 Task: Find connections with filter location Nandigāma with filter topic #trainer with filter profile language German with filter current company GTT with filter school Delhi School of Economics with filter industry Apparel Manufacturing with filter service category Healthcare Consulting with filter keywords title Account Representative
Action: Mouse moved to (629, 104)
Screenshot: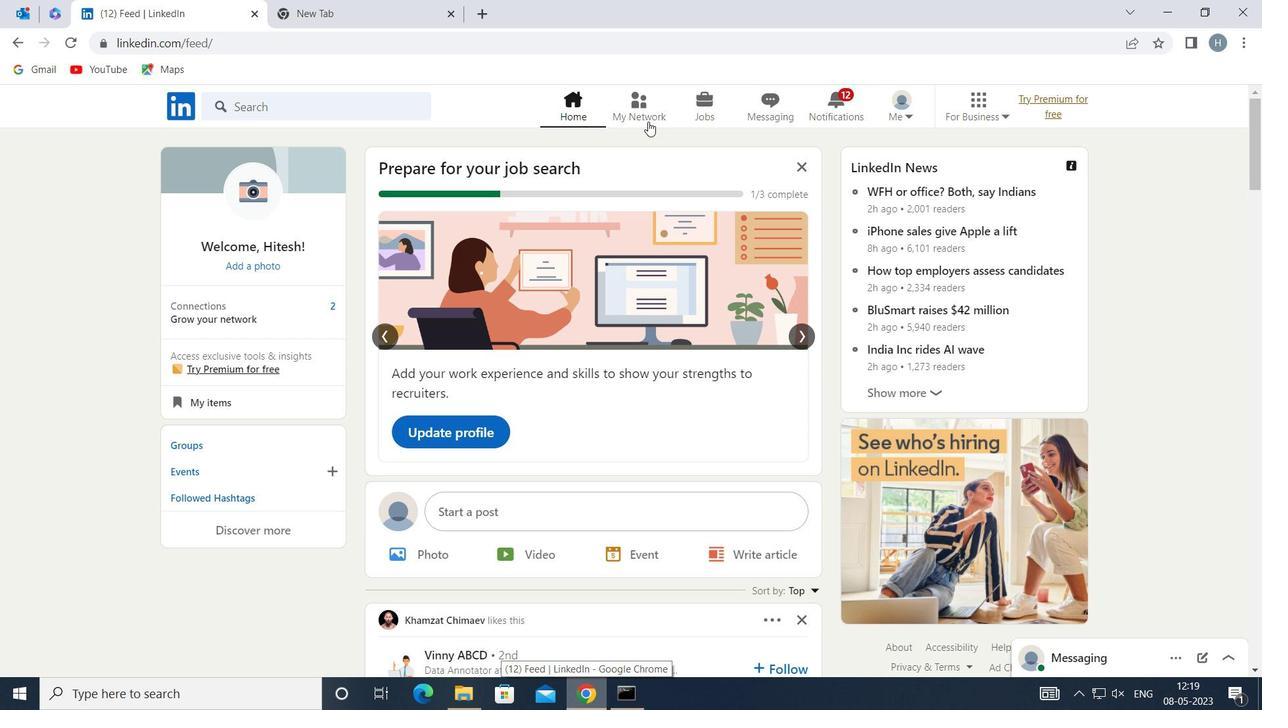 
Action: Mouse pressed left at (629, 104)
Screenshot: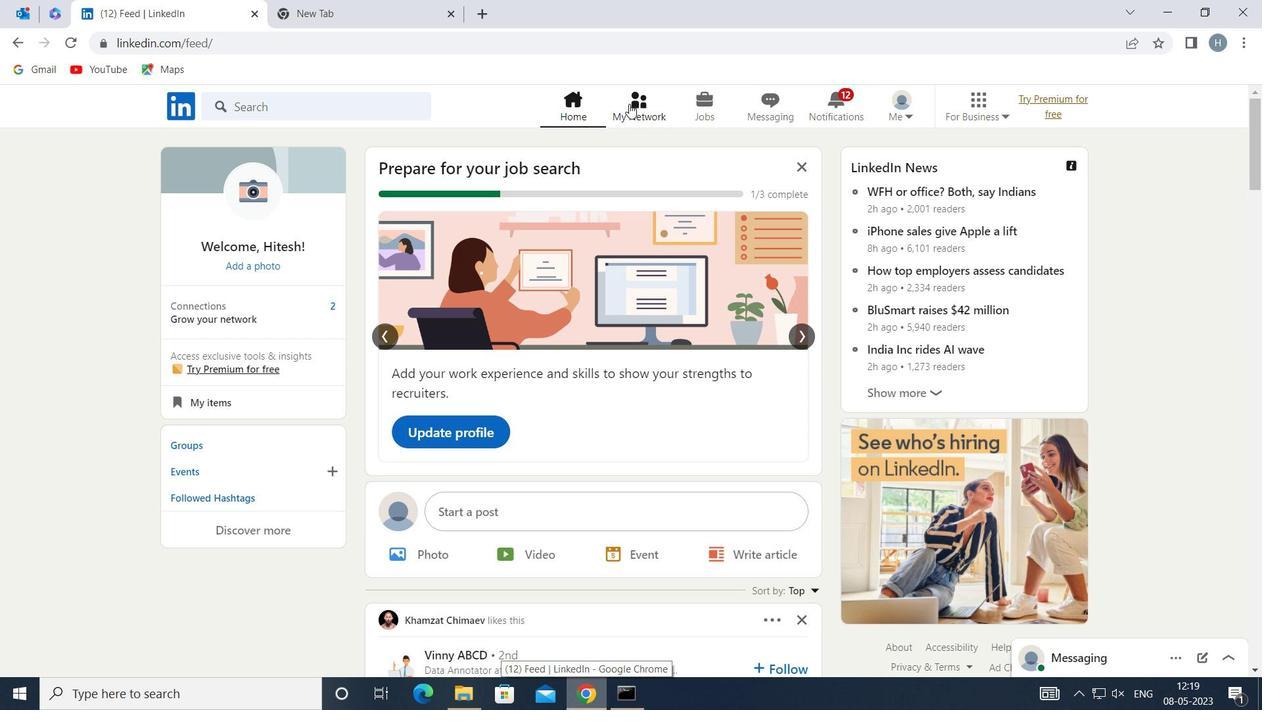 
Action: Mouse moved to (354, 194)
Screenshot: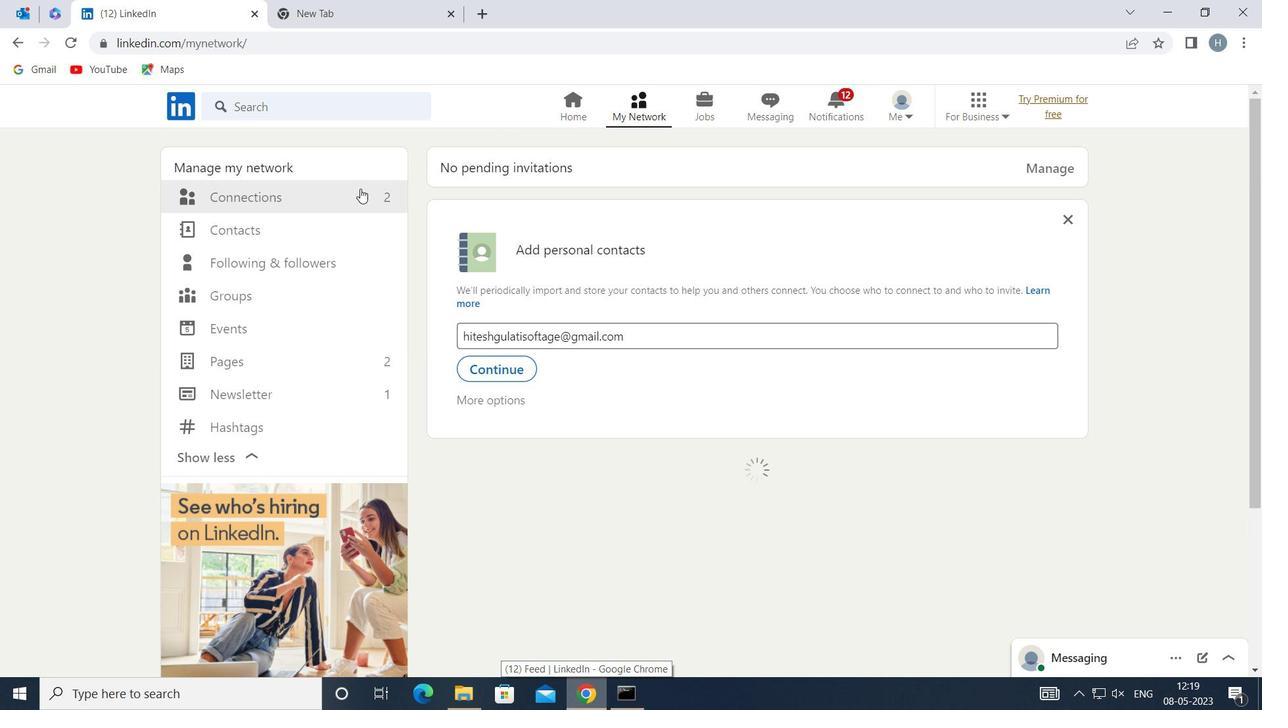 
Action: Mouse pressed left at (354, 194)
Screenshot: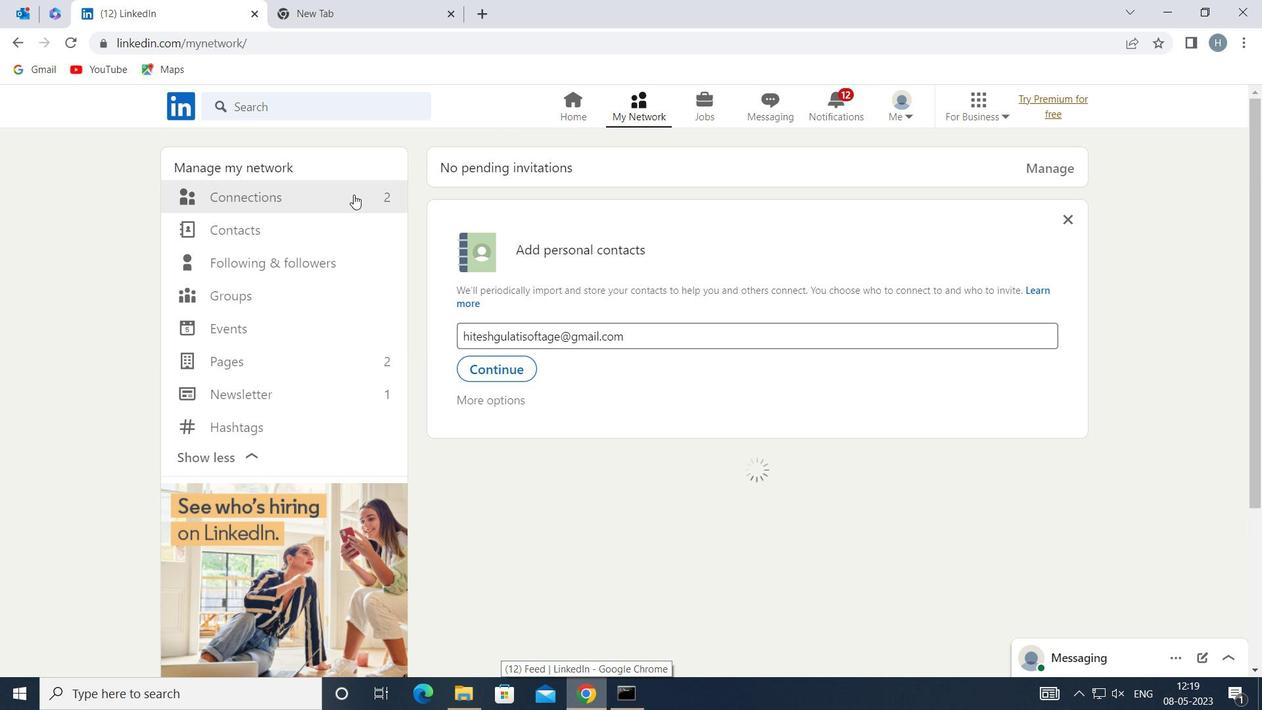 
Action: Mouse moved to (735, 198)
Screenshot: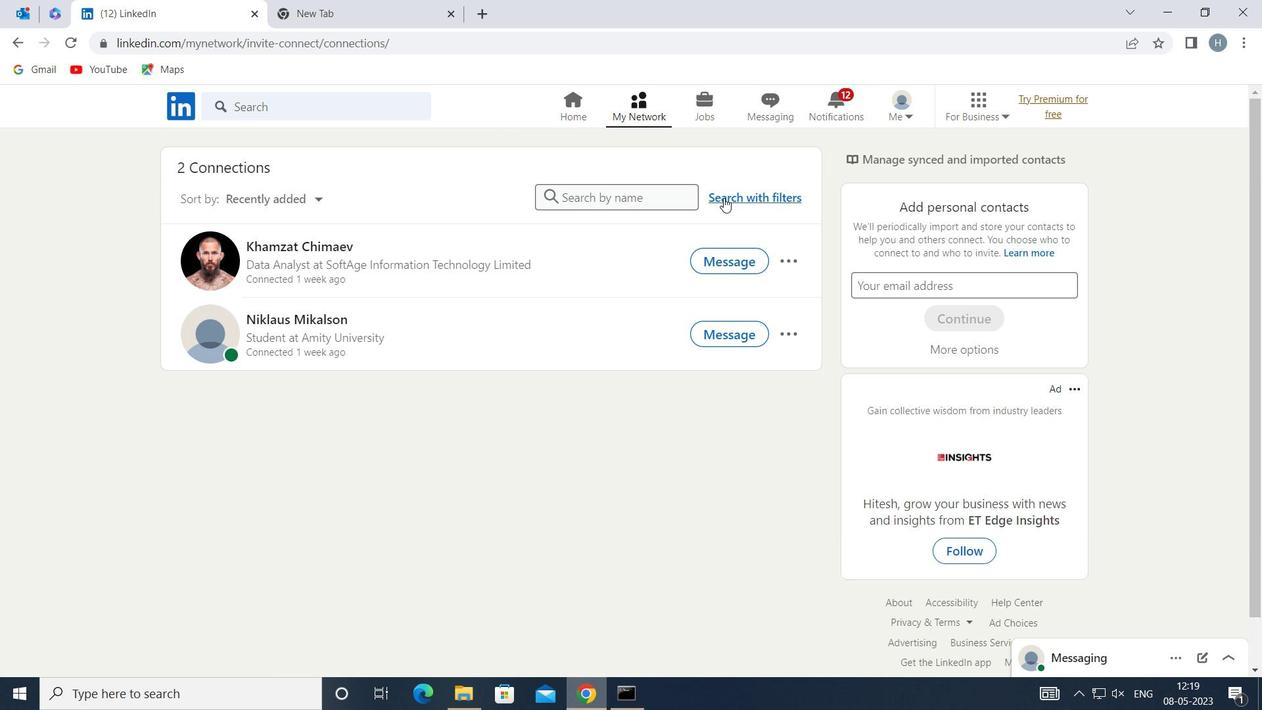 
Action: Mouse pressed left at (735, 198)
Screenshot: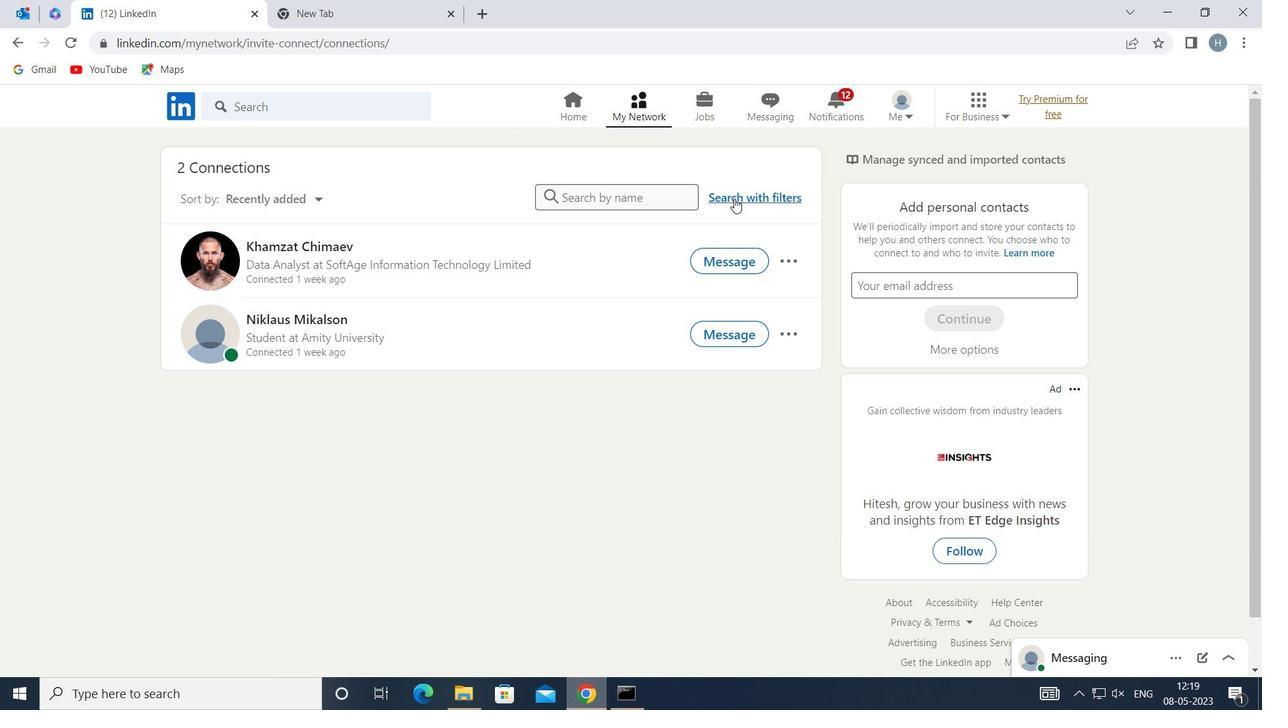 
Action: Mouse moved to (692, 149)
Screenshot: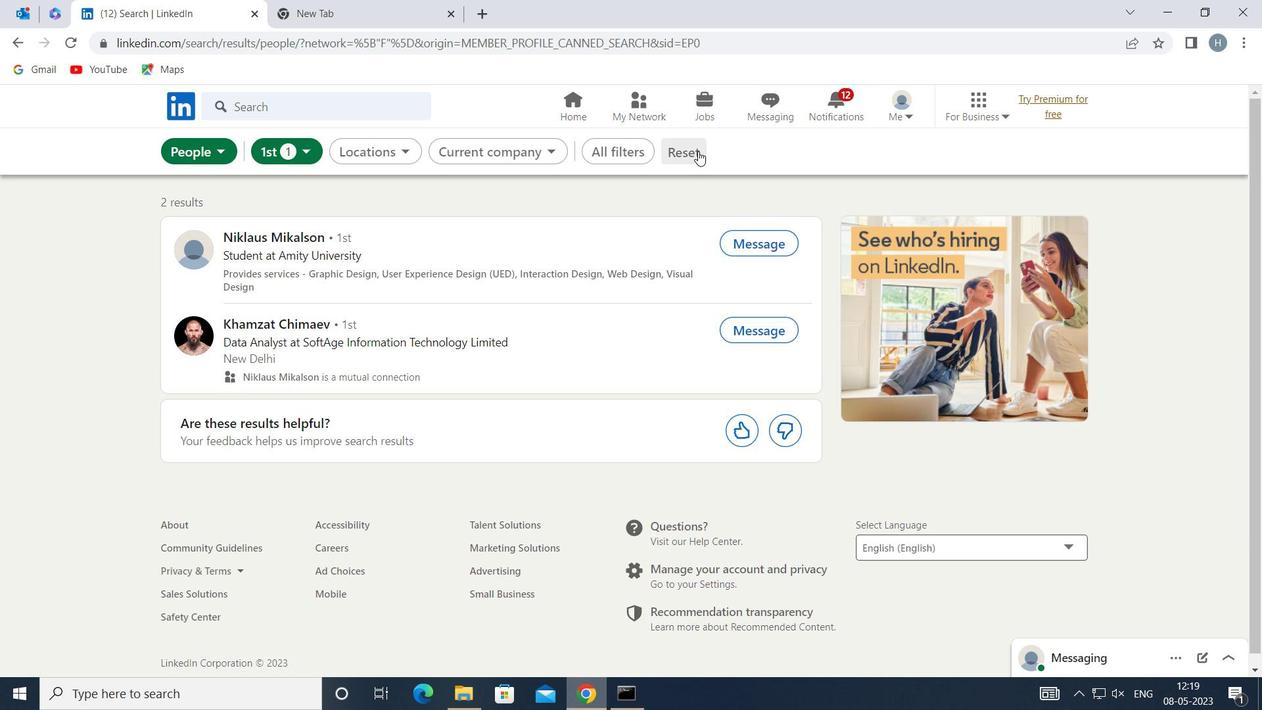 
Action: Mouse pressed left at (692, 149)
Screenshot: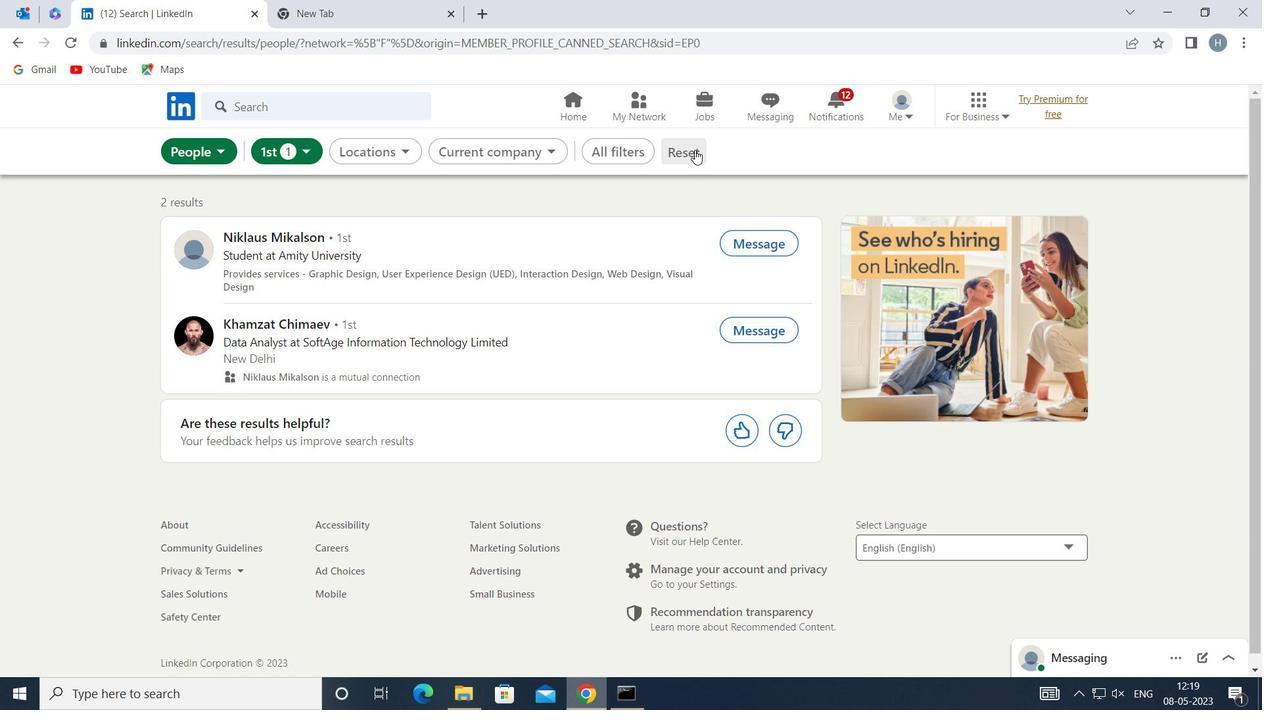 
Action: Mouse moved to (667, 149)
Screenshot: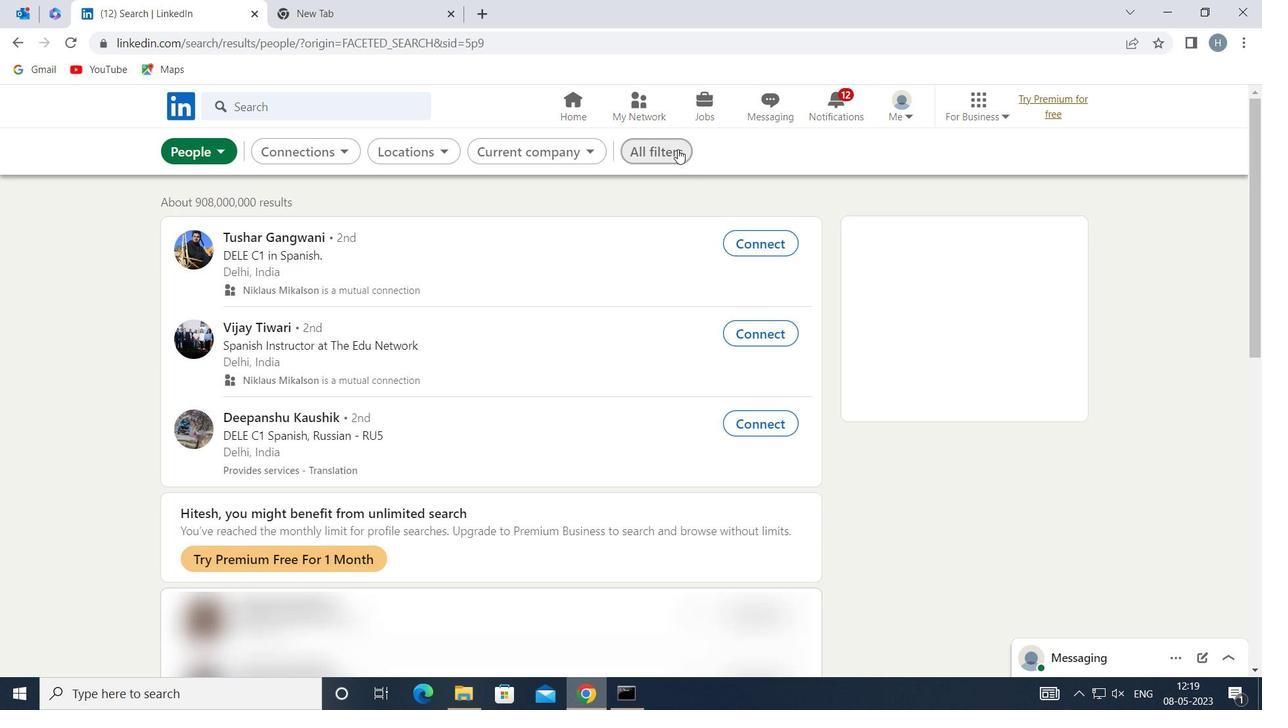 
Action: Mouse pressed left at (667, 149)
Screenshot: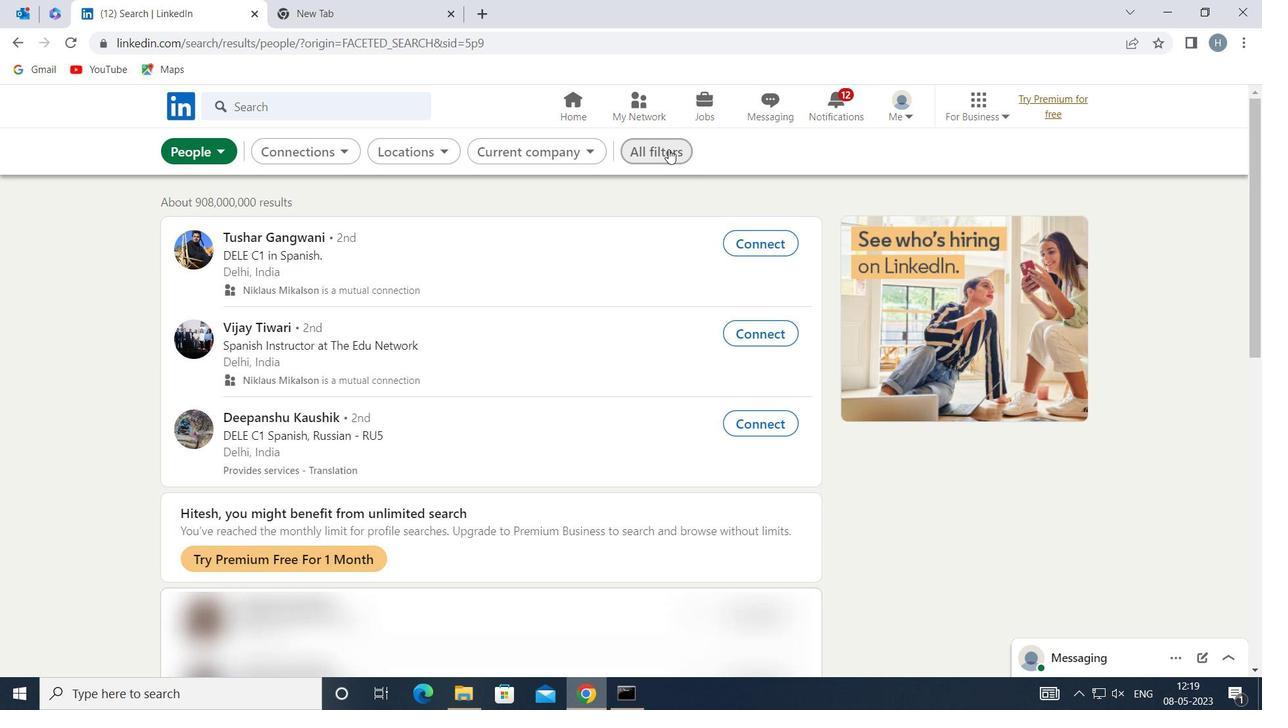 
Action: Mouse moved to (982, 325)
Screenshot: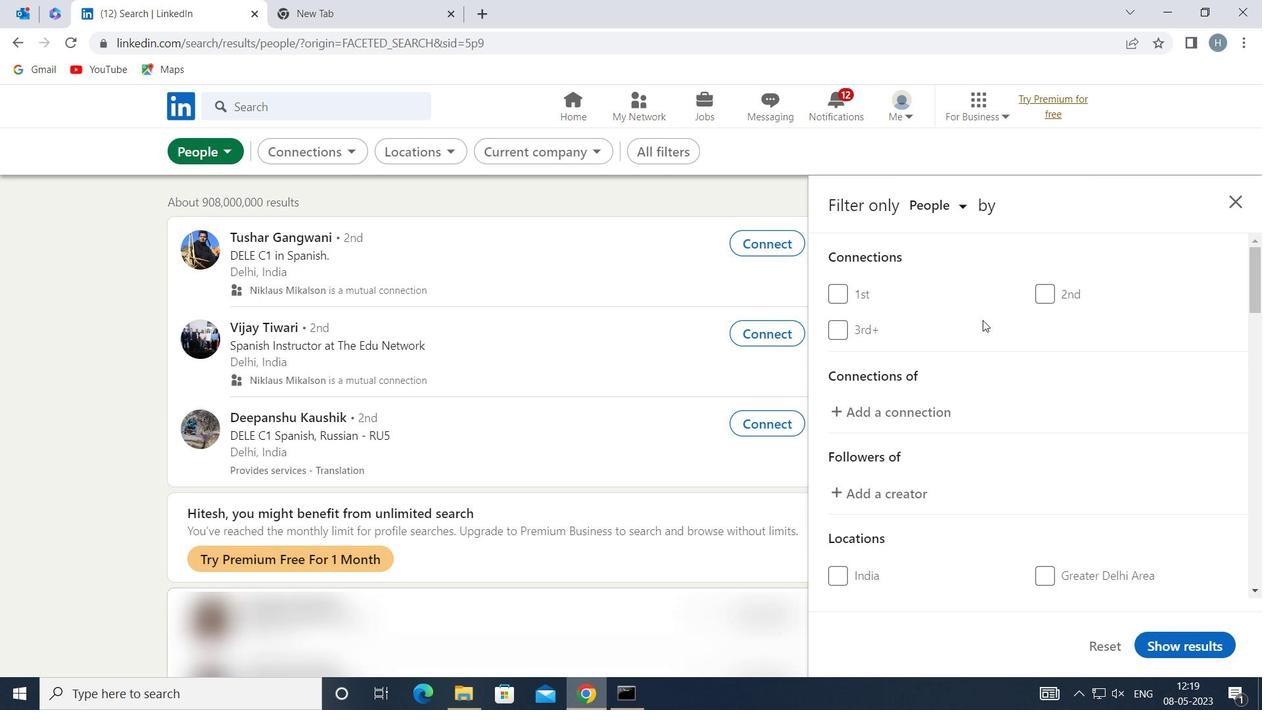 
Action: Mouse scrolled (982, 324) with delta (0, 0)
Screenshot: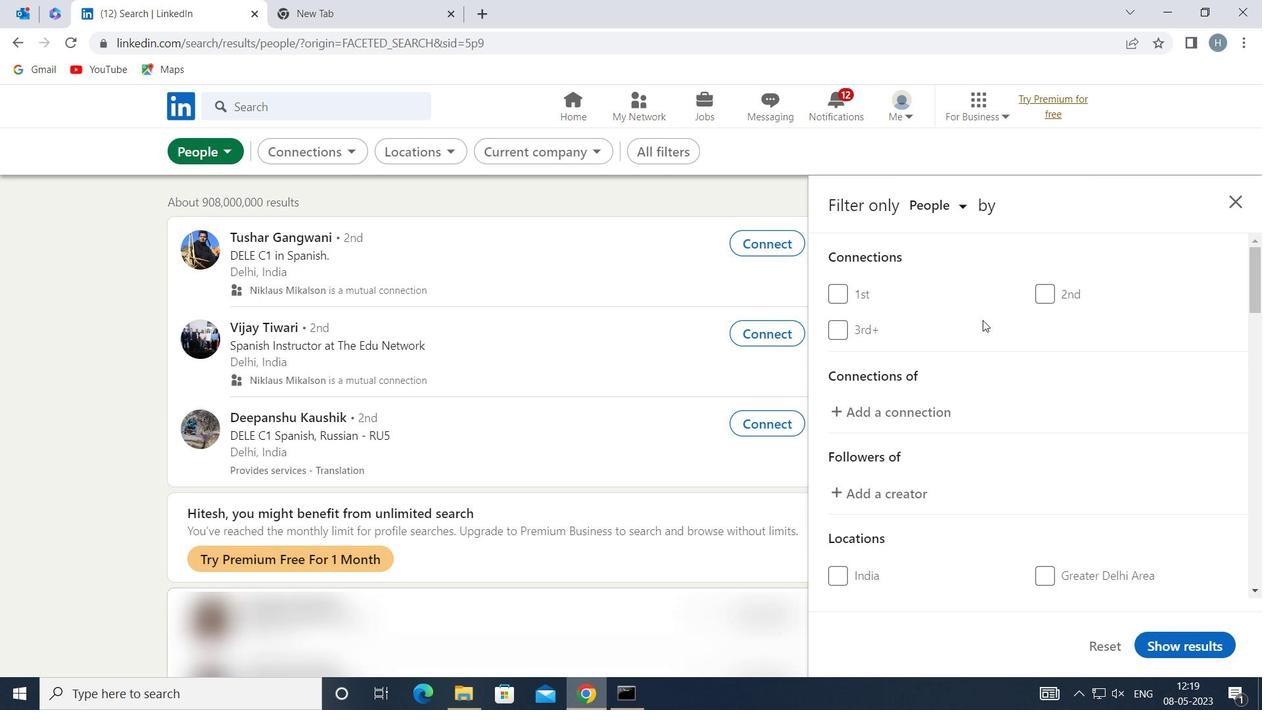 
Action: Mouse moved to (982, 326)
Screenshot: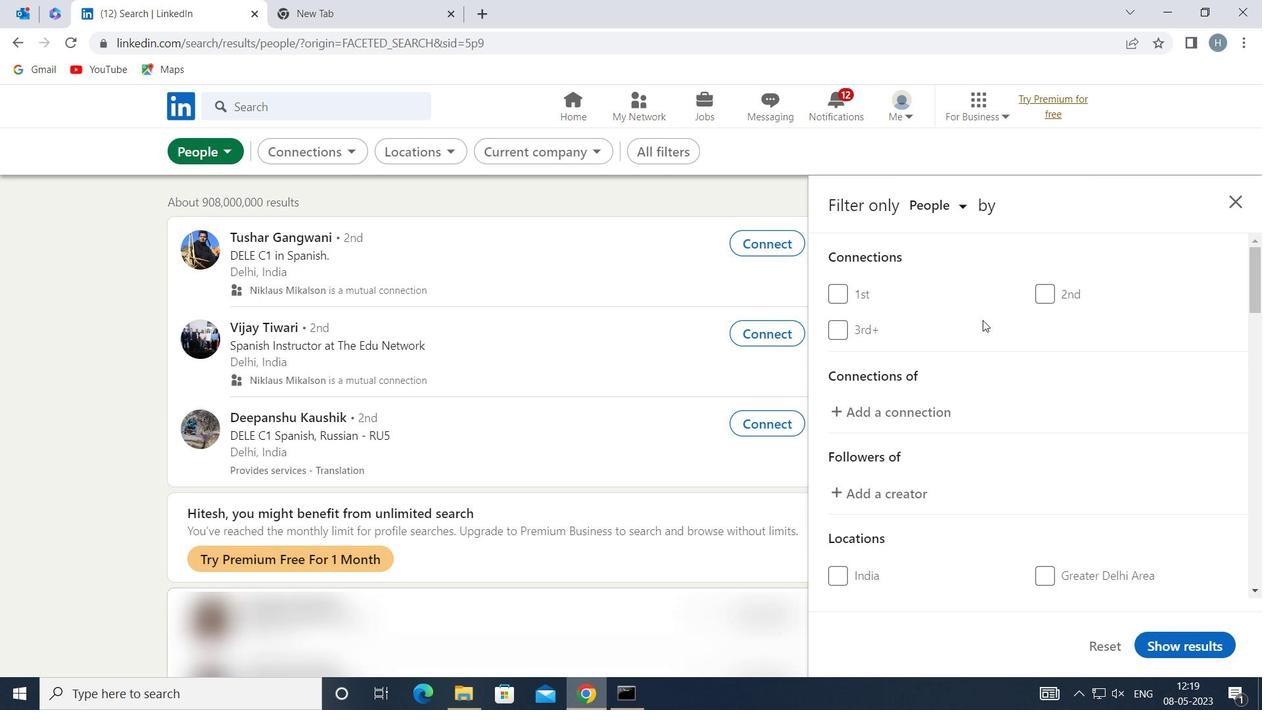 
Action: Mouse scrolled (982, 325) with delta (0, 0)
Screenshot: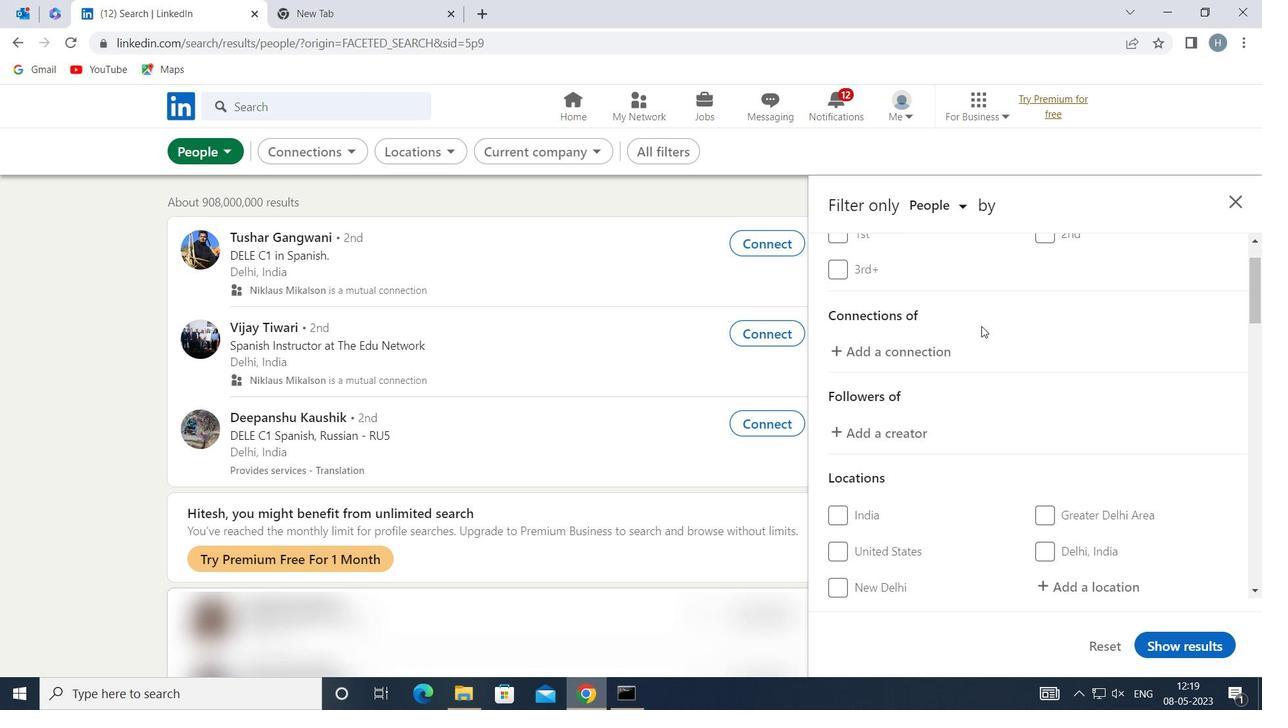 
Action: Mouse scrolled (982, 325) with delta (0, 0)
Screenshot: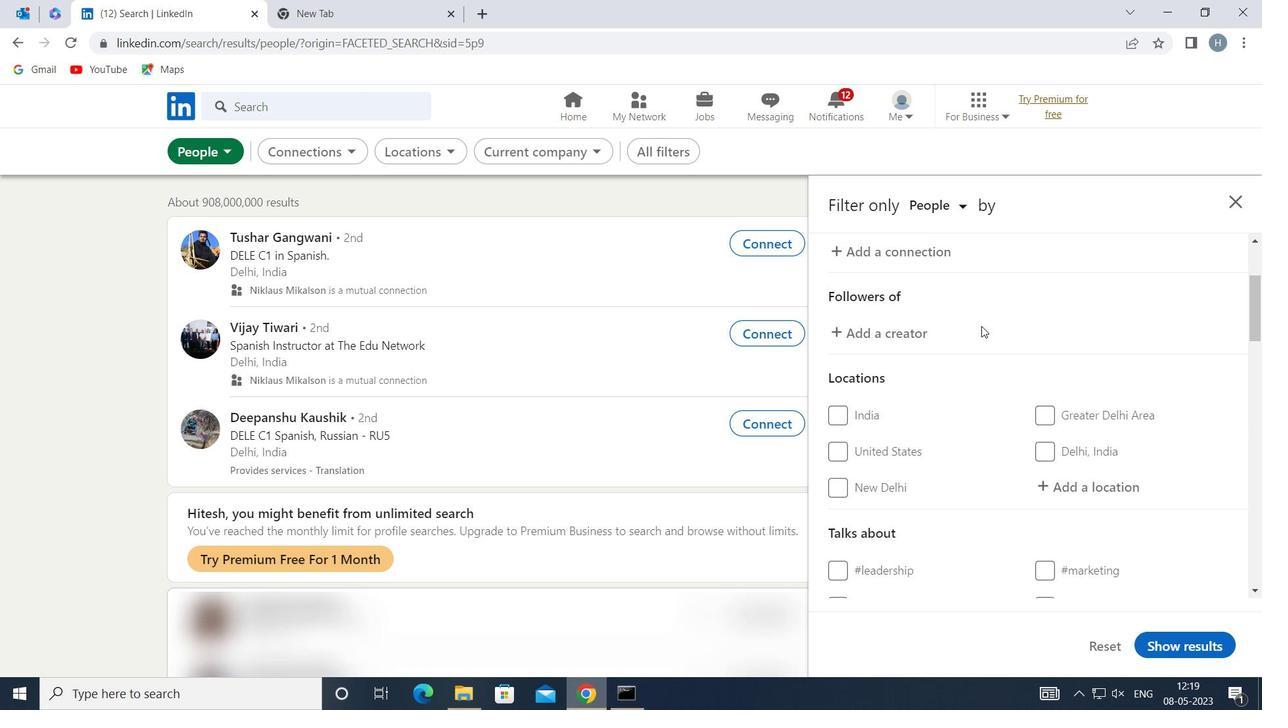 
Action: Mouse moved to (1077, 393)
Screenshot: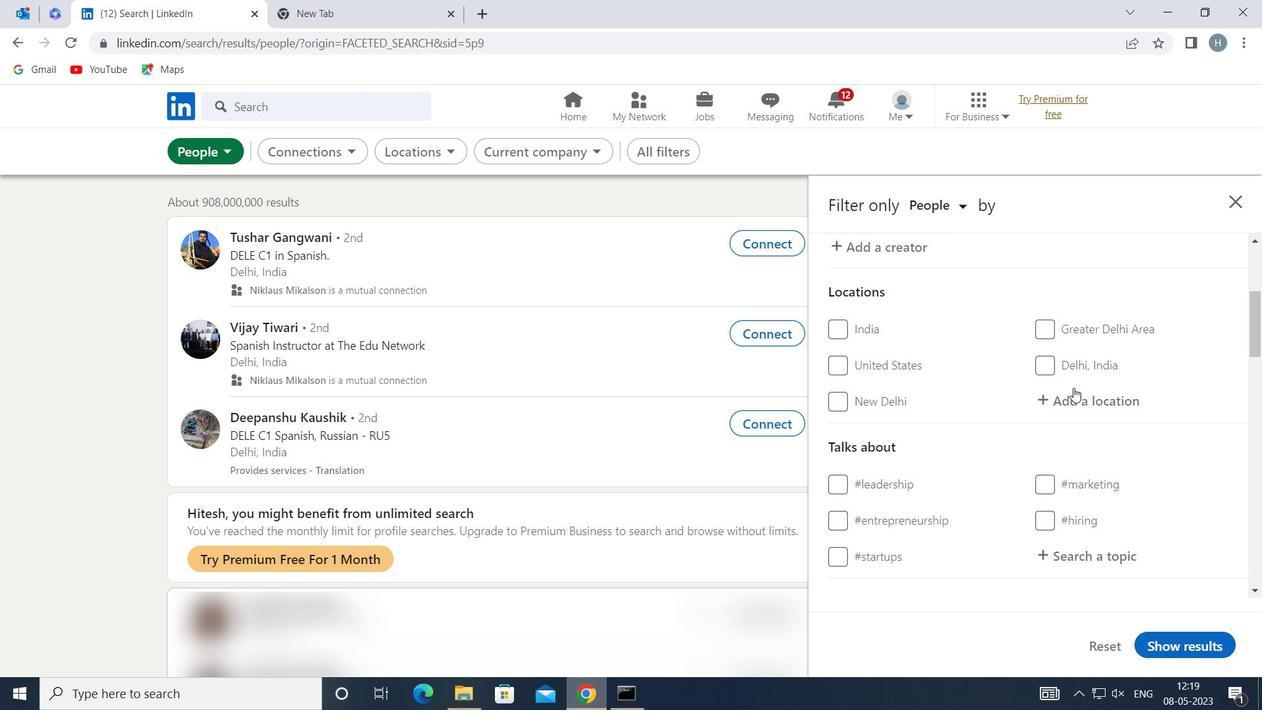 
Action: Mouse pressed left at (1077, 393)
Screenshot: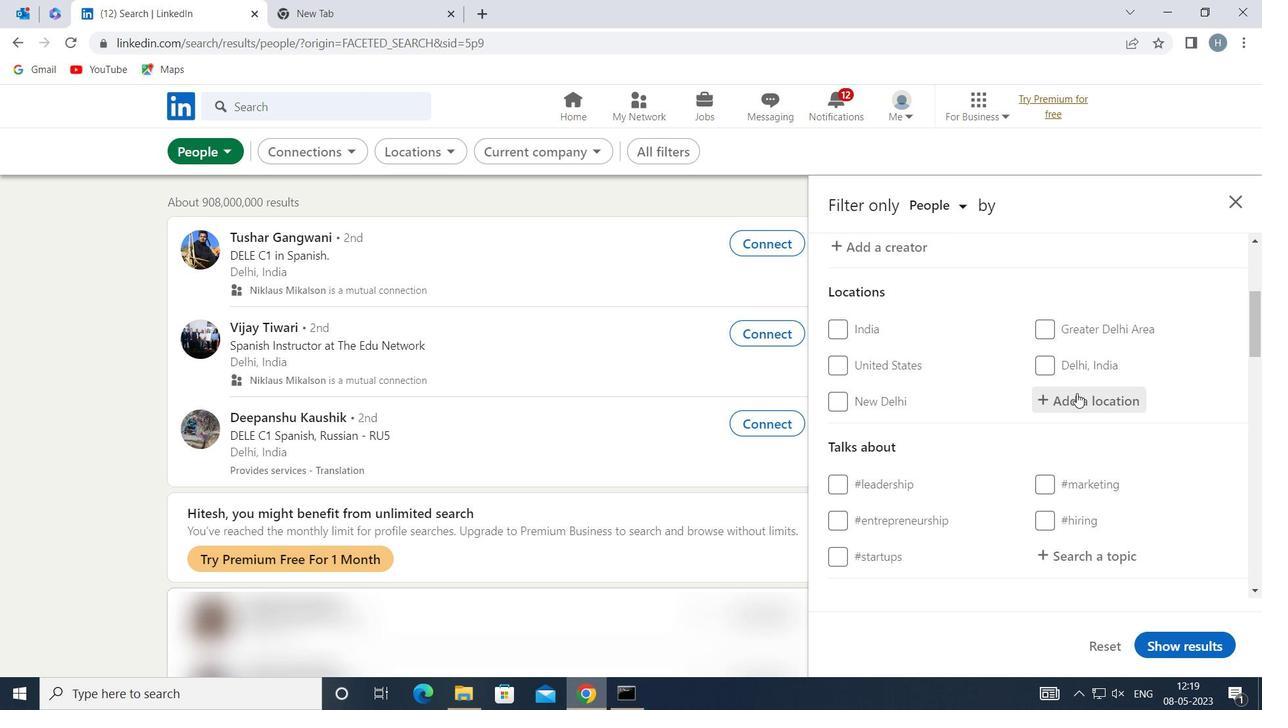 
Action: Key pressed <Key.shift>NANDIGAMA
Screenshot: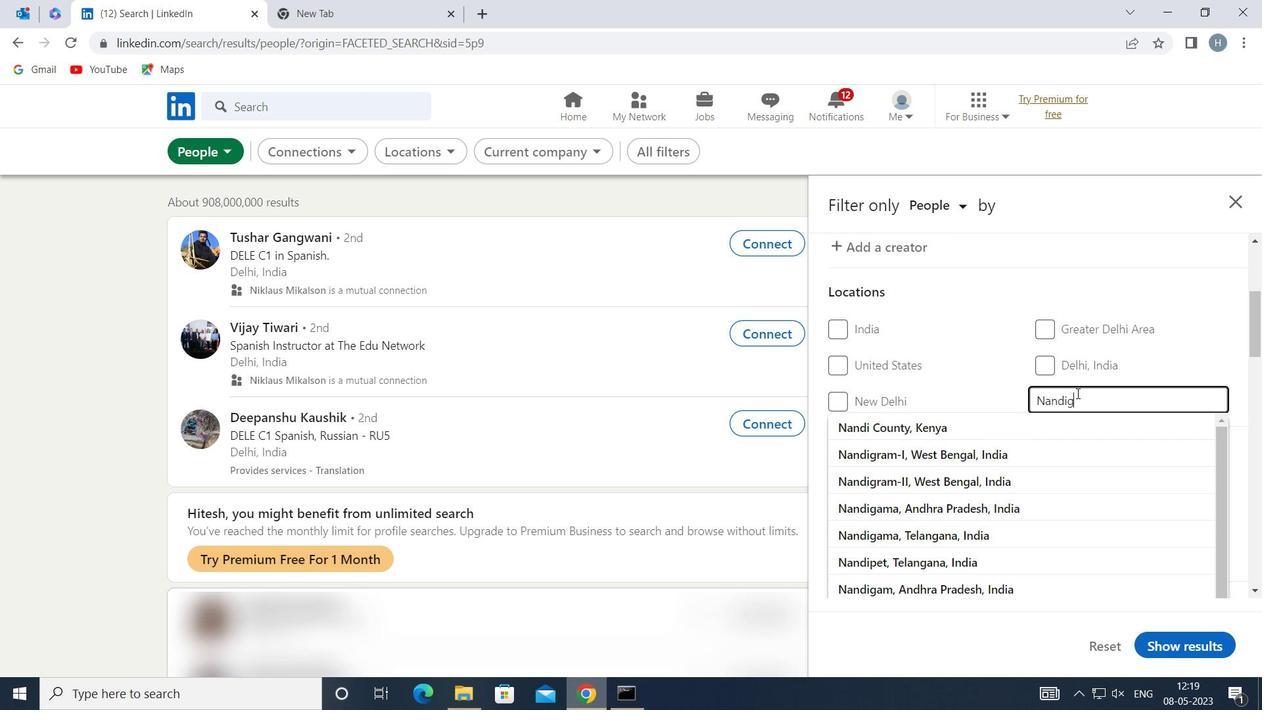 
Action: Mouse moved to (1049, 435)
Screenshot: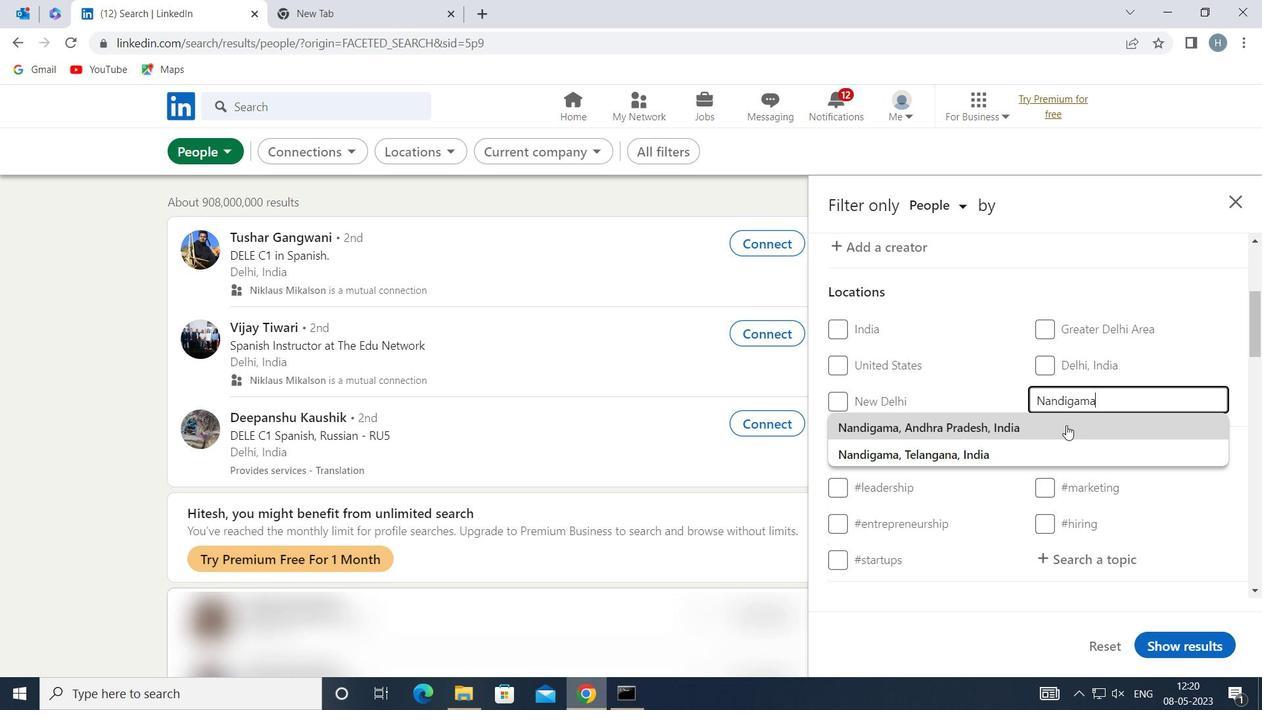 
Action: Mouse pressed left at (1049, 435)
Screenshot: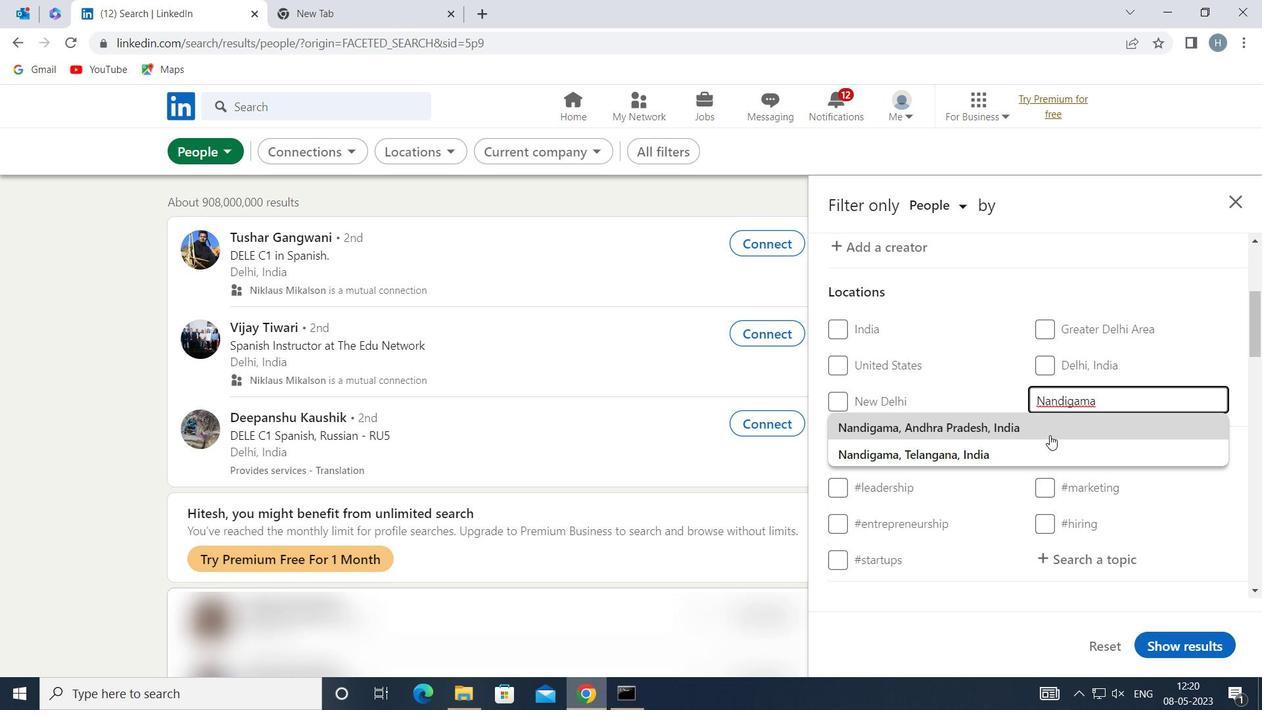 
Action: Mouse moved to (1047, 434)
Screenshot: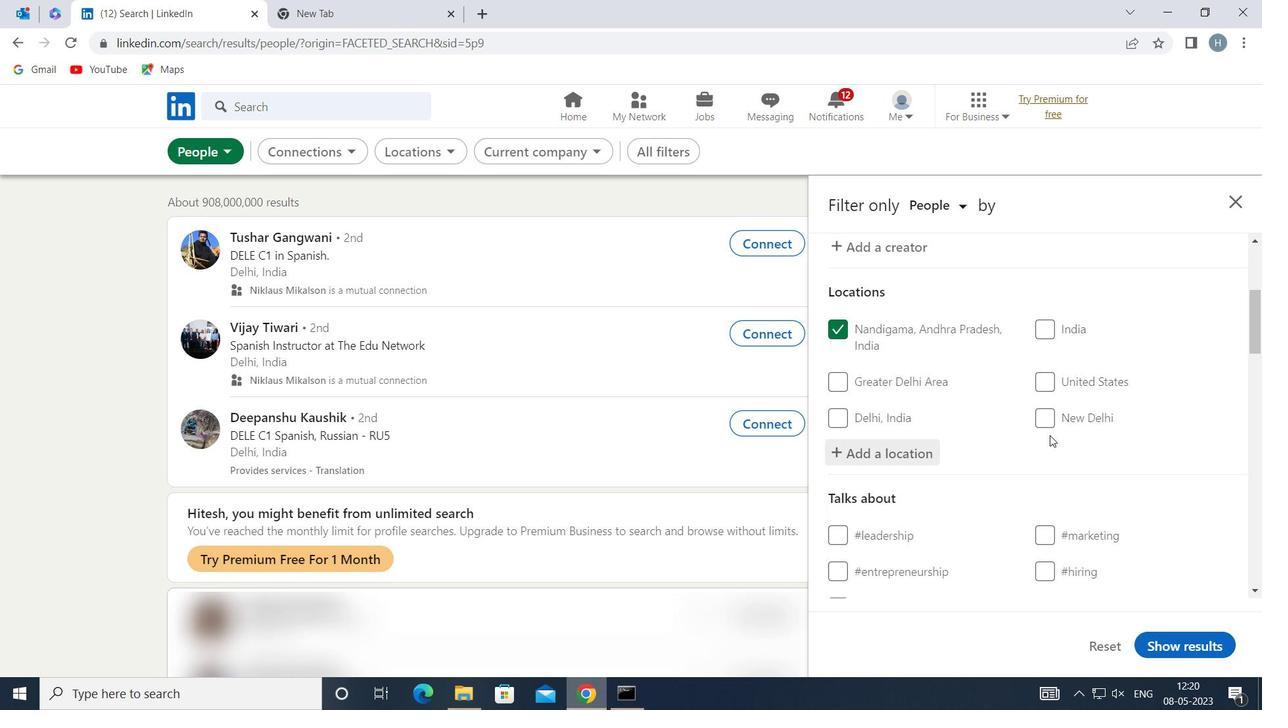 
Action: Mouse scrolled (1047, 433) with delta (0, 0)
Screenshot: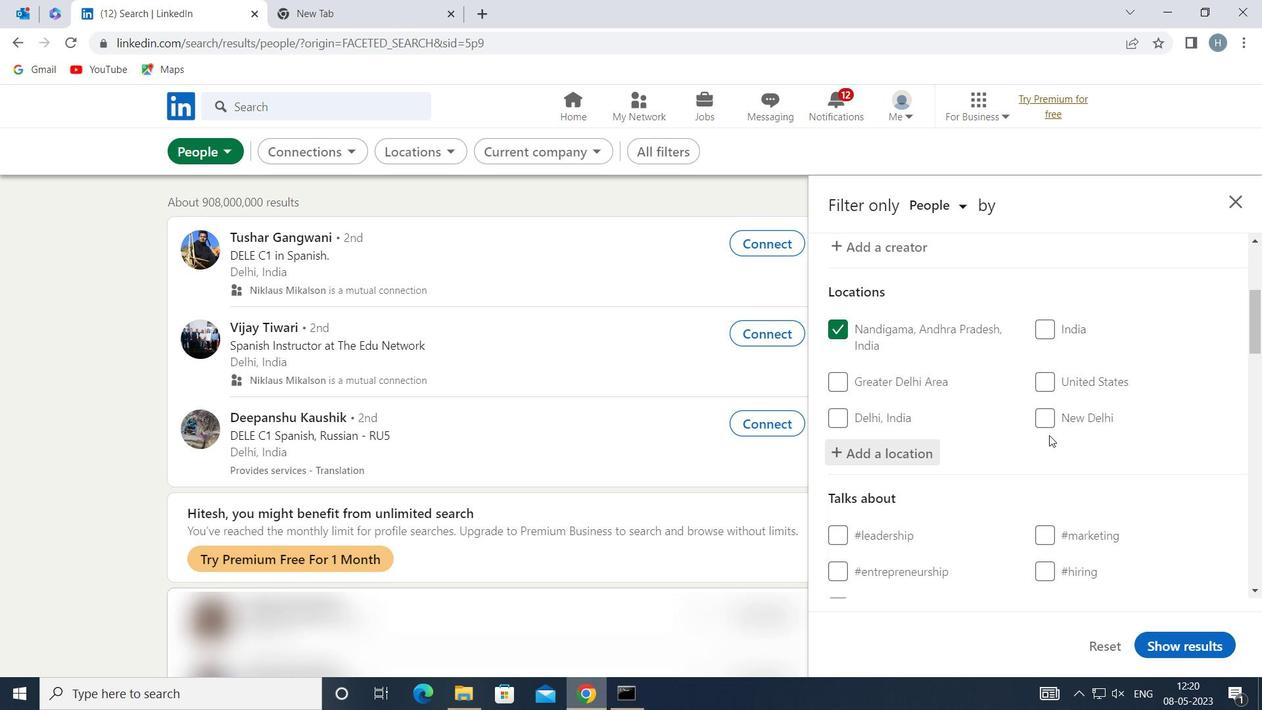 
Action: Mouse scrolled (1047, 433) with delta (0, 0)
Screenshot: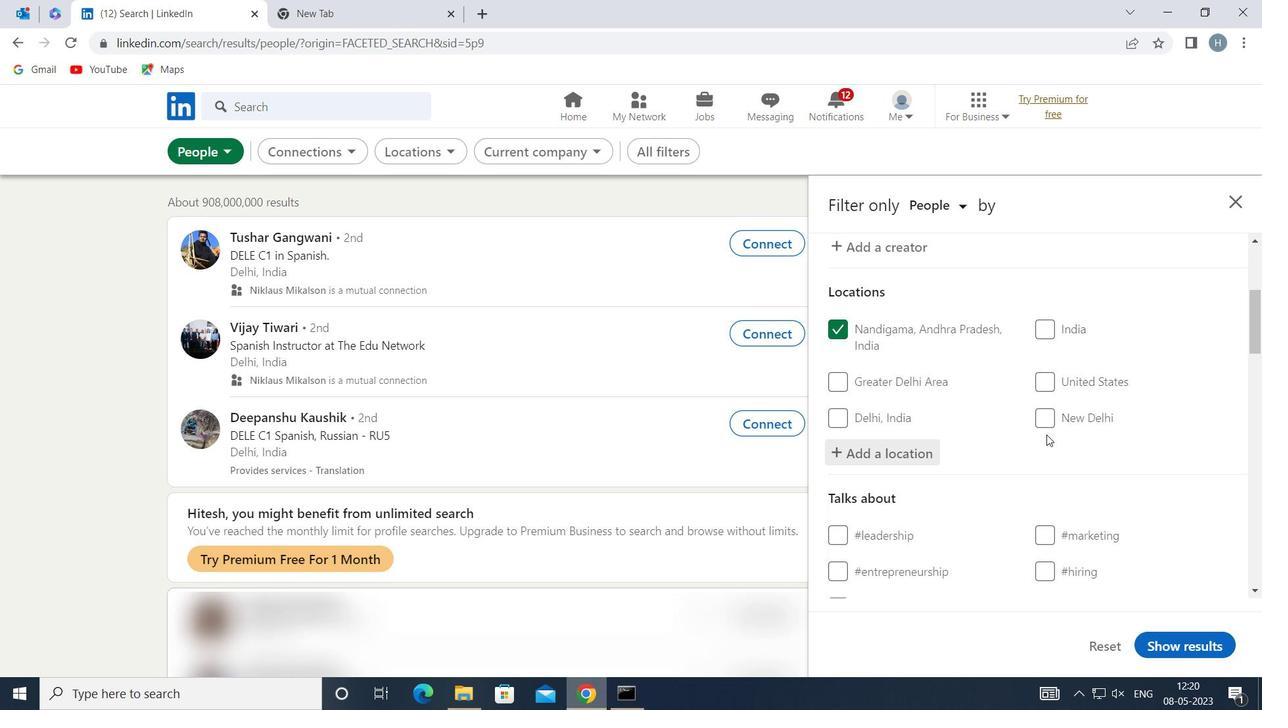 
Action: Mouse moved to (1113, 441)
Screenshot: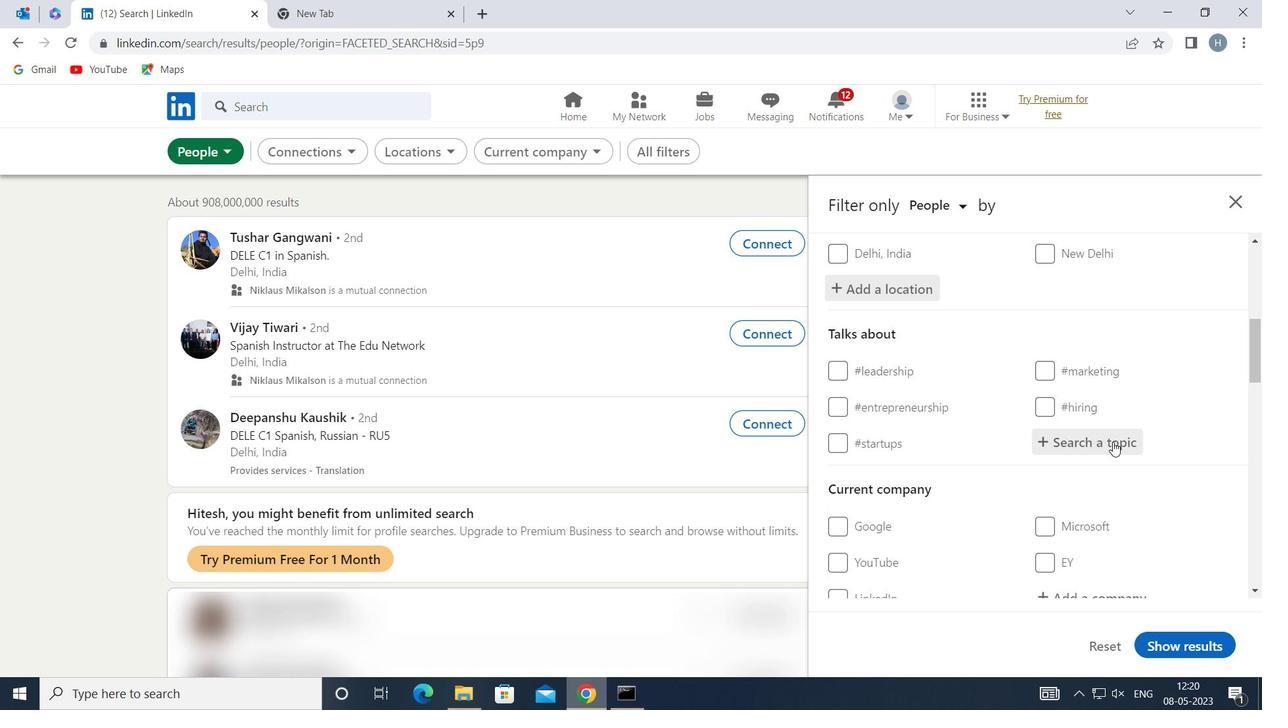
Action: Mouse pressed left at (1113, 441)
Screenshot: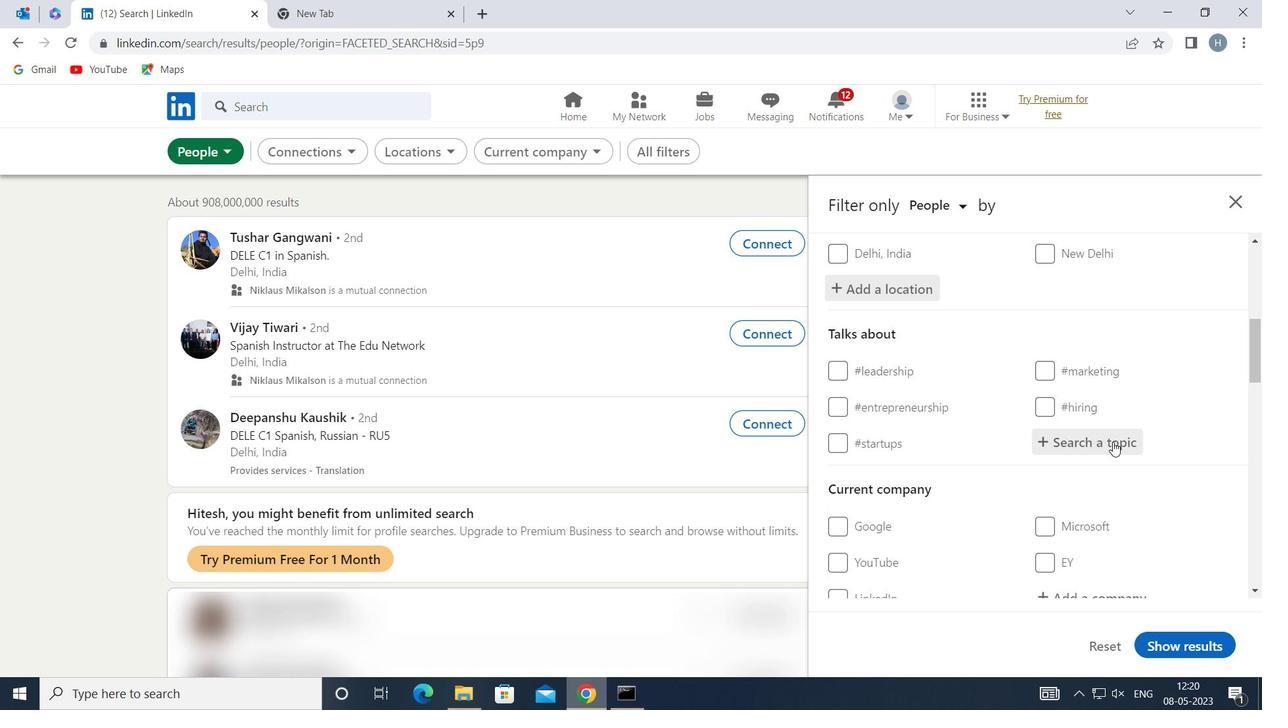 
Action: Mouse moved to (1123, 437)
Screenshot: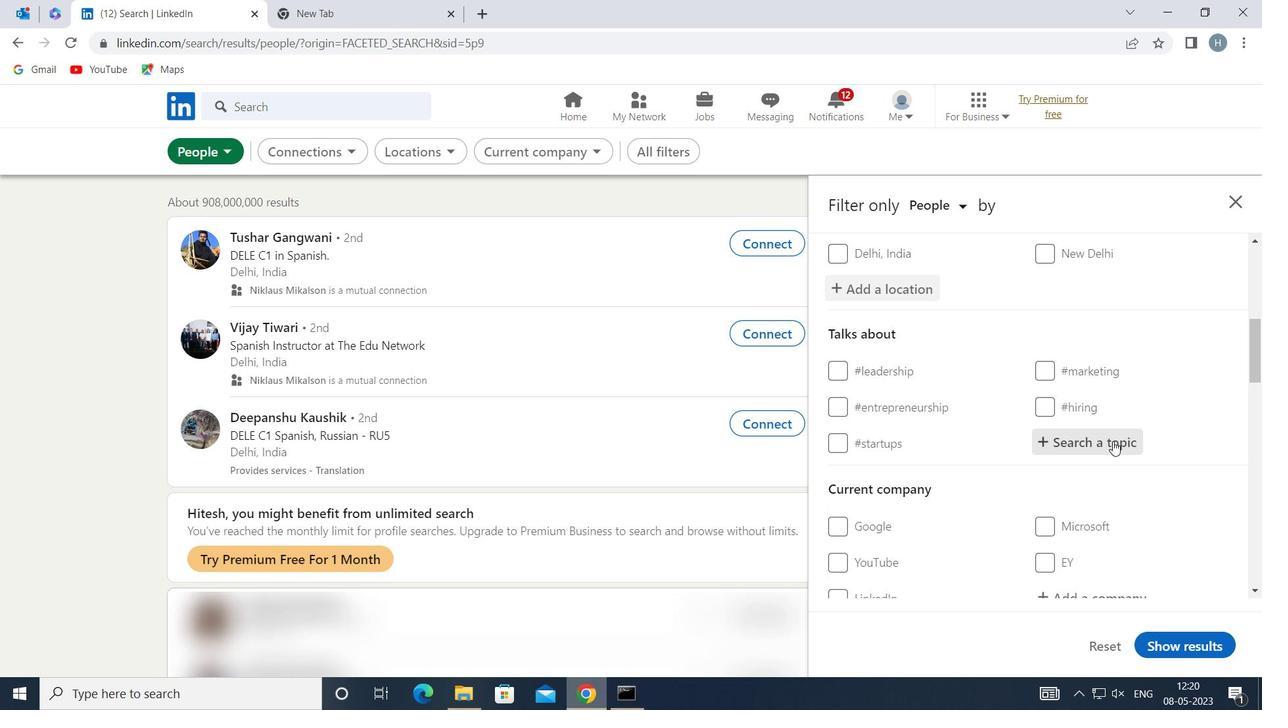 
Action: Key pressed TRAINER
Screenshot: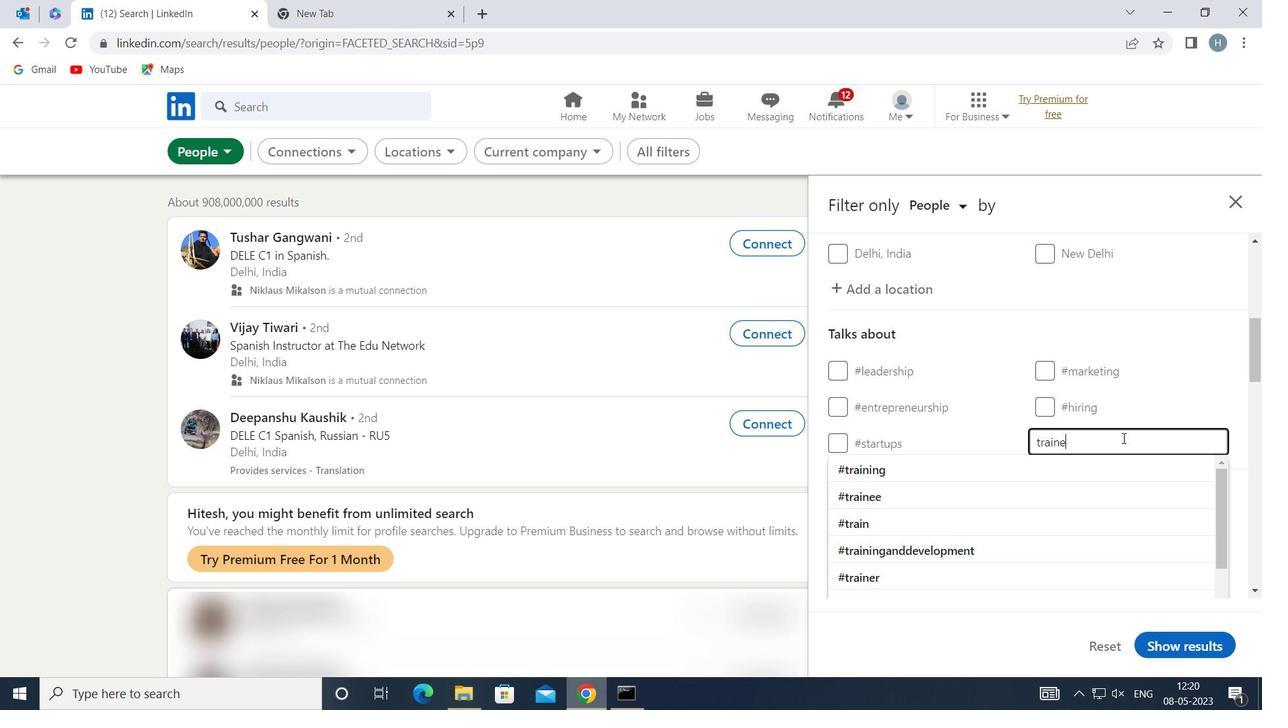 
Action: Mouse moved to (1047, 468)
Screenshot: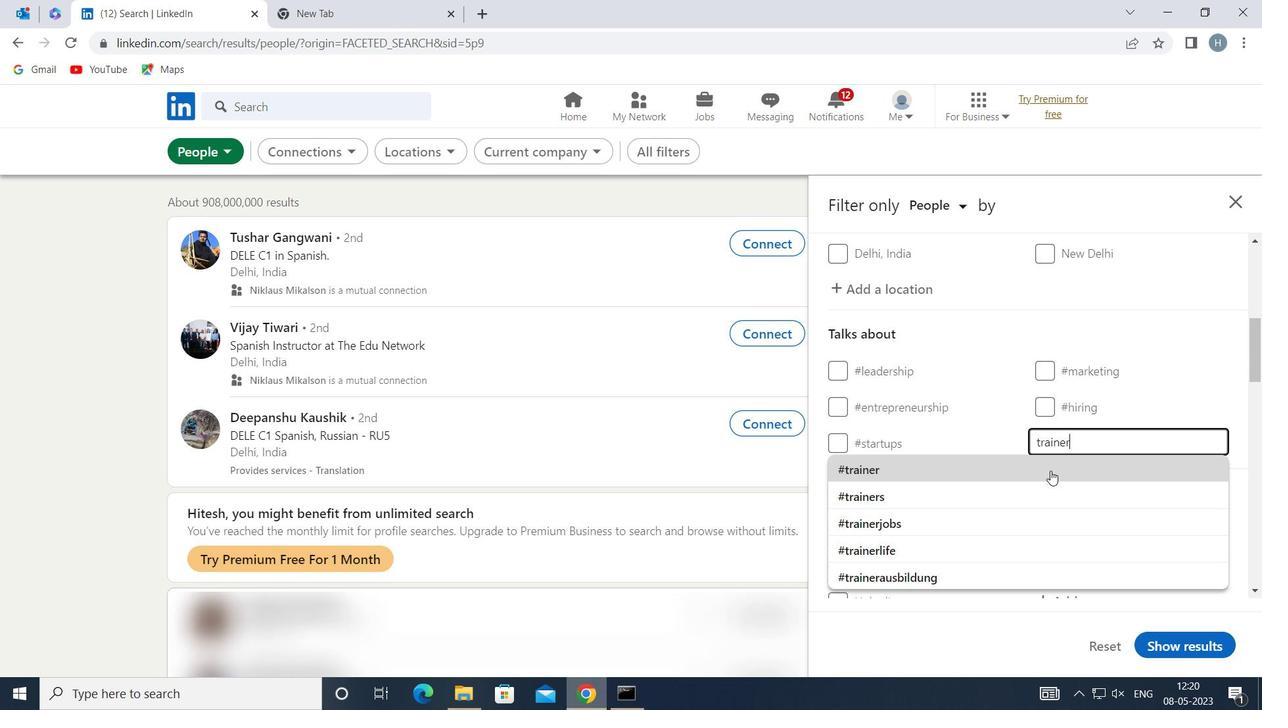 
Action: Mouse pressed left at (1047, 468)
Screenshot: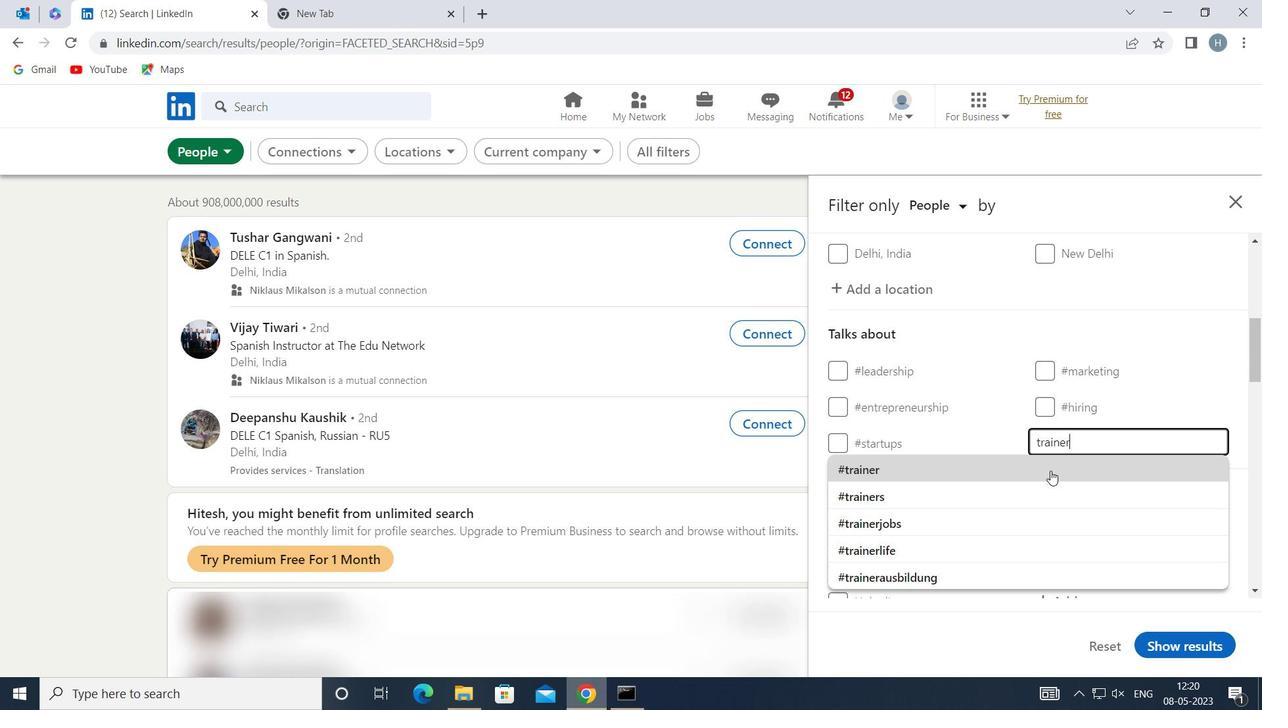 
Action: Mouse moved to (1028, 453)
Screenshot: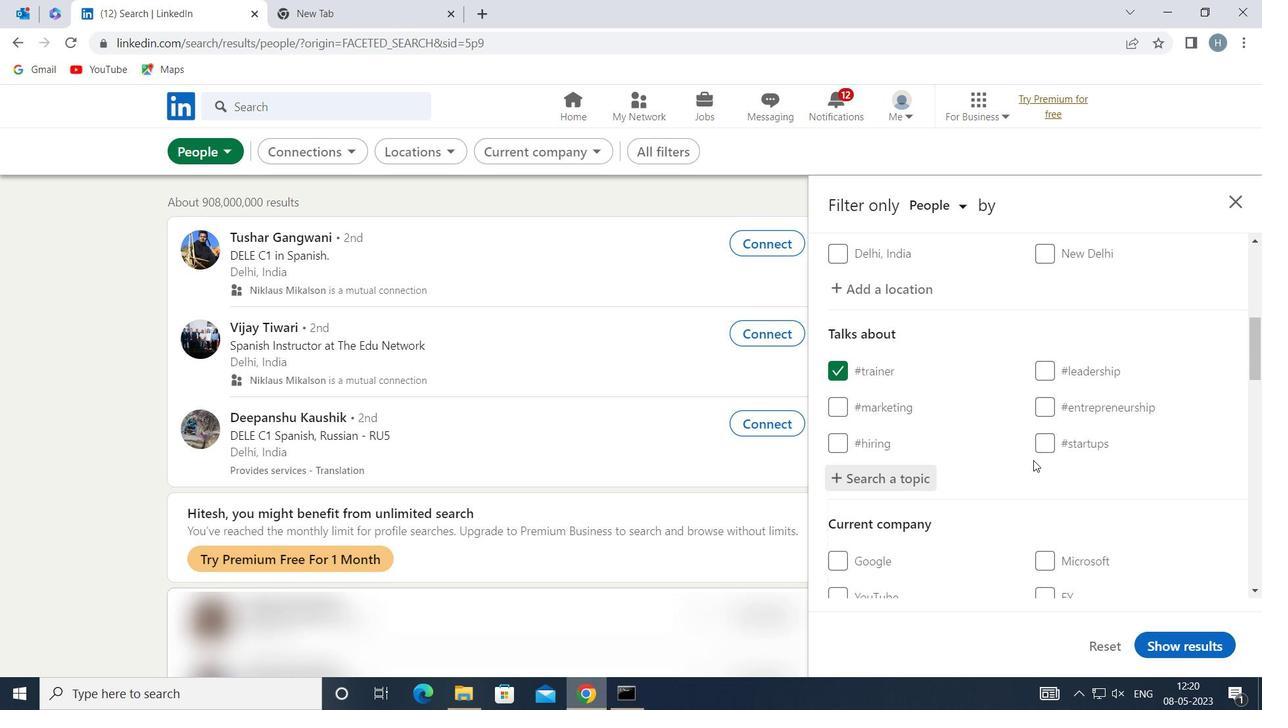 
Action: Mouse scrolled (1028, 452) with delta (0, 0)
Screenshot: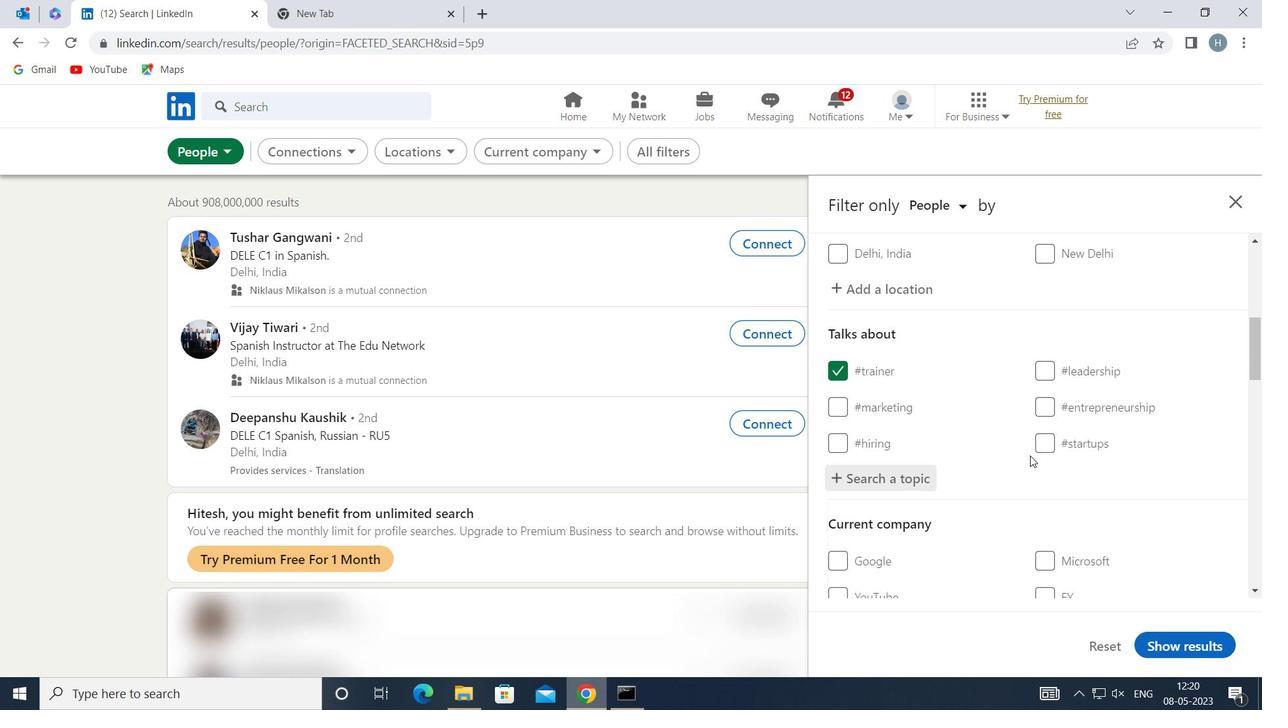 
Action: Mouse scrolled (1028, 452) with delta (0, 0)
Screenshot: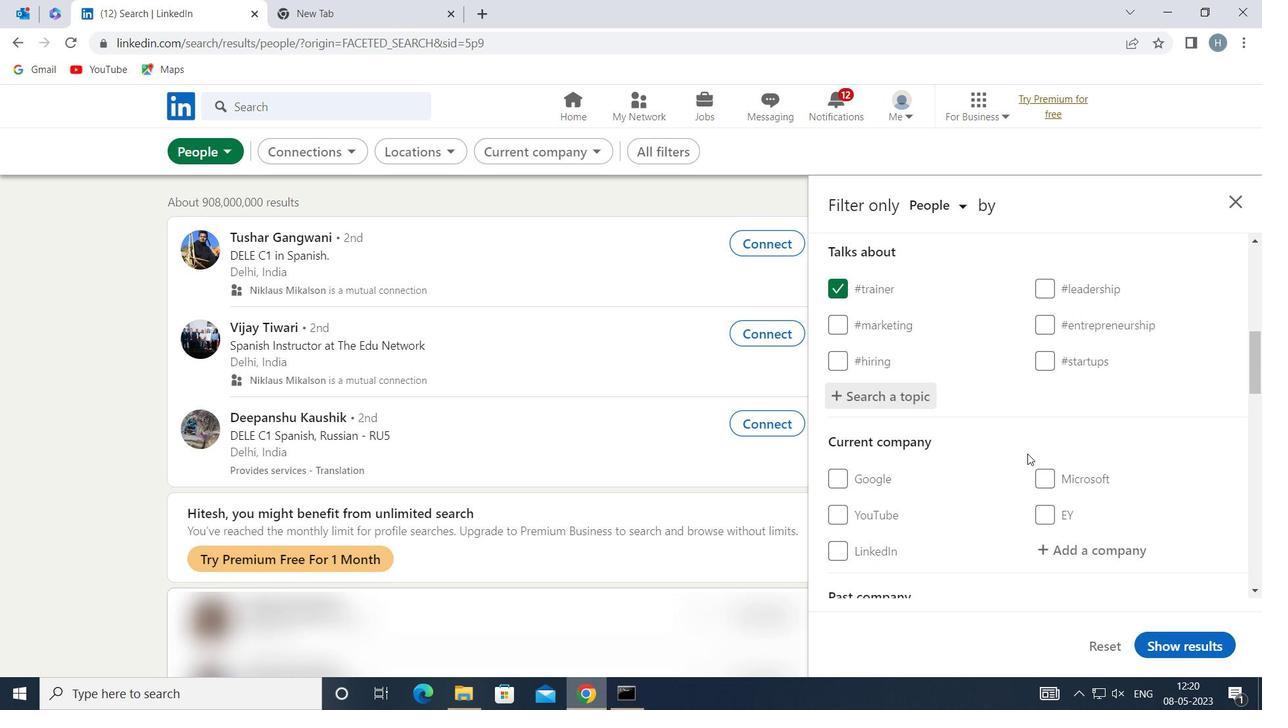 
Action: Mouse scrolled (1028, 452) with delta (0, 0)
Screenshot: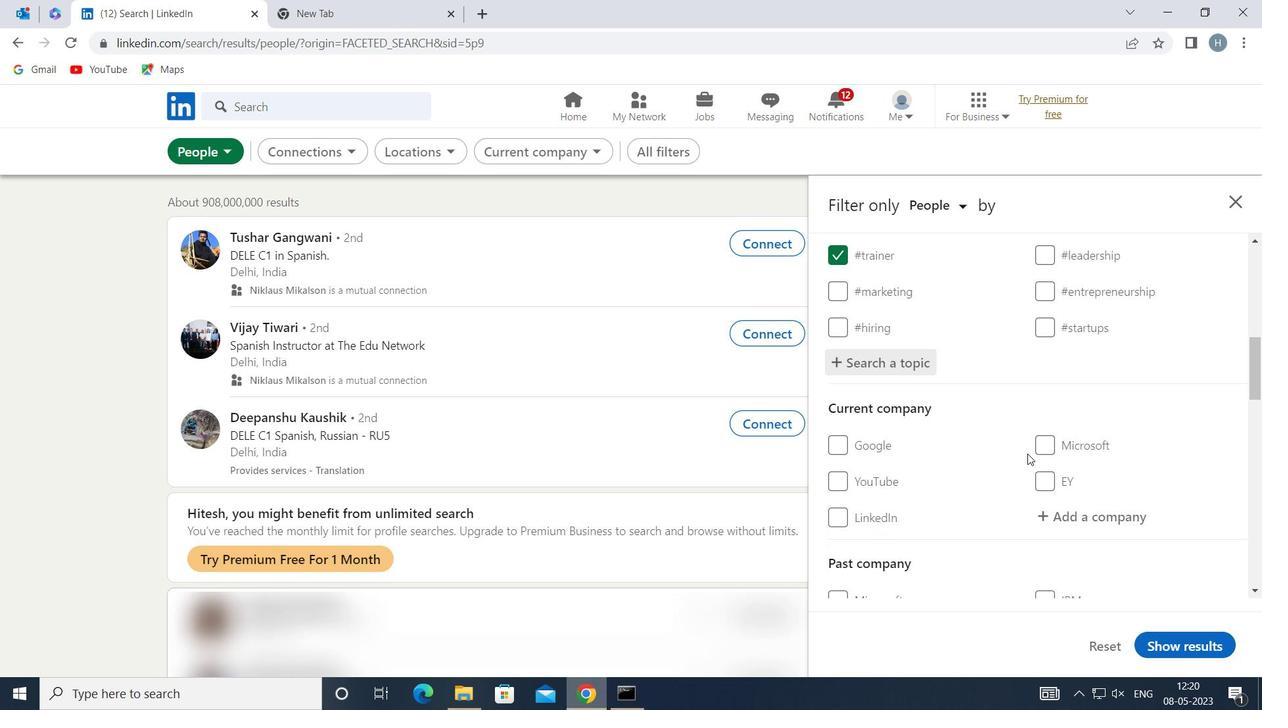 
Action: Mouse scrolled (1028, 452) with delta (0, 0)
Screenshot: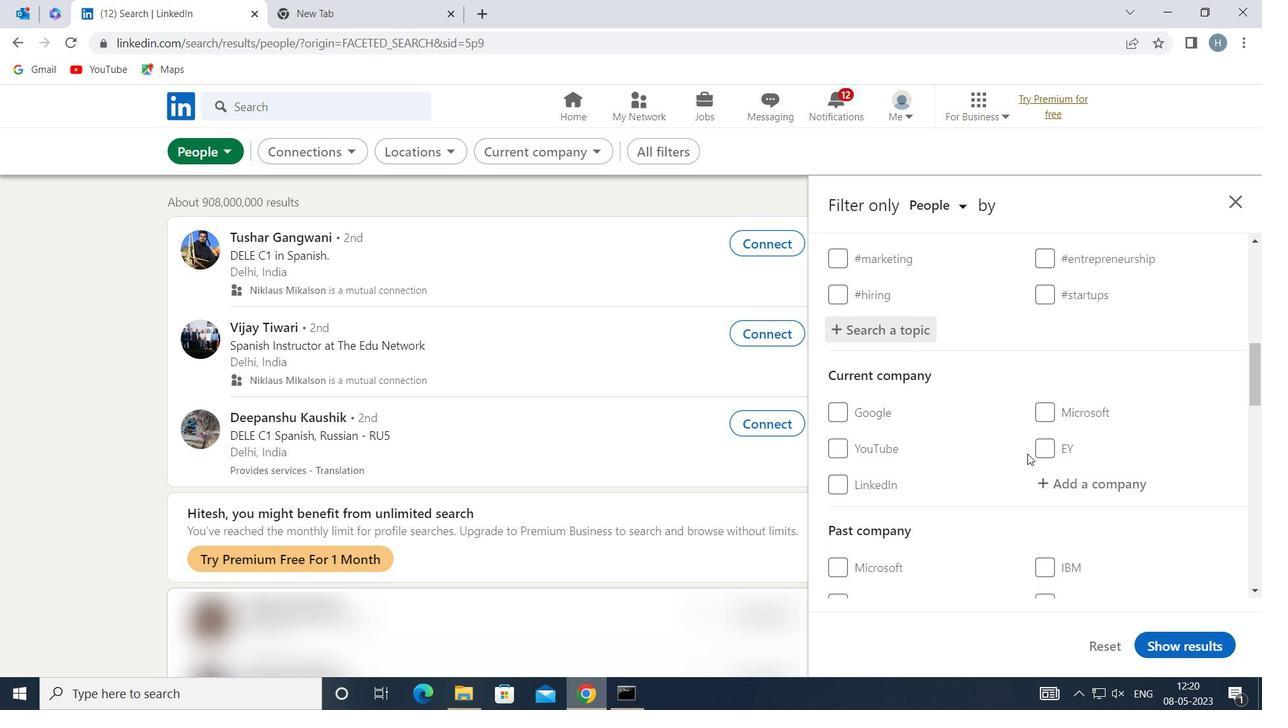 
Action: Mouse scrolled (1028, 452) with delta (0, 0)
Screenshot: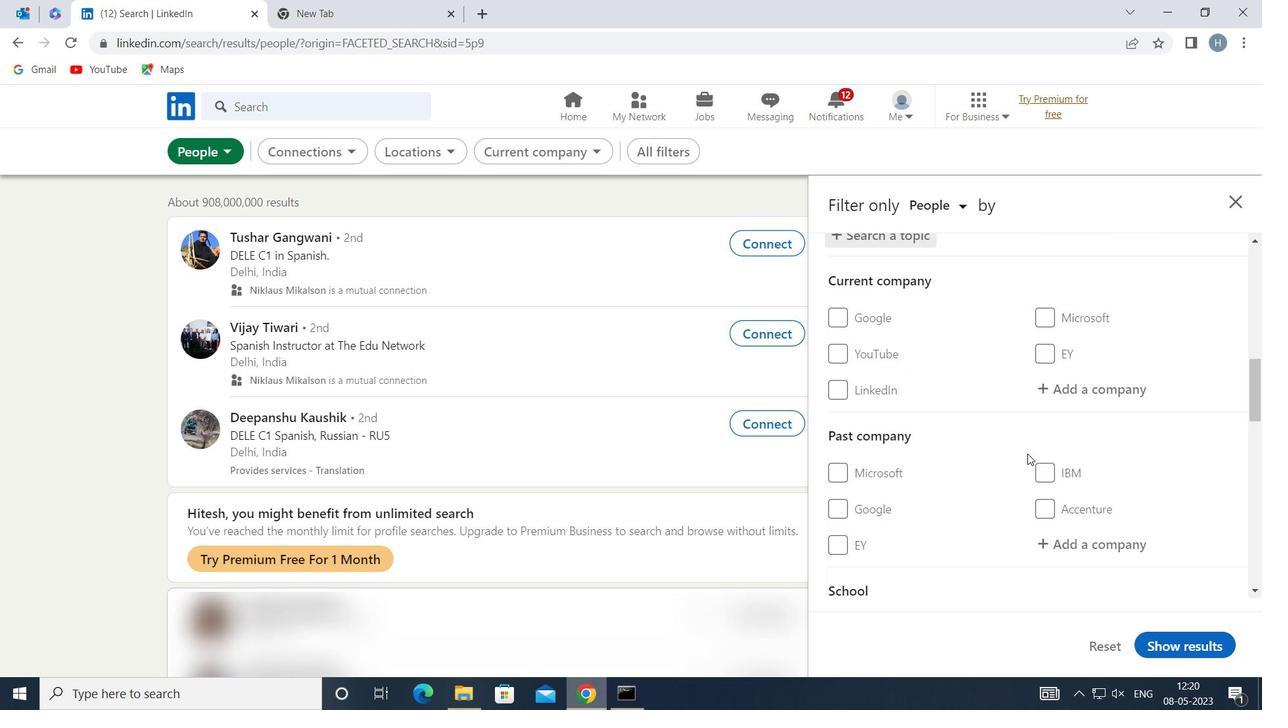 
Action: Mouse scrolled (1028, 452) with delta (0, 0)
Screenshot: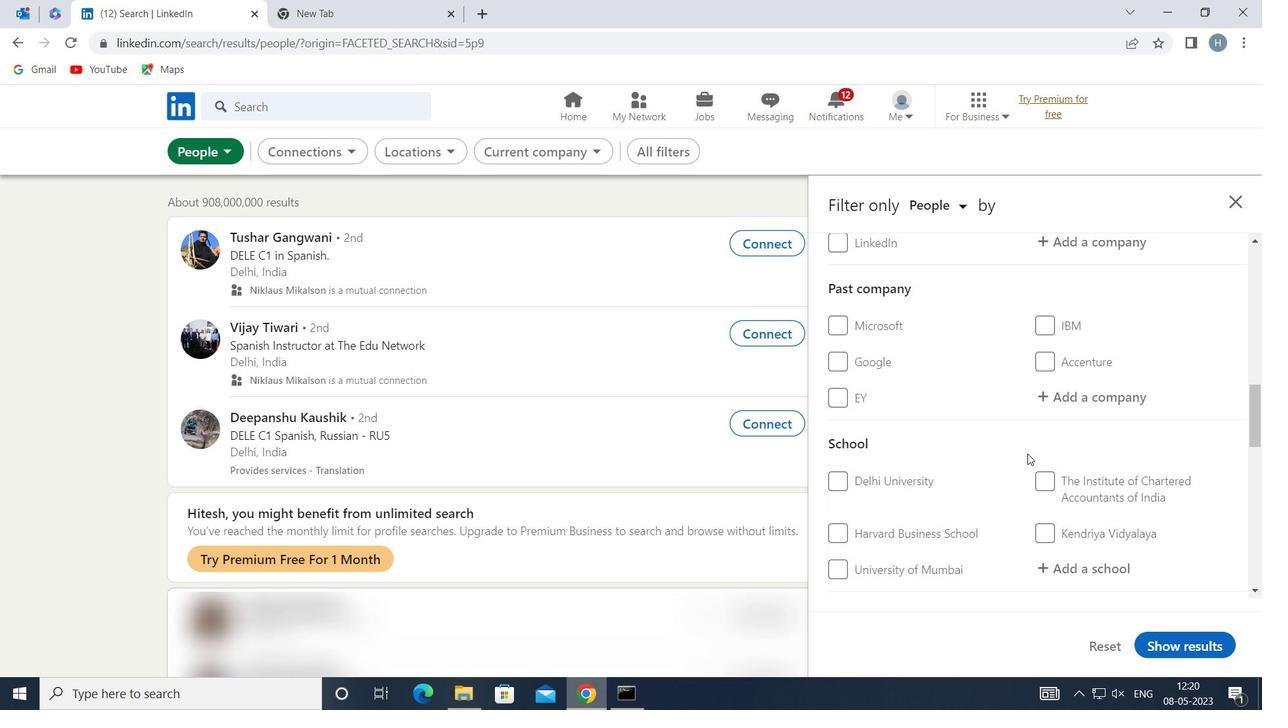 
Action: Mouse scrolled (1028, 452) with delta (0, 0)
Screenshot: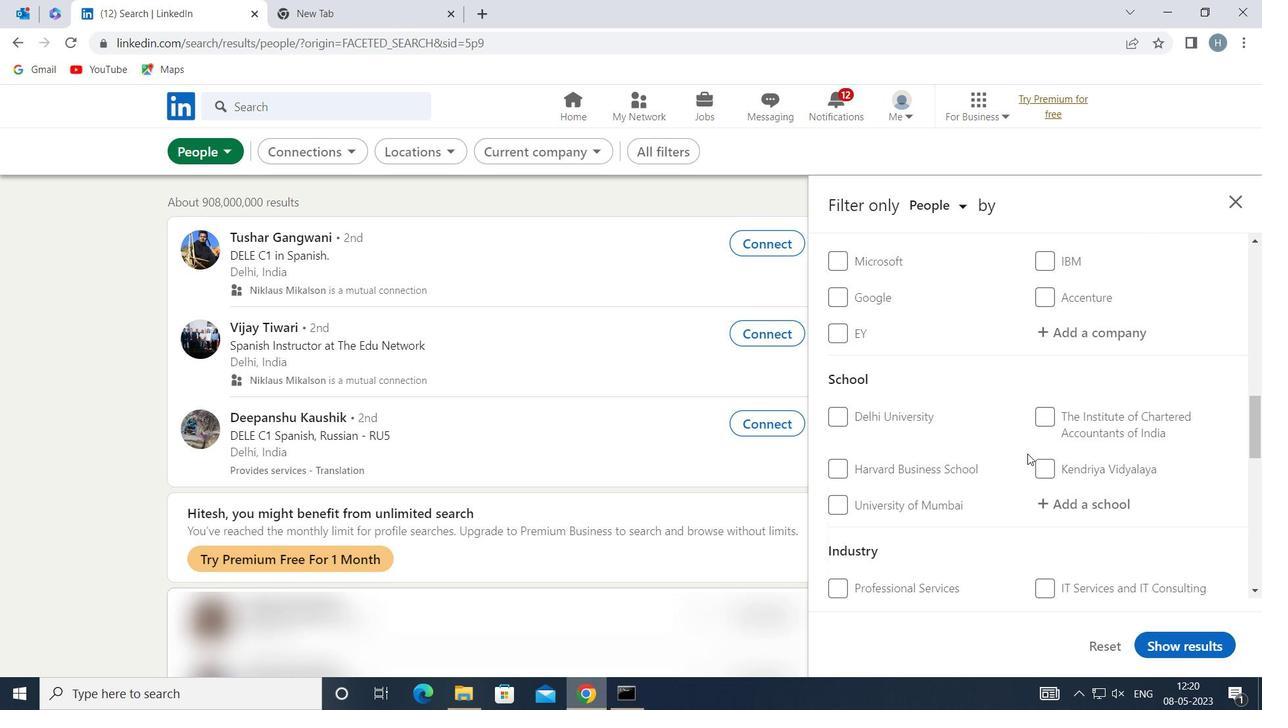 
Action: Mouse scrolled (1028, 452) with delta (0, 0)
Screenshot: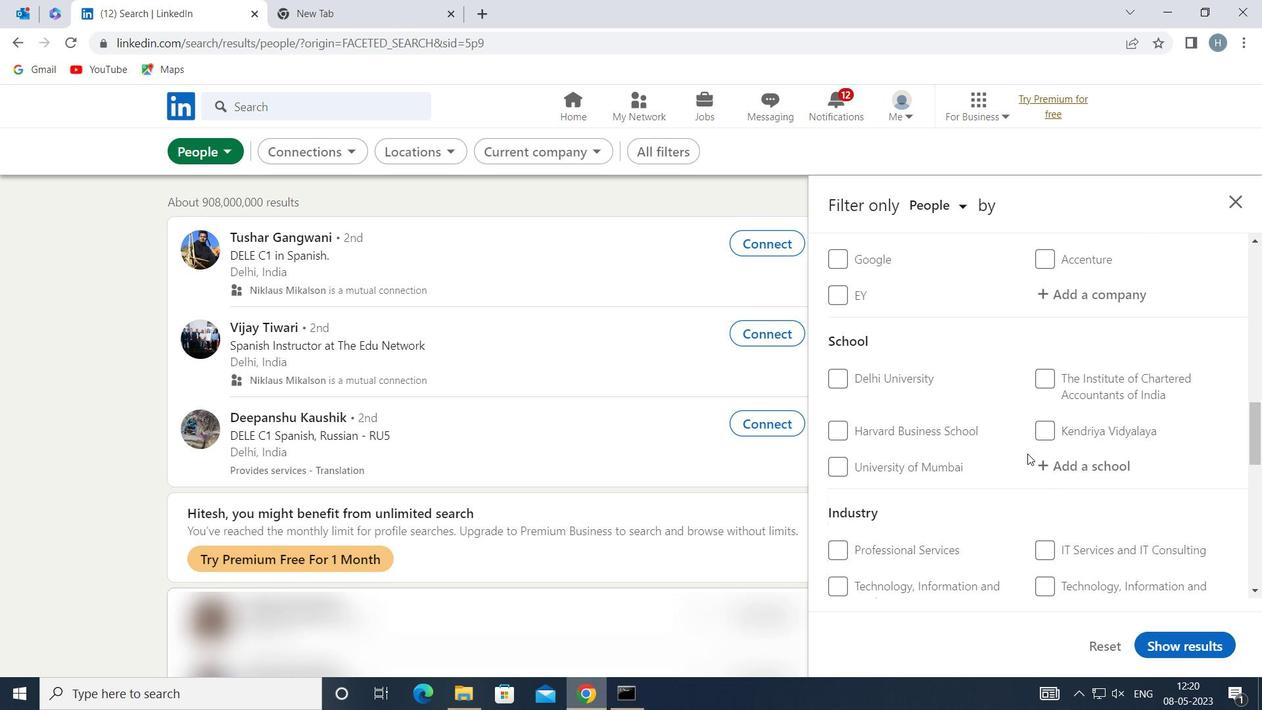 
Action: Mouse scrolled (1028, 452) with delta (0, 0)
Screenshot: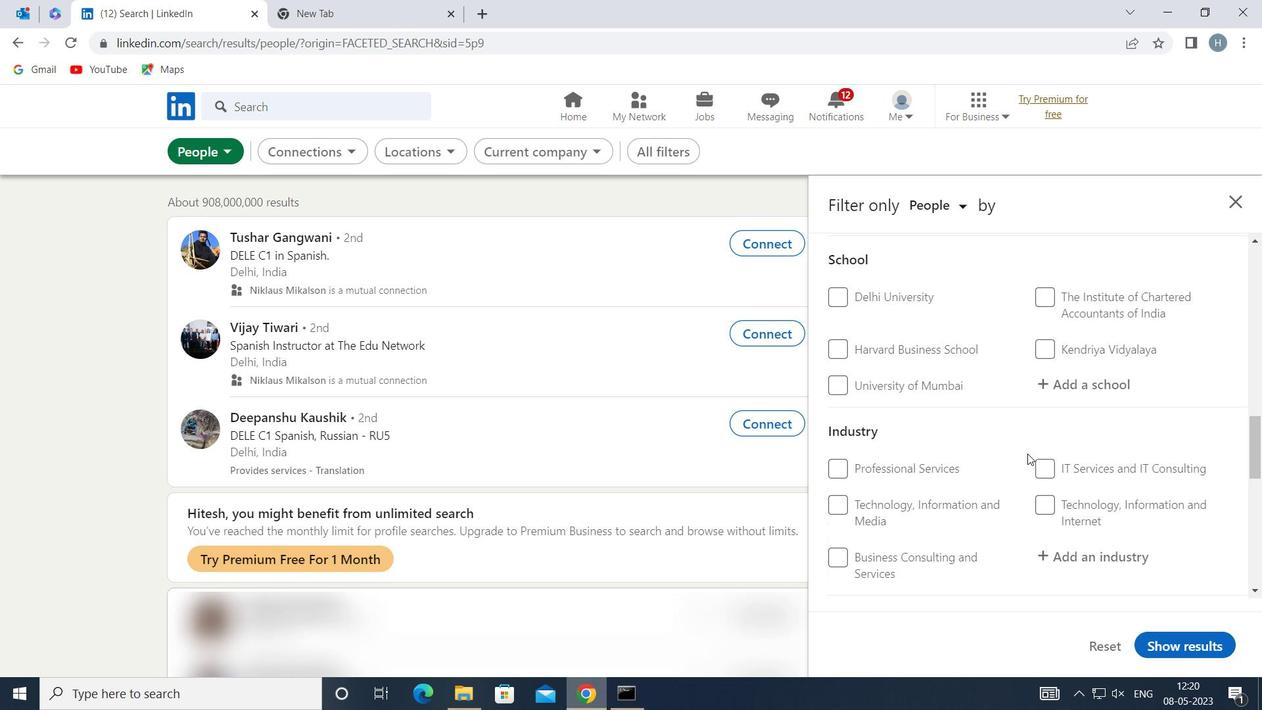 
Action: Mouse scrolled (1028, 452) with delta (0, 0)
Screenshot: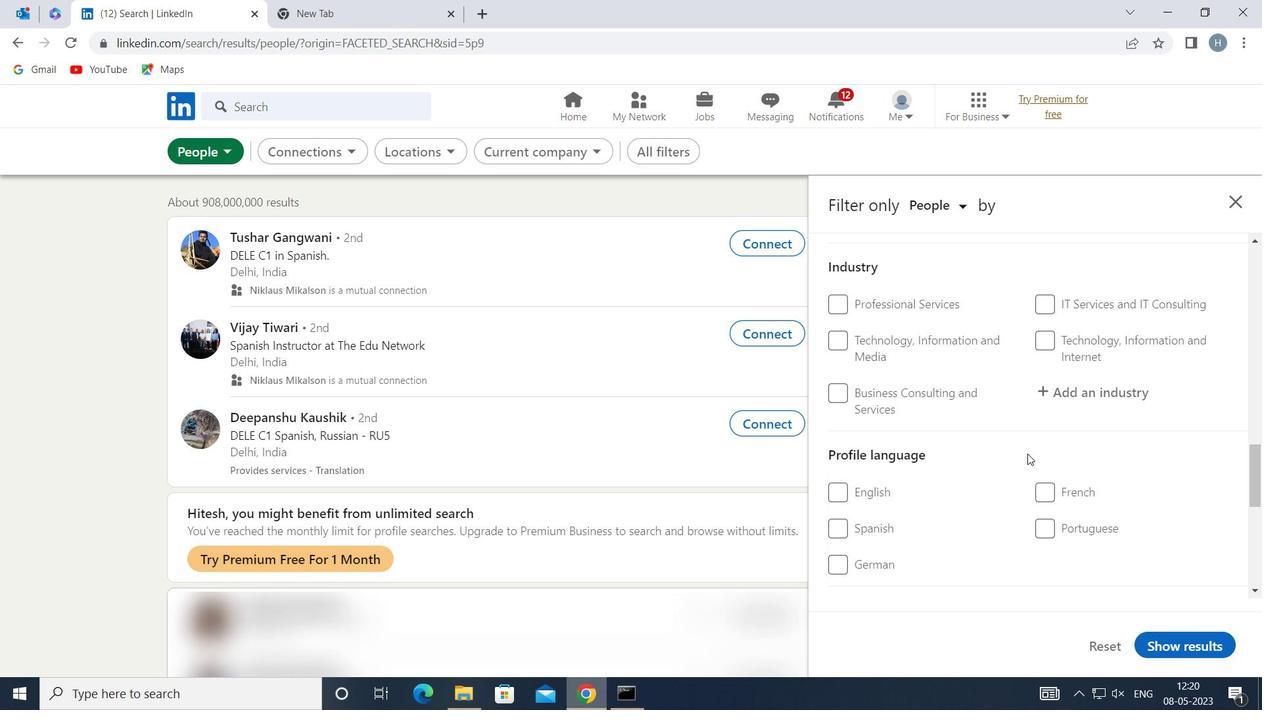 
Action: Mouse moved to (854, 481)
Screenshot: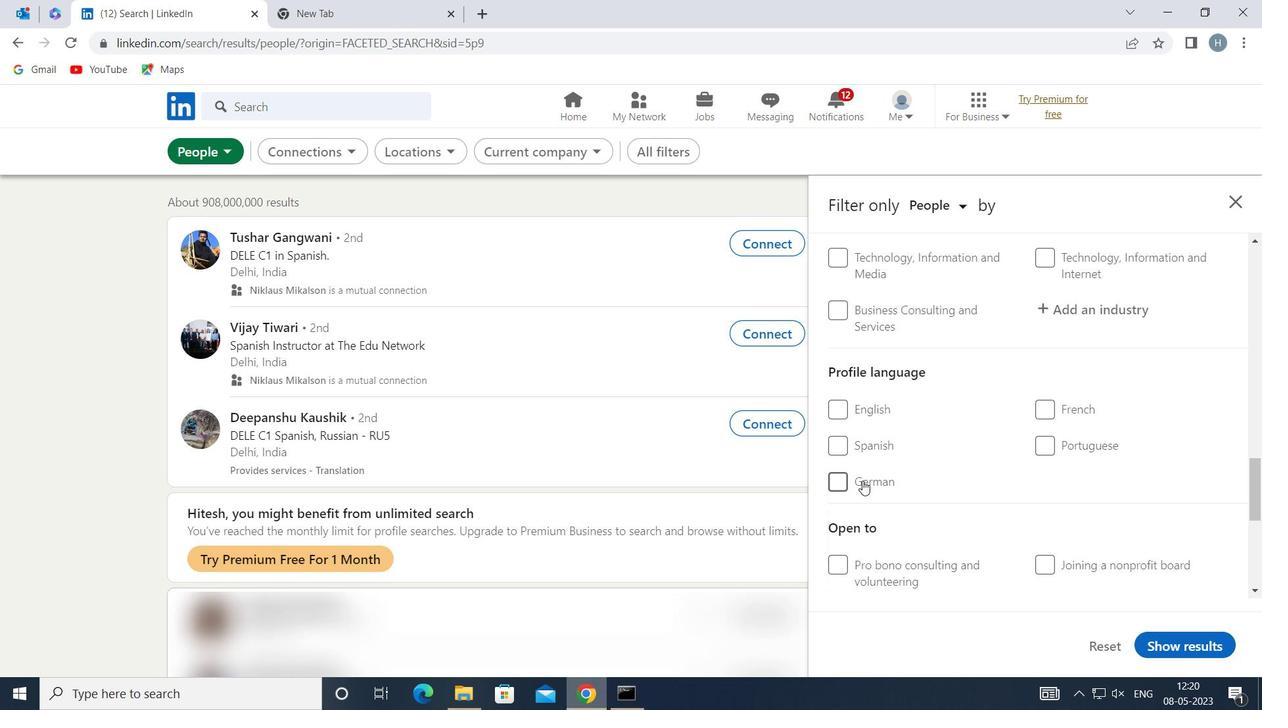 
Action: Mouse pressed left at (854, 481)
Screenshot: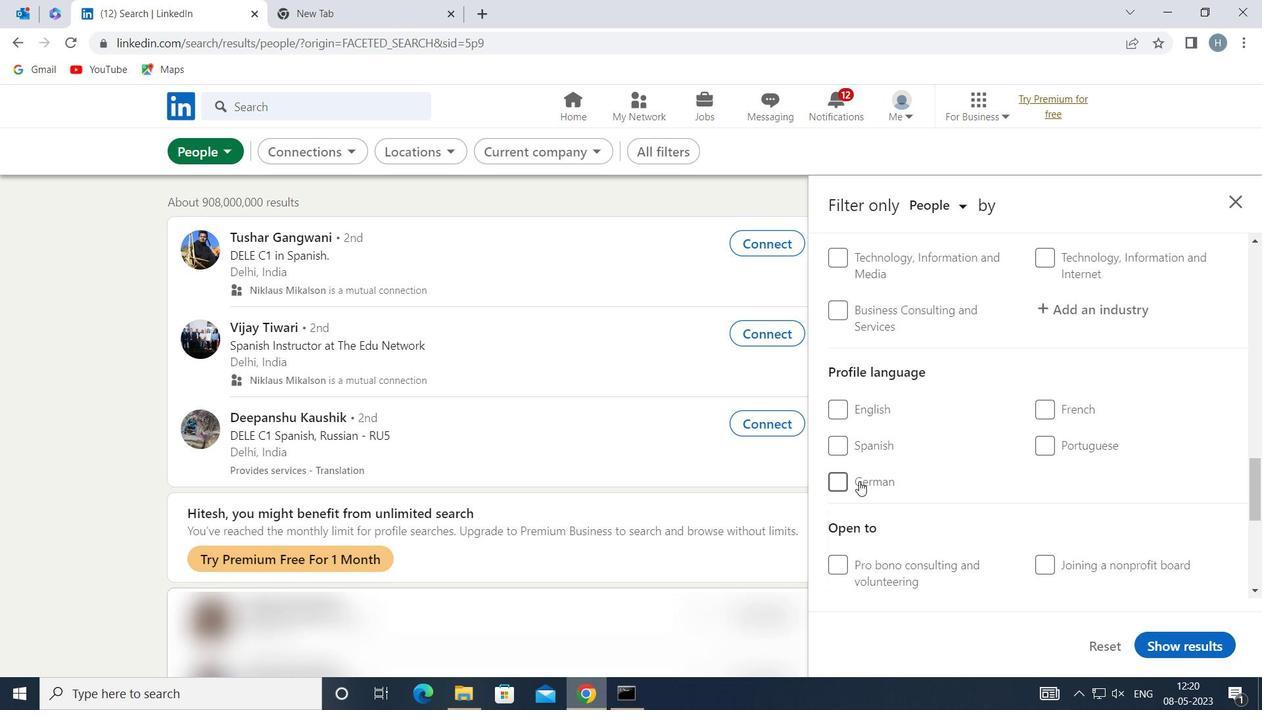 
Action: Mouse moved to (994, 475)
Screenshot: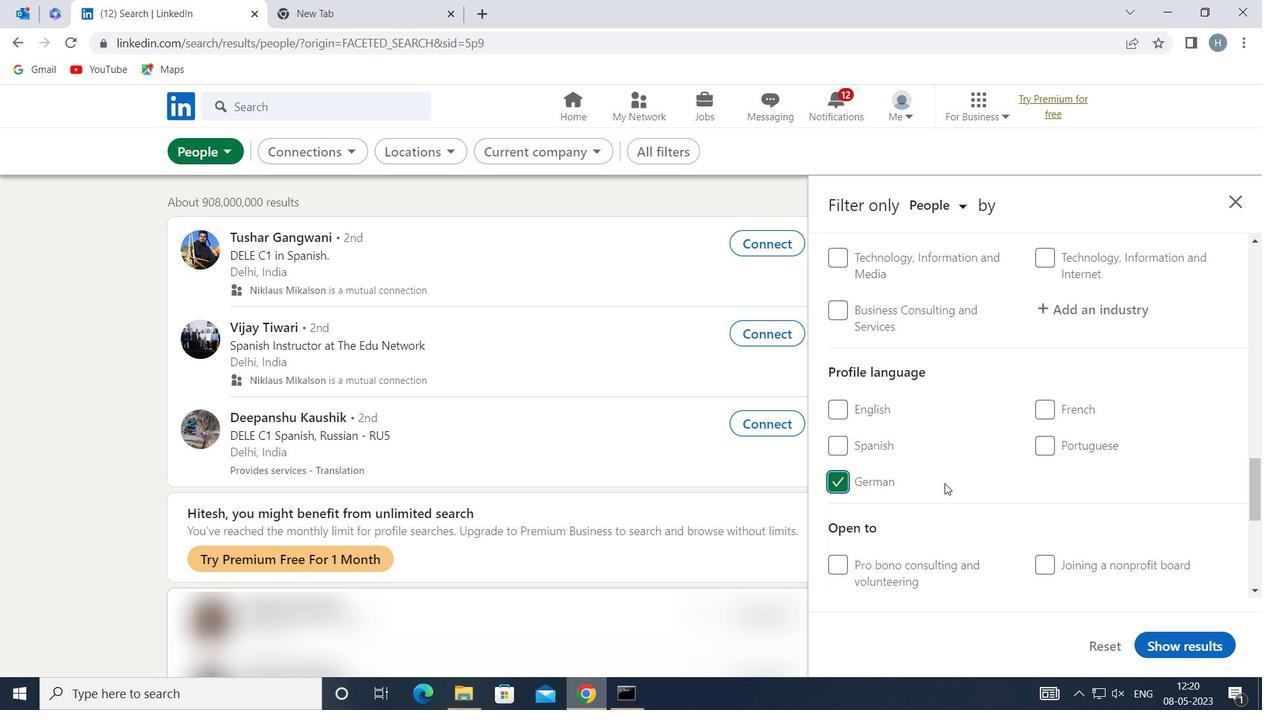 
Action: Mouse scrolled (994, 475) with delta (0, 0)
Screenshot: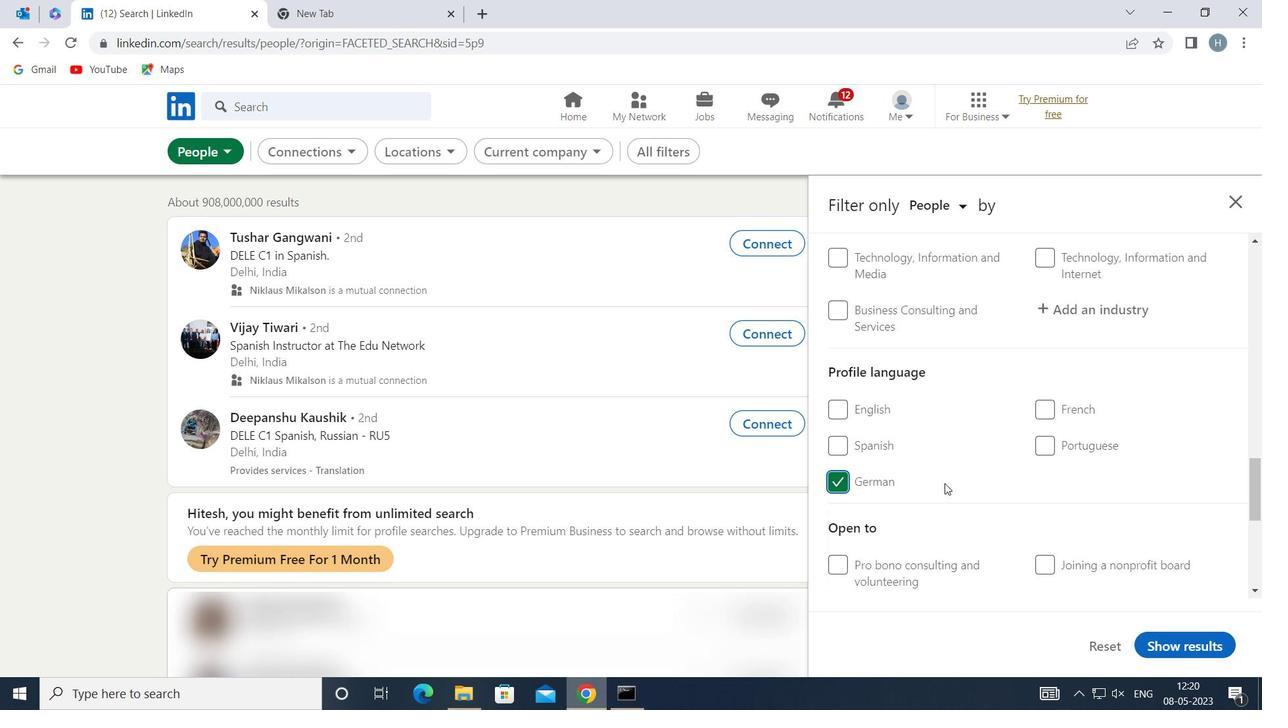 
Action: Mouse scrolled (994, 475) with delta (0, 0)
Screenshot: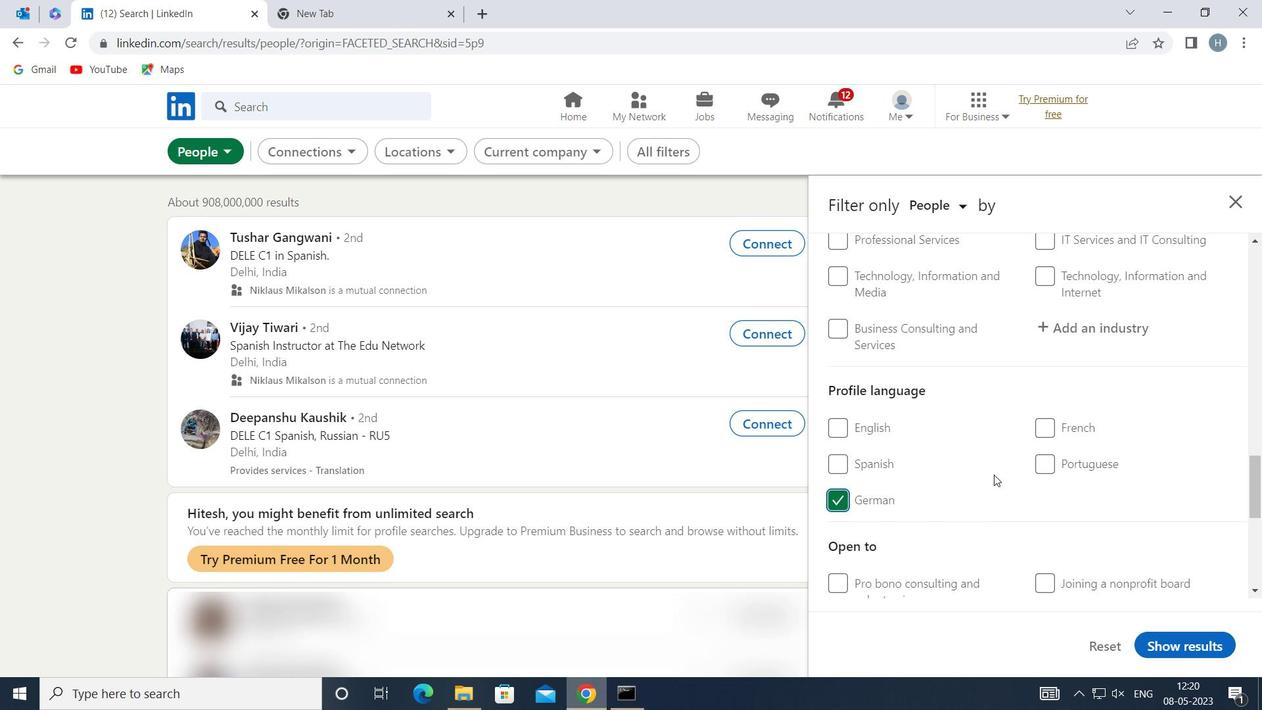 
Action: Mouse scrolled (994, 475) with delta (0, 0)
Screenshot: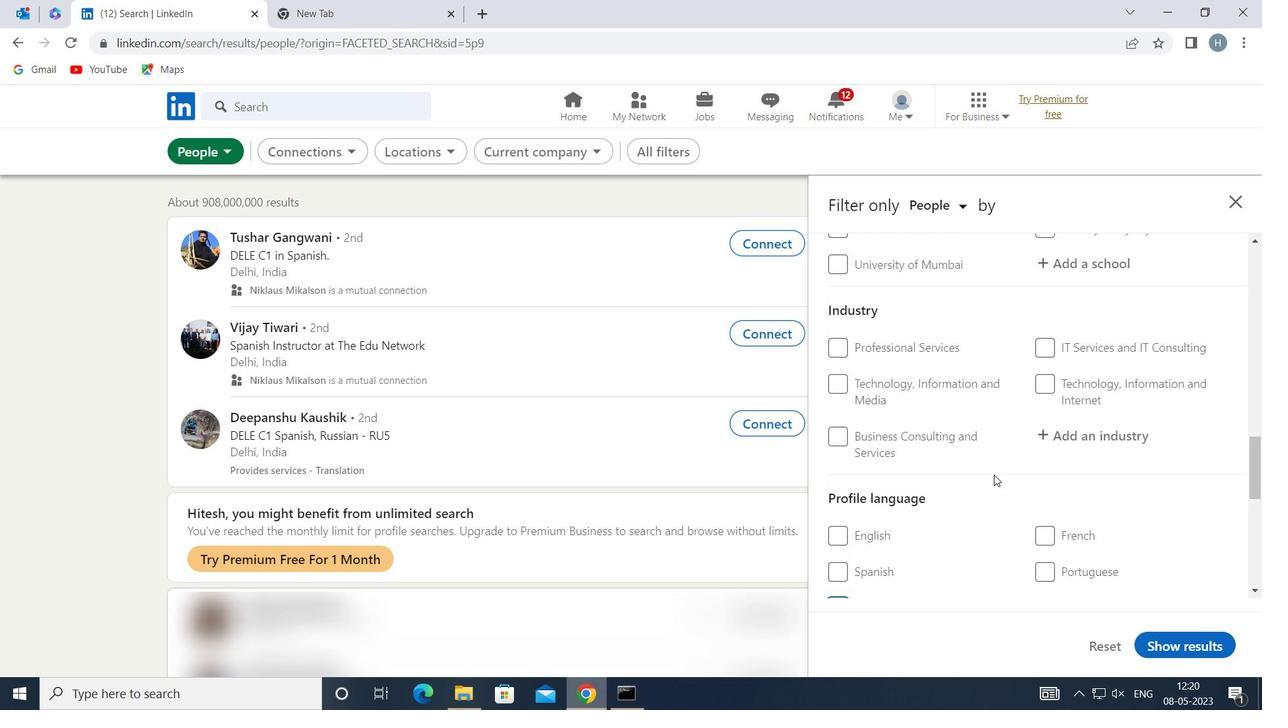 
Action: Mouse scrolled (994, 475) with delta (0, 0)
Screenshot: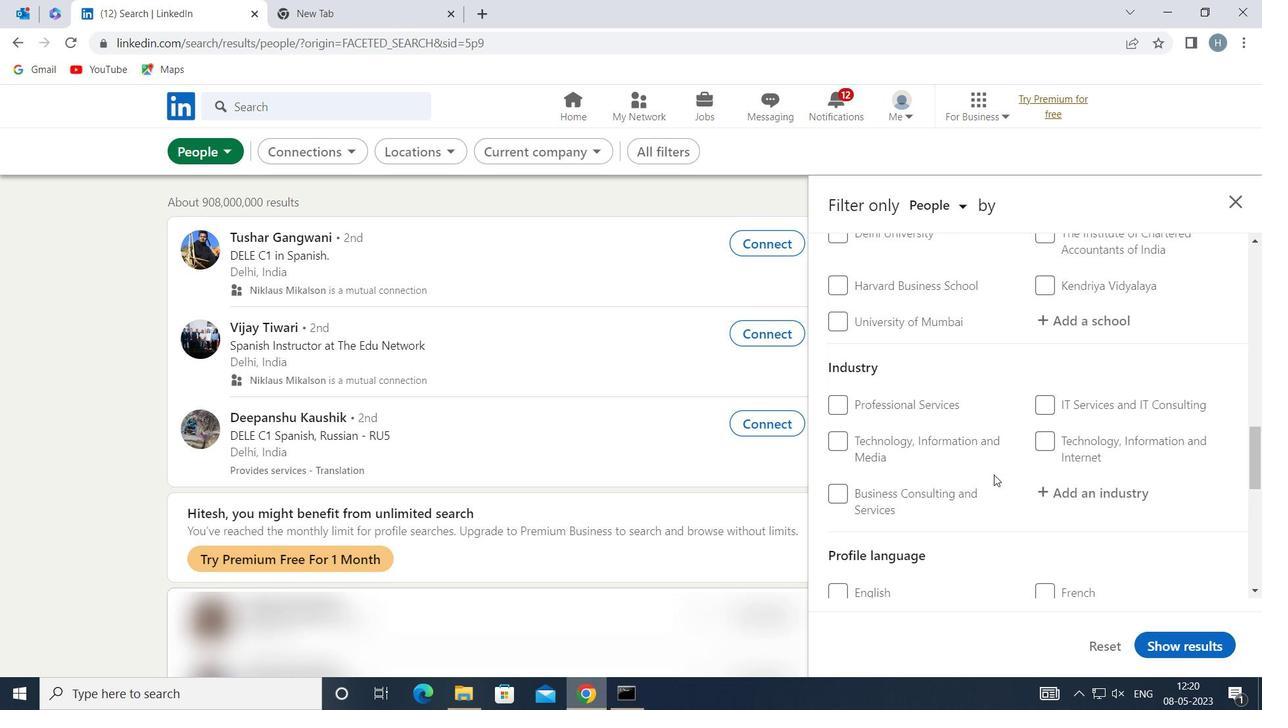 
Action: Mouse scrolled (994, 475) with delta (0, 0)
Screenshot: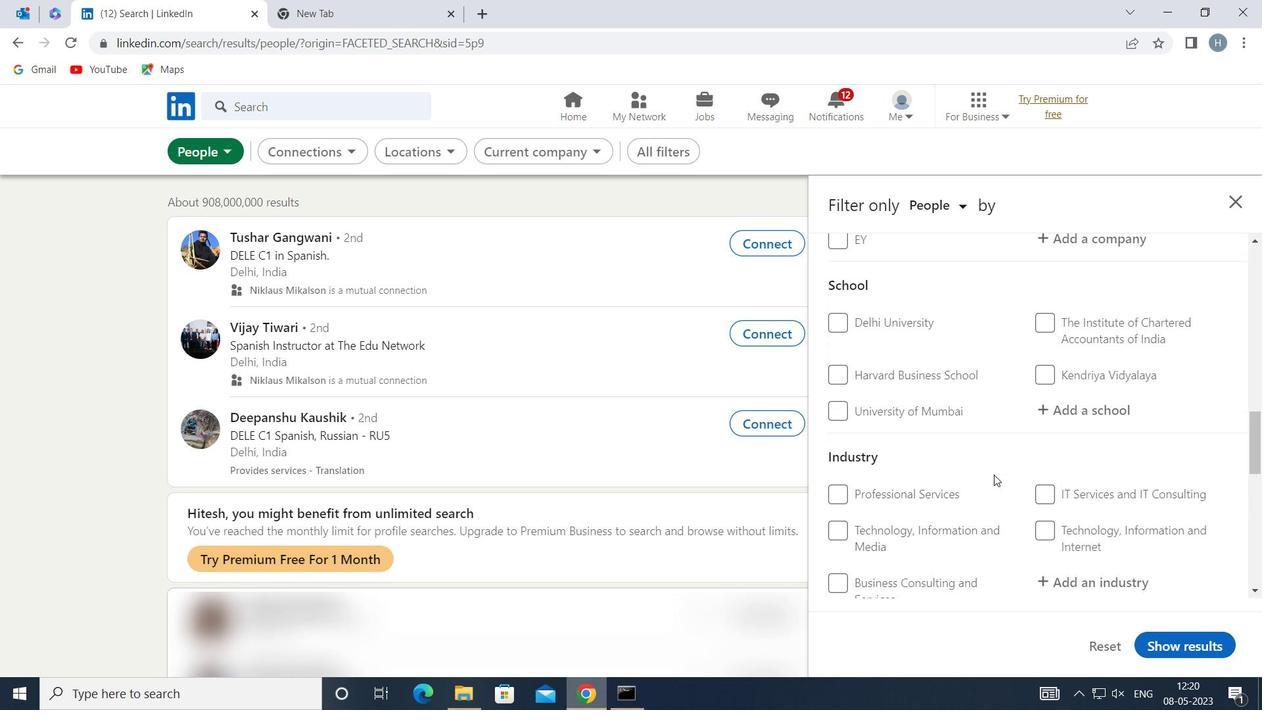 
Action: Mouse scrolled (994, 475) with delta (0, 0)
Screenshot: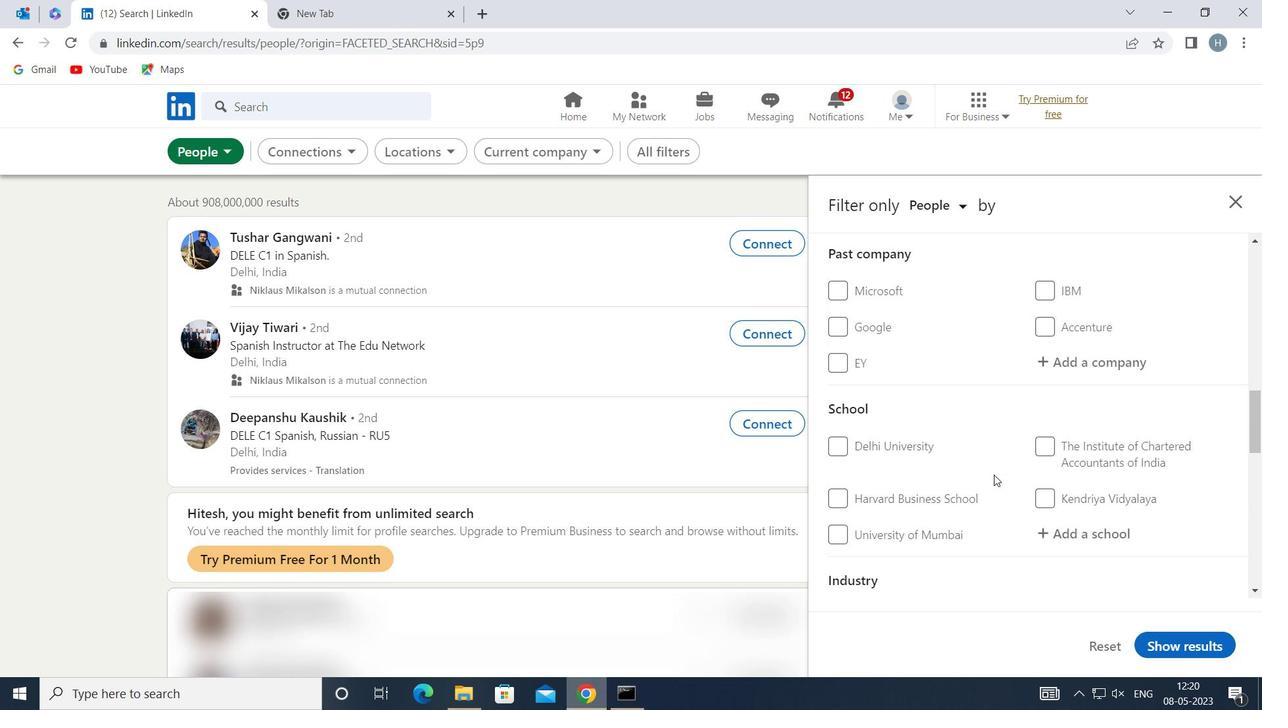 
Action: Mouse scrolled (994, 475) with delta (0, 0)
Screenshot: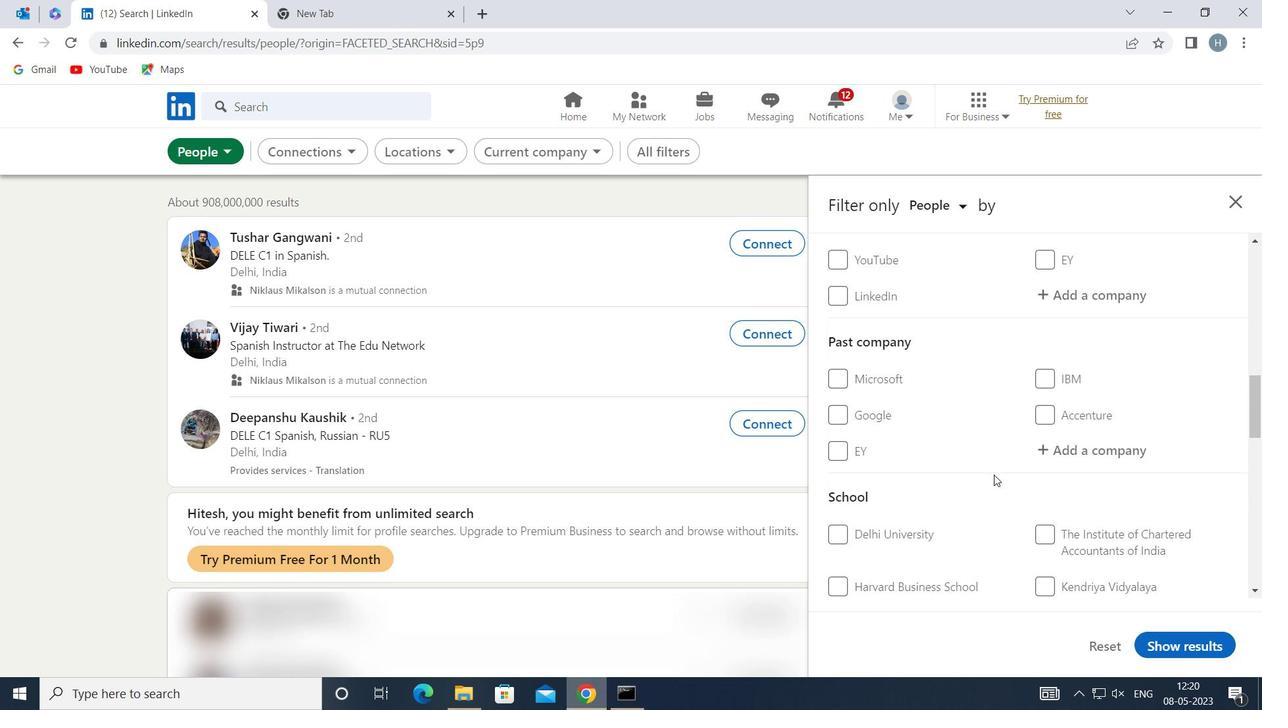 
Action: Mouse scrolled (994, 475) with delta (0, 0)
Screenshot: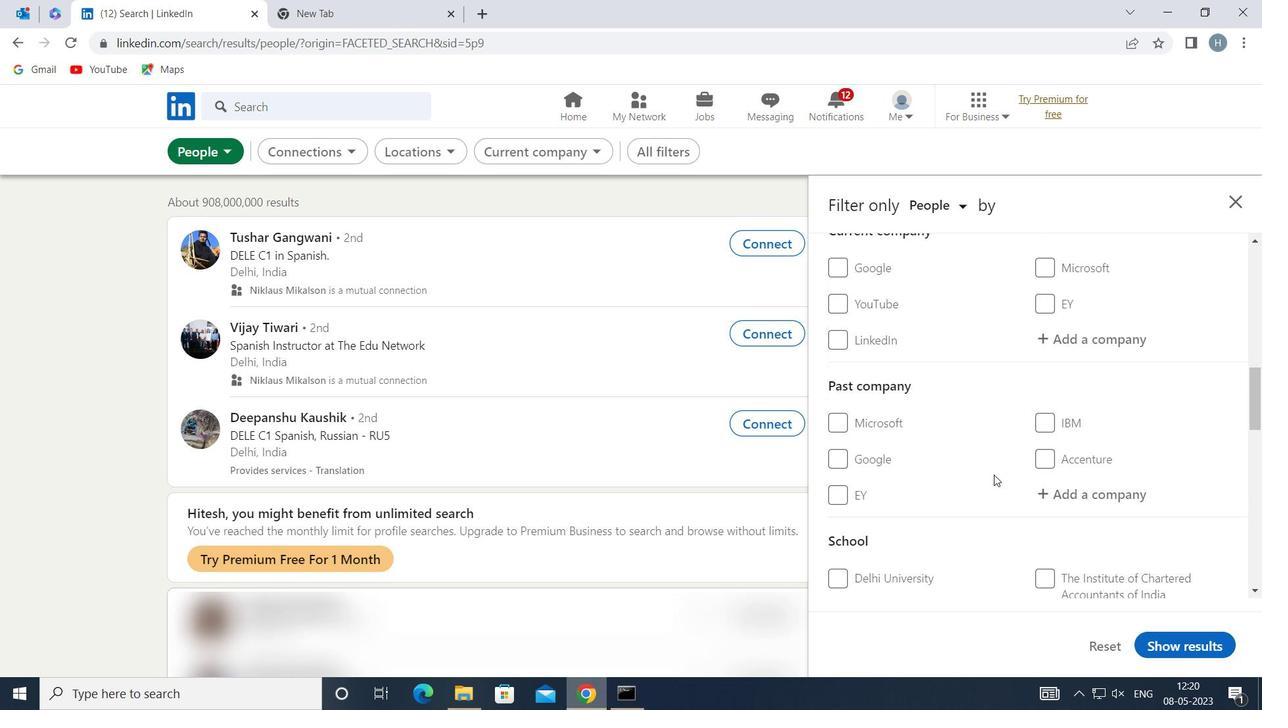 
Action: Mouse moved to (1075, 468)
Screenshot: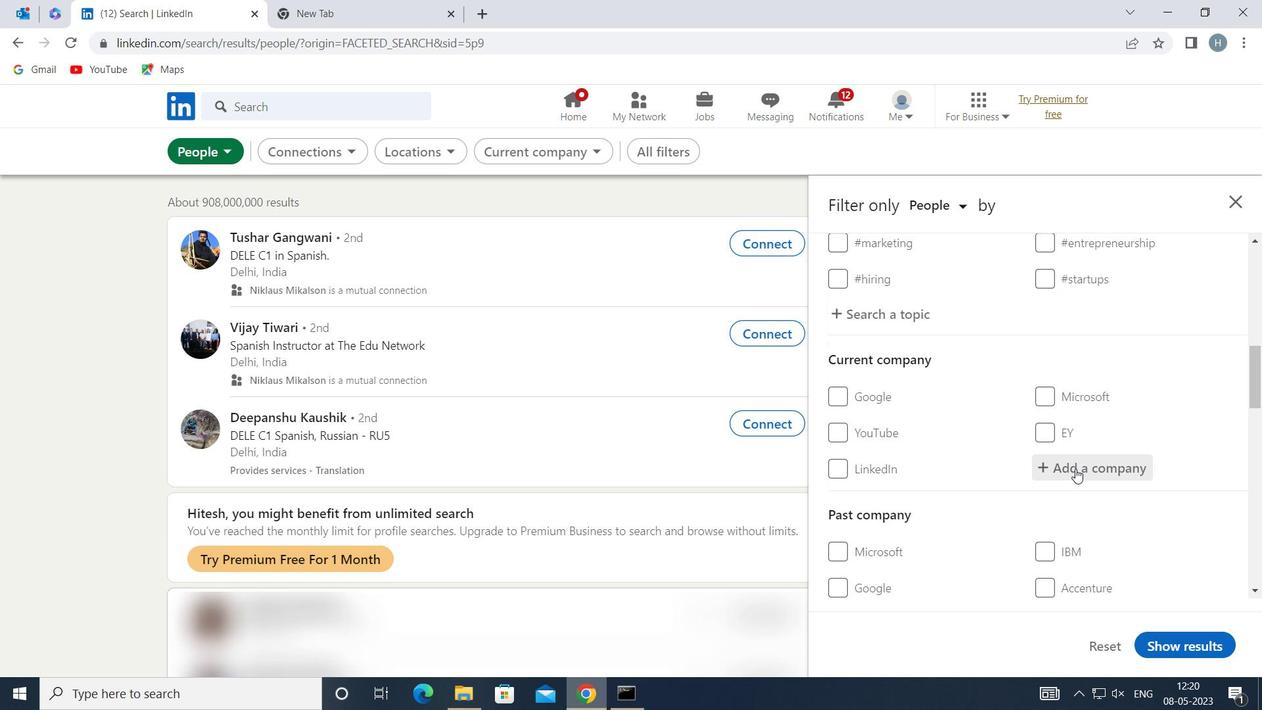 
Action: Mouse pressed left at (1075, 468)
Screenshot: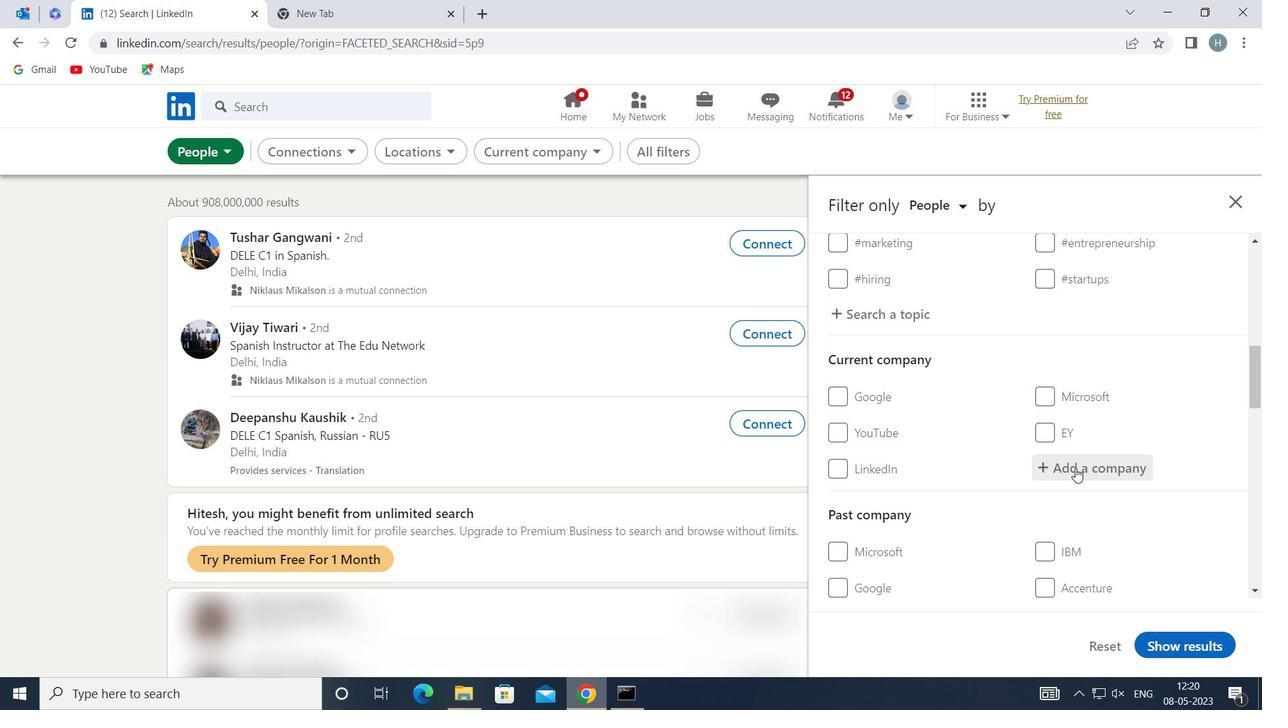 
Action: Key pressed <Key.shift>GTT<Key.space>
Screenshot: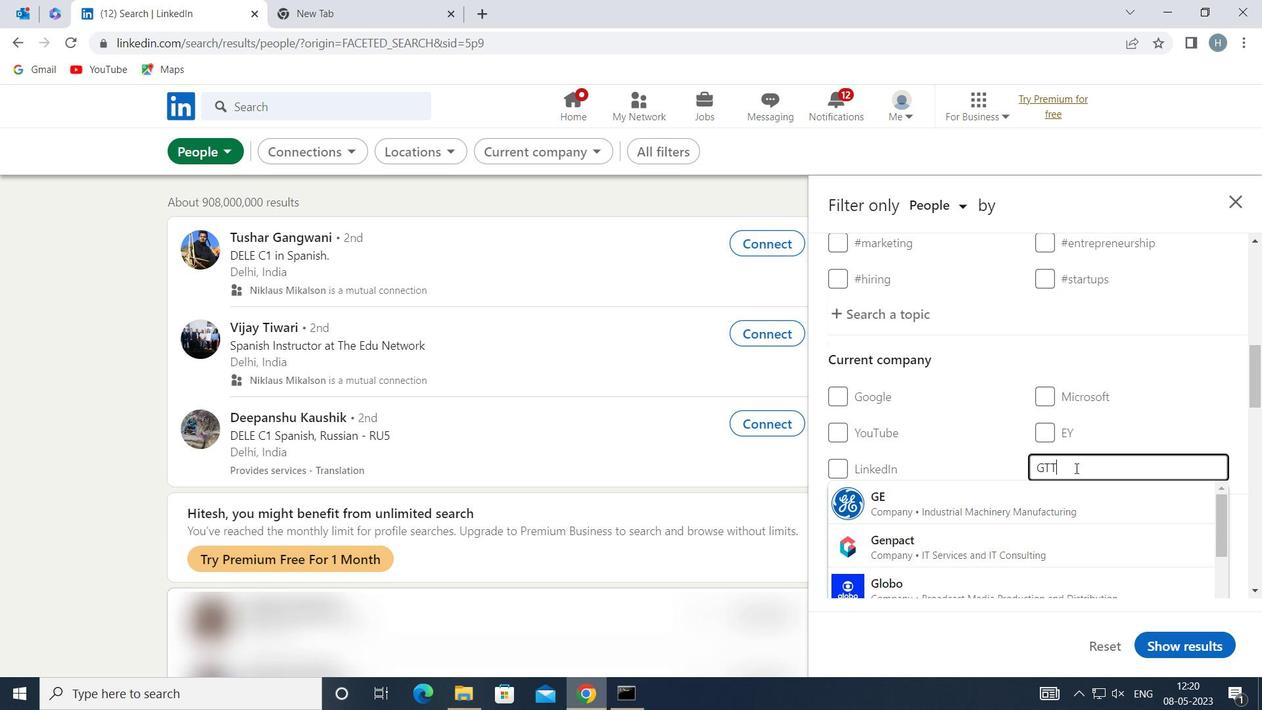 
Action: Mouse moved to (990, 503)
Screenshot: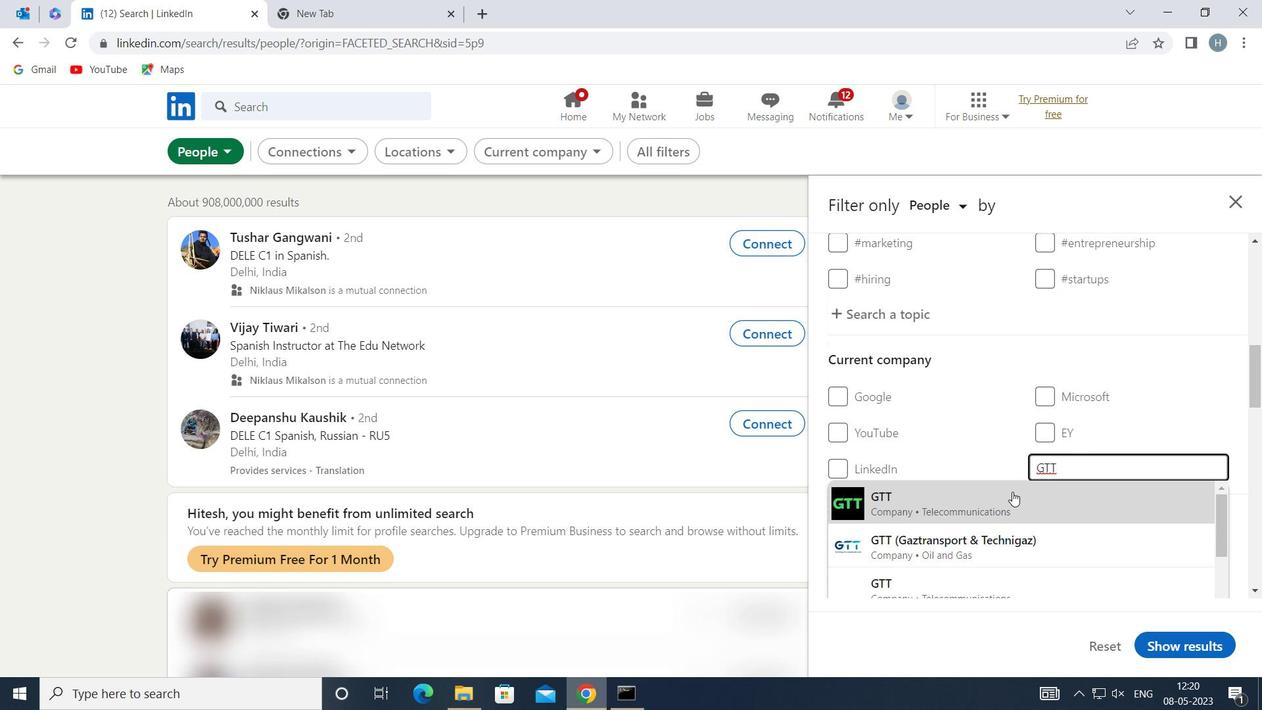
Action: Mouse pressed left at (990, 503)
Screenshot: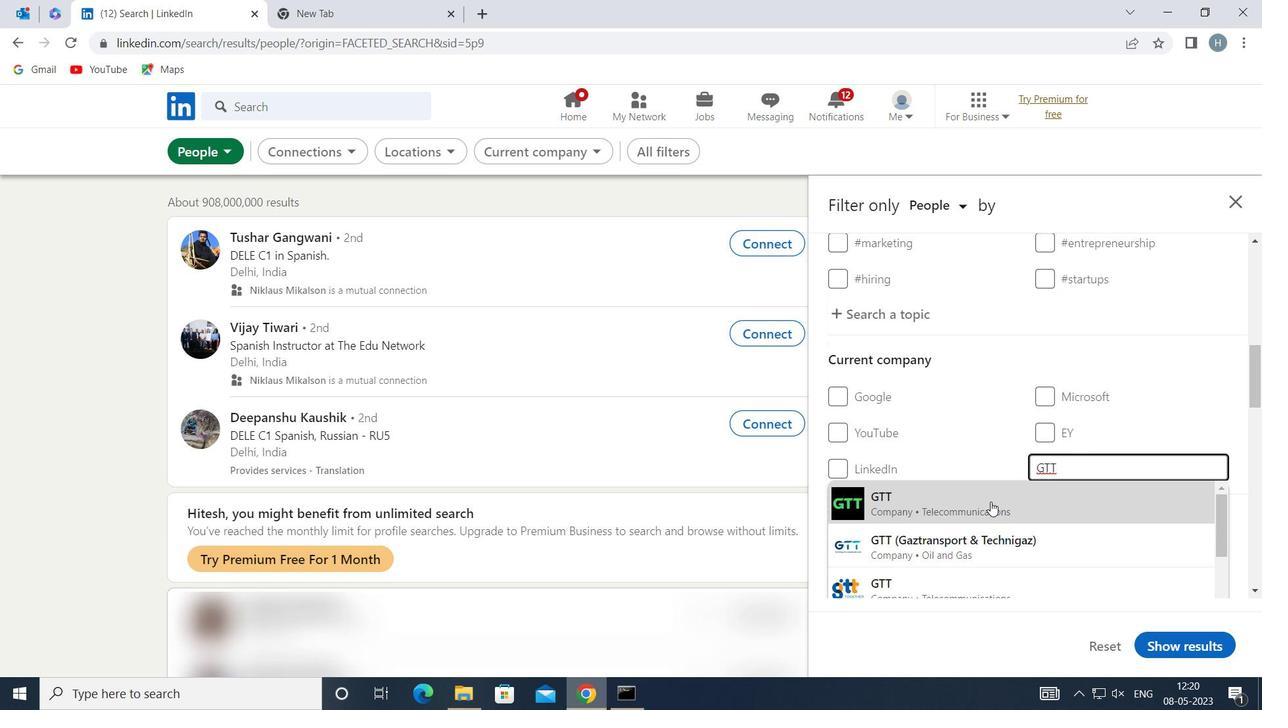 
Action: Mouse moved to (982, 470)
Screenshot: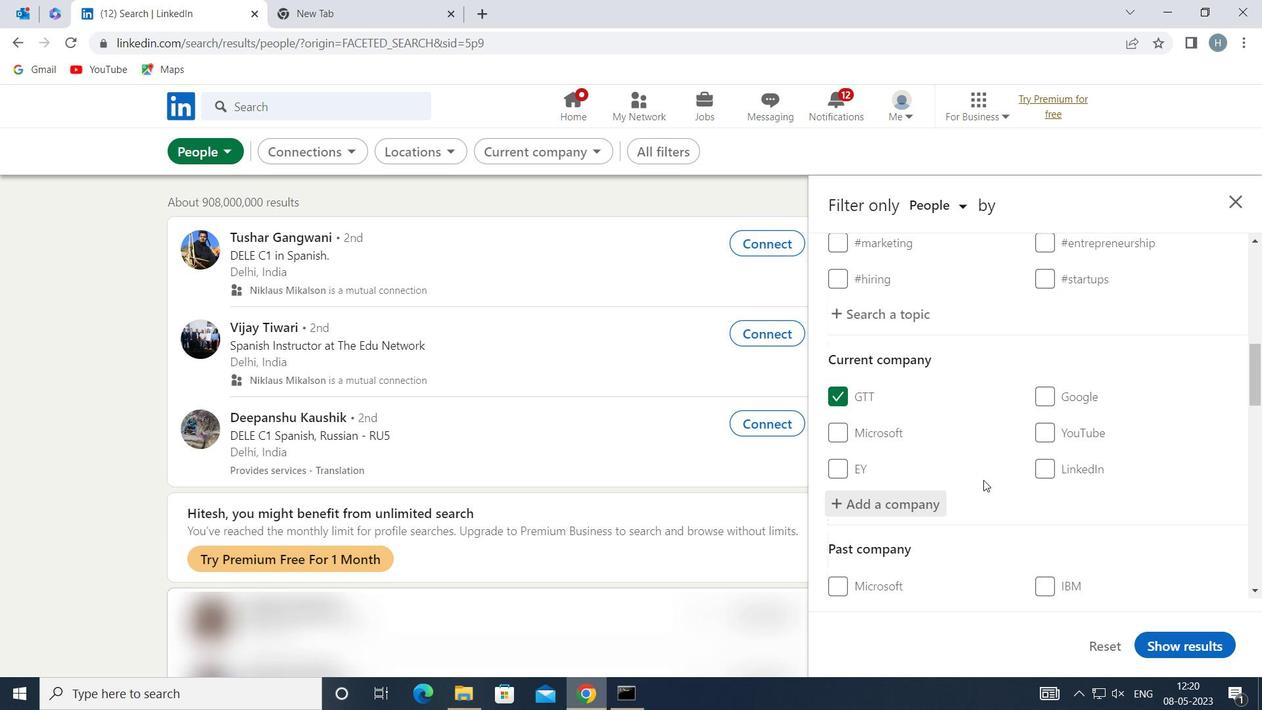 
Action: Mouse scrolled (982, 469) with delta (0, 0)
Screenshot: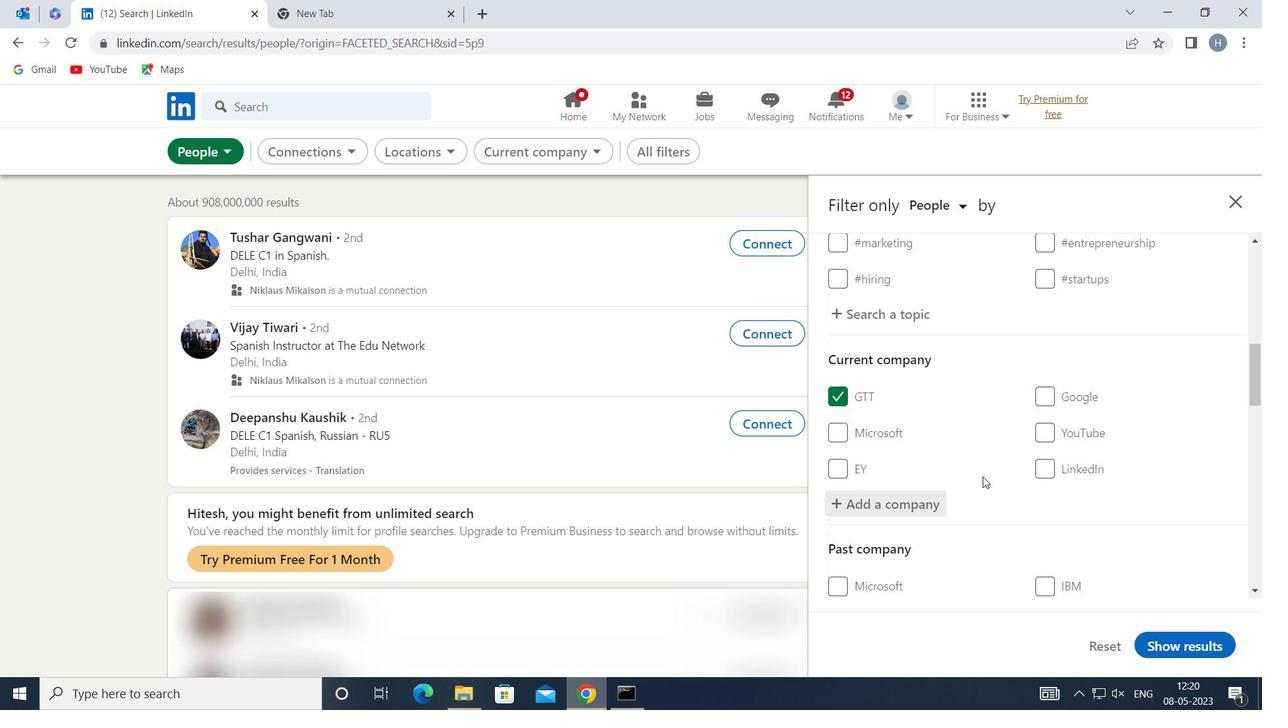 
Action: Mouse scrolled (982, 469) with delta (0, 0)
Screenshot: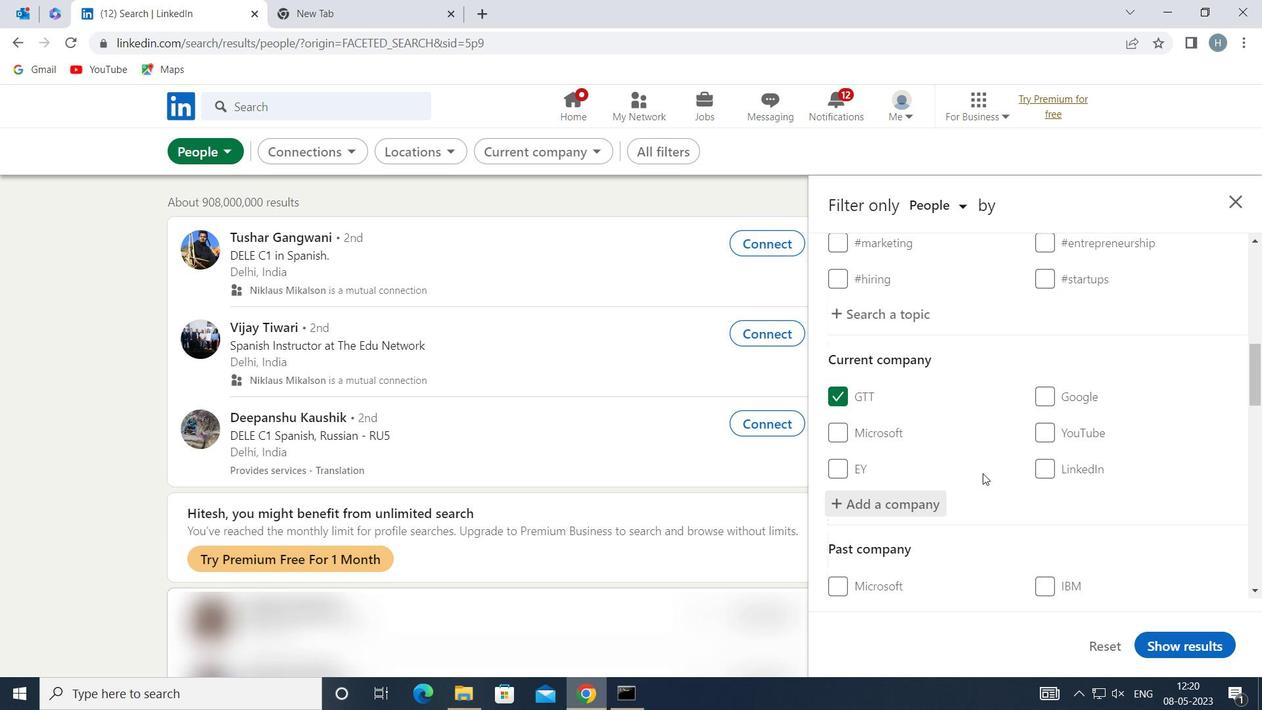 
Action: Mouse moved to (982, 467)
Screenshot: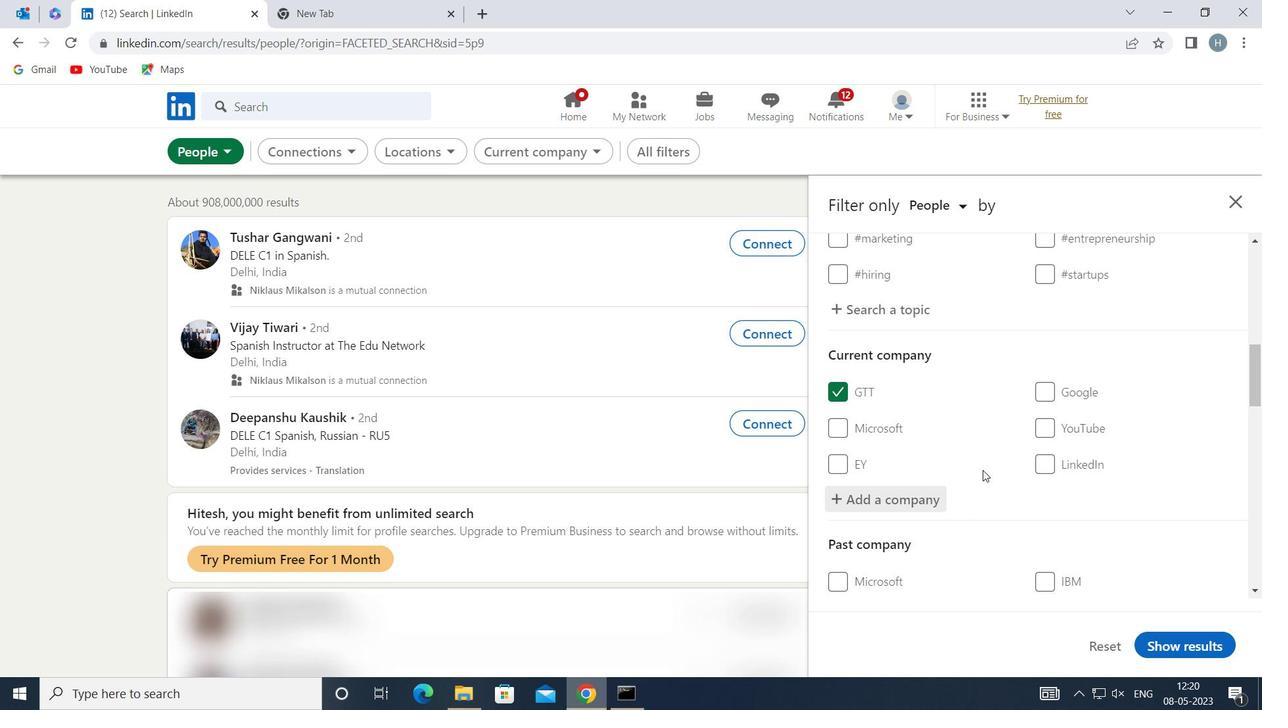 
Action: Mouse scrolled (982, 466) with delta (0, 0)
Screenshot: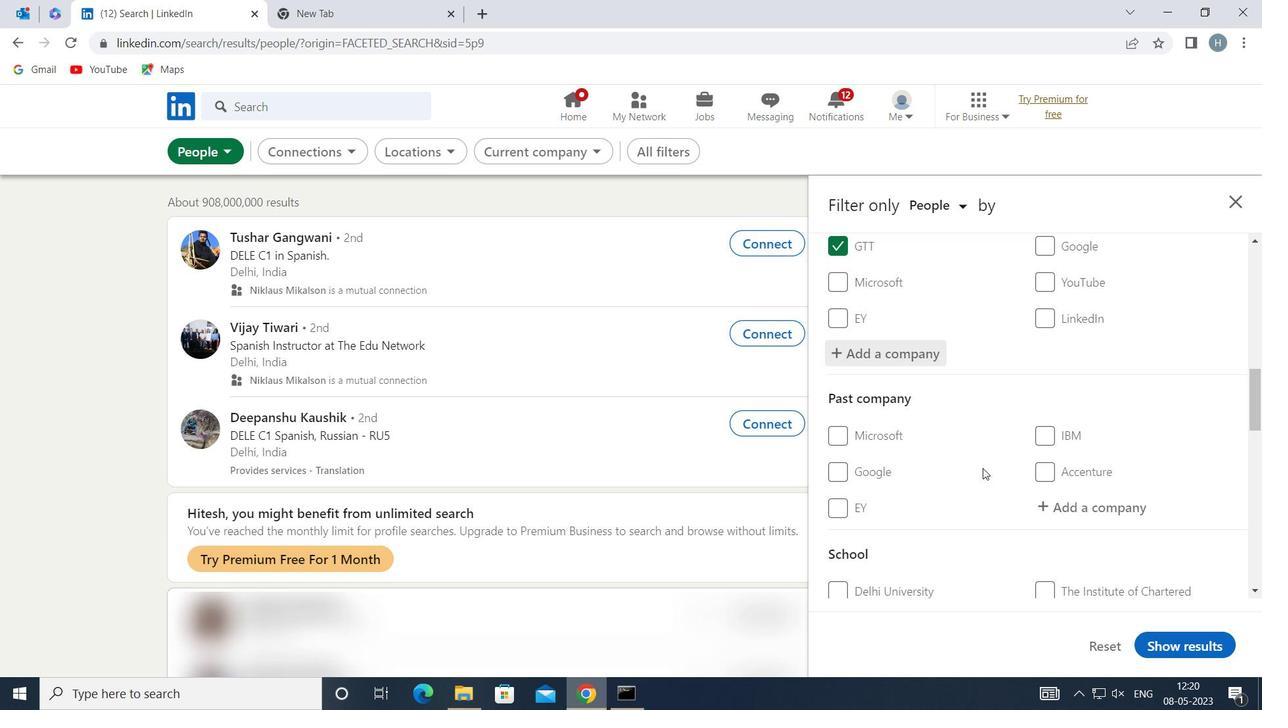 
Action: Mouse moved to (982, 462)
Screenshot: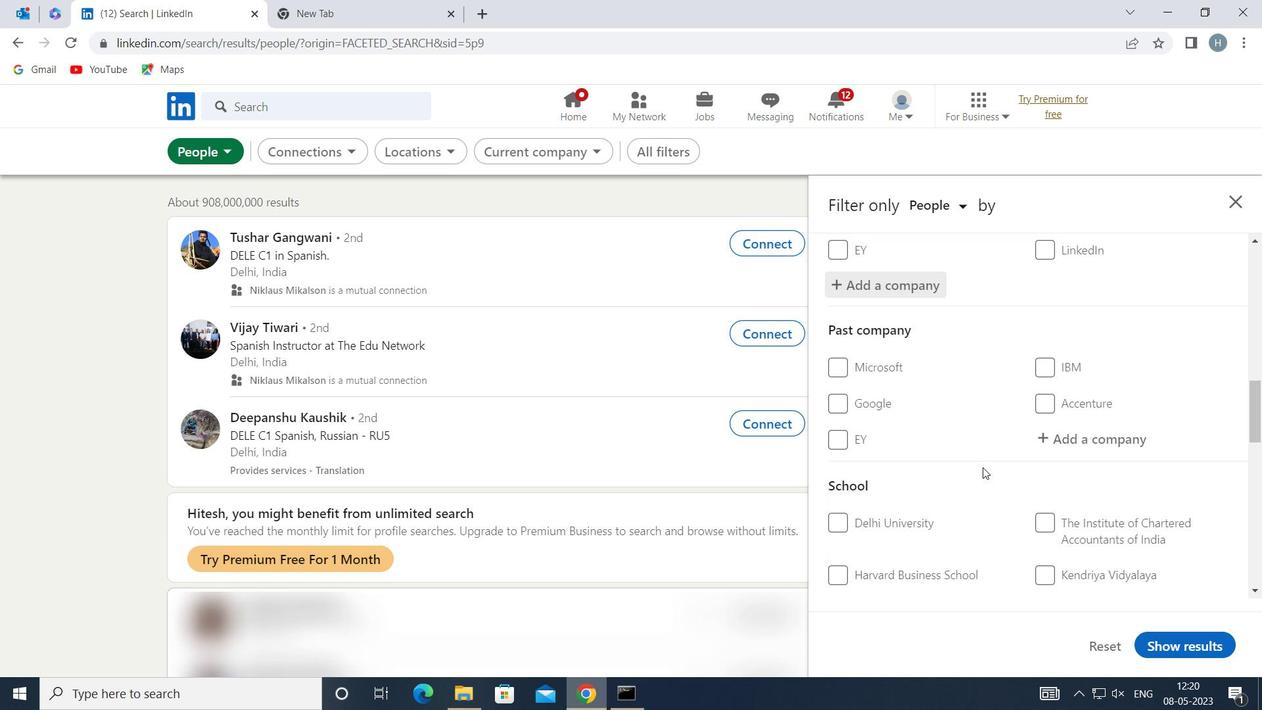 
Action: Mouse scrolled (982, 462) with delta (0, 0)
Screenshot: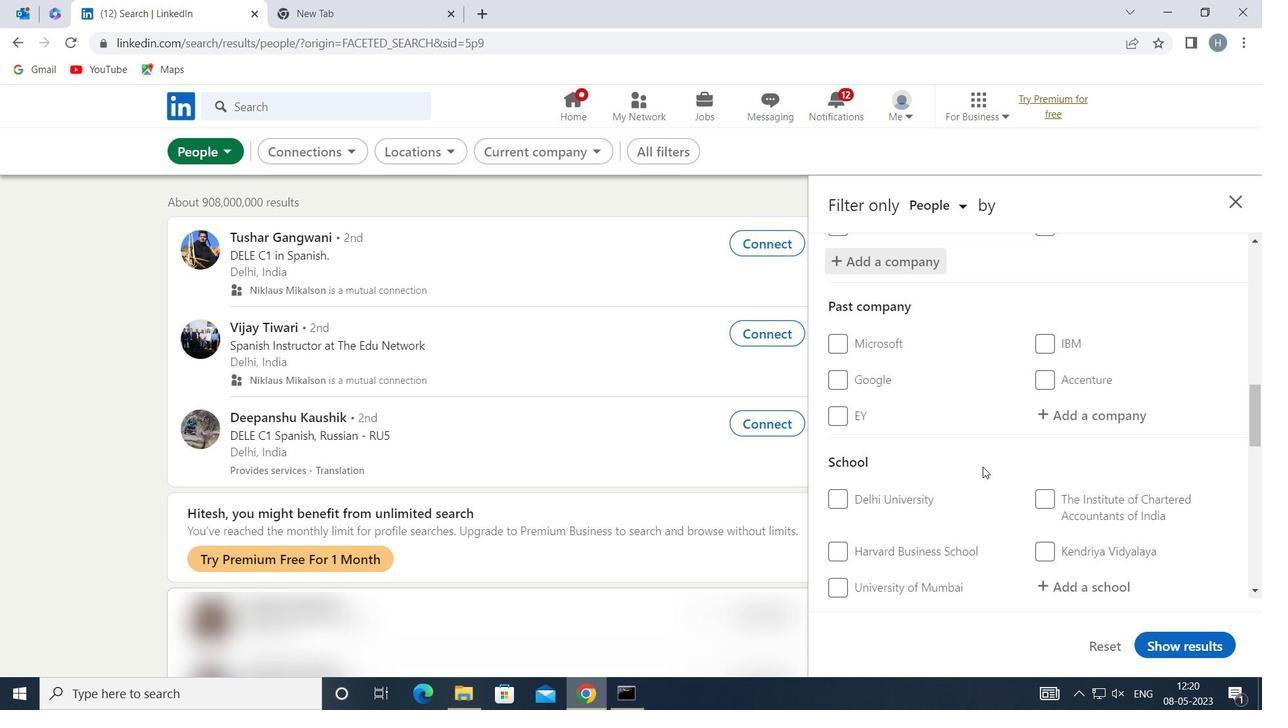 
Action: Mouse moved to (1085, 499)
Screenshot: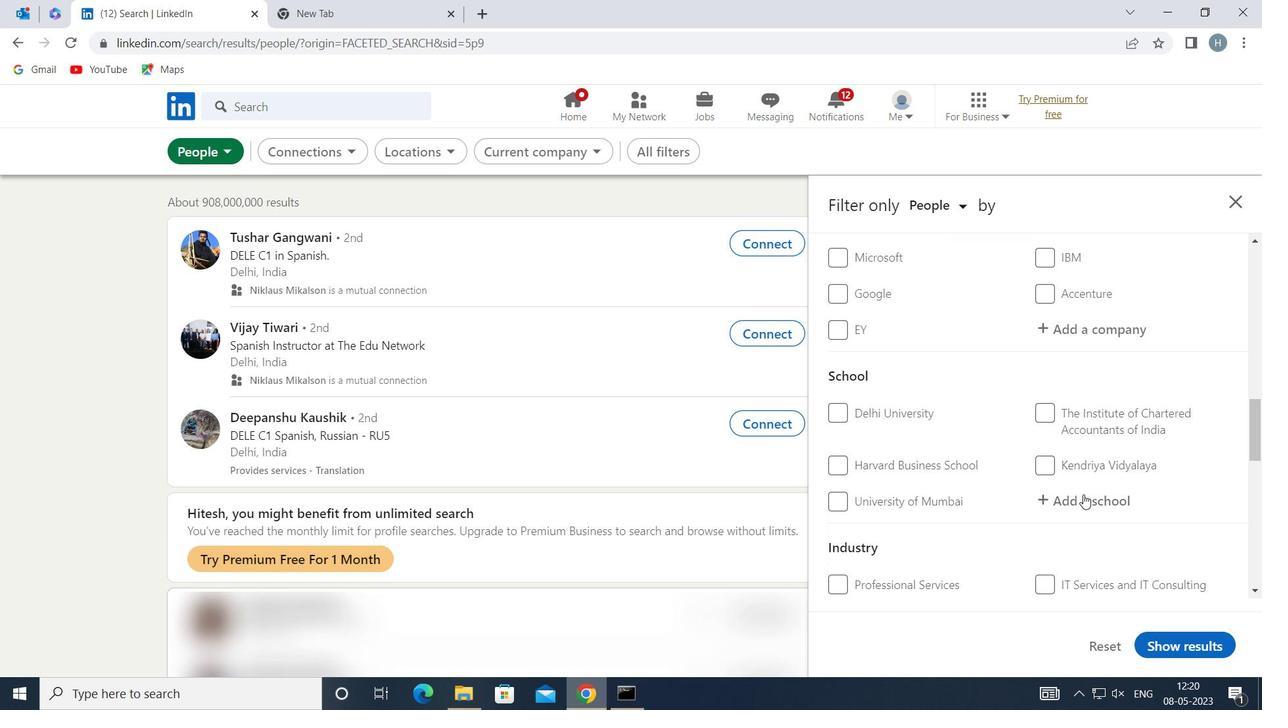 
Action: Mouse pressed left at (1085, 499)
Screenshot: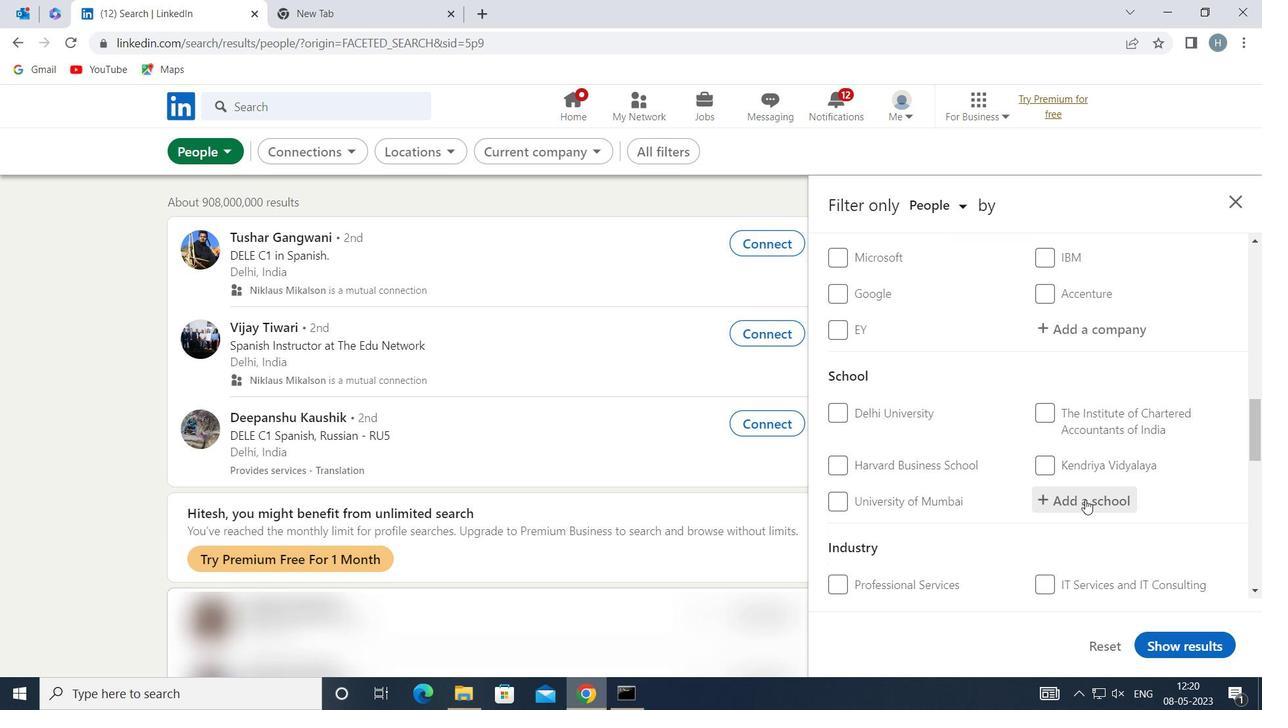 
Action: Key pressed <Key.shift>DELHI<Key.space><Key.shift>SCHOOL<Key.space>OF<Key.space><Key.shift>ECON
Screenshot: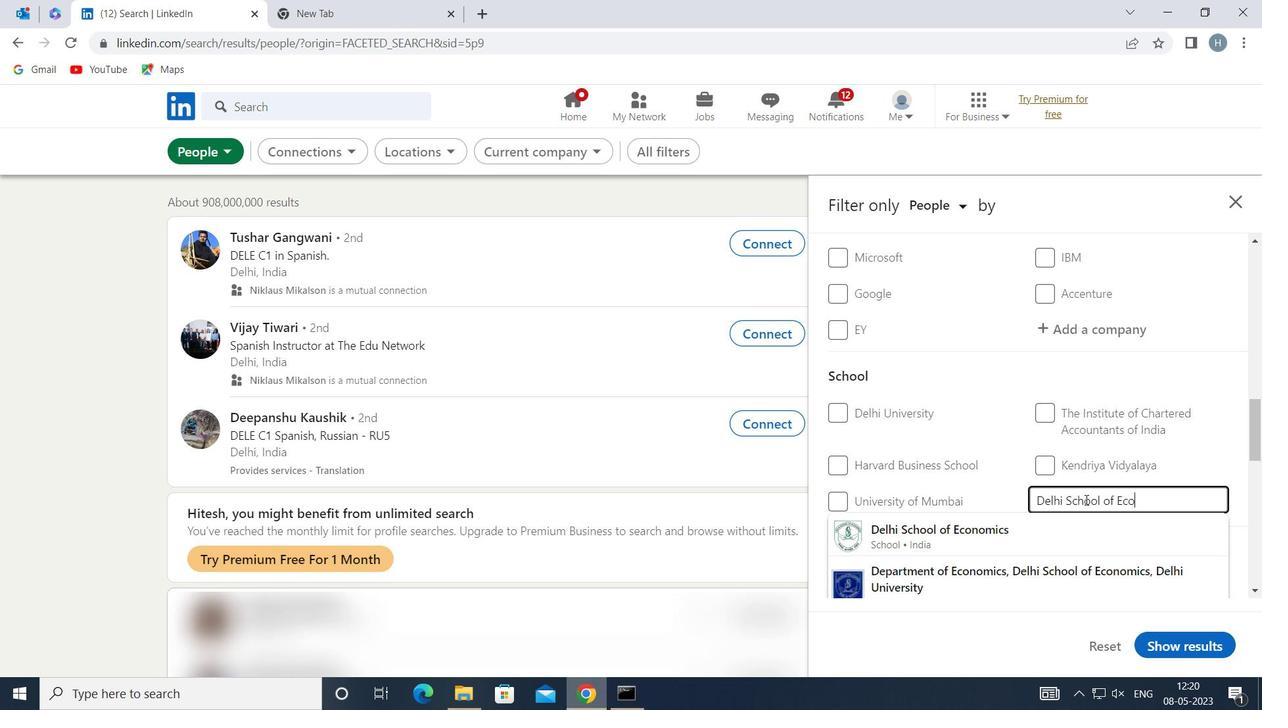 
Action: Mouse moved to (1023, 533)
Screenshot: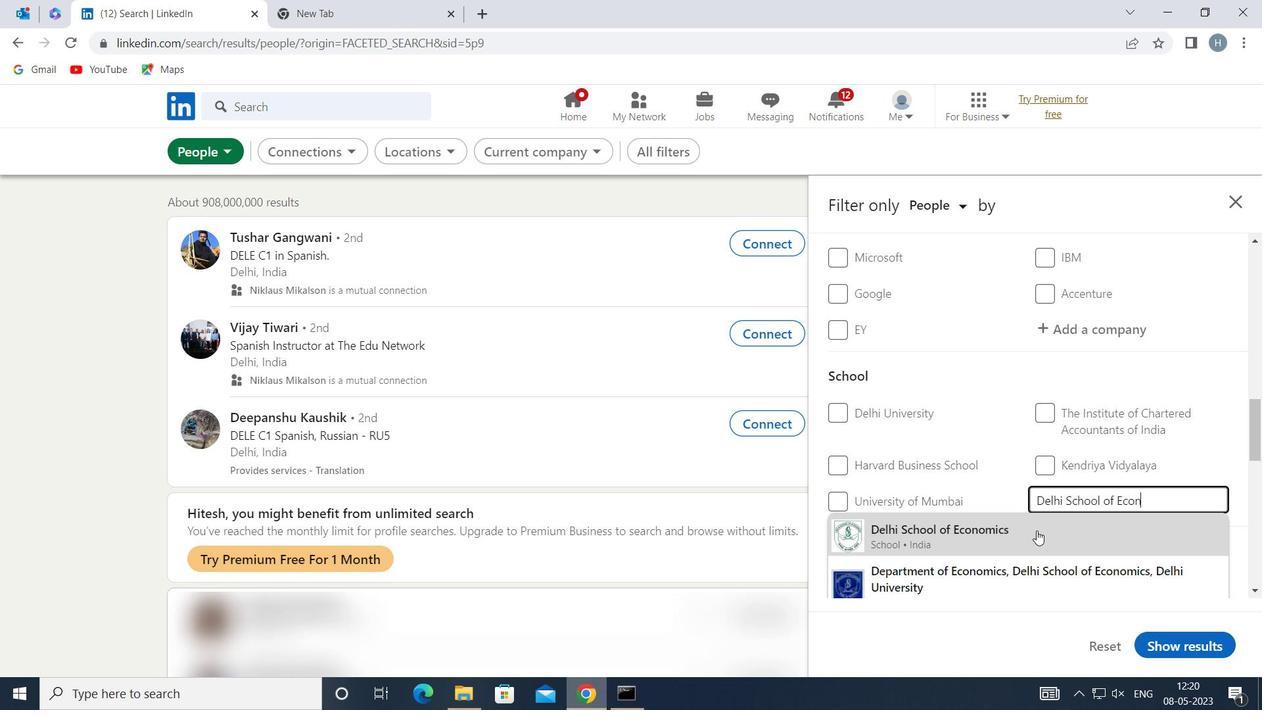 
Action: Mouse pressed left at (1023, 533)
Screenshot: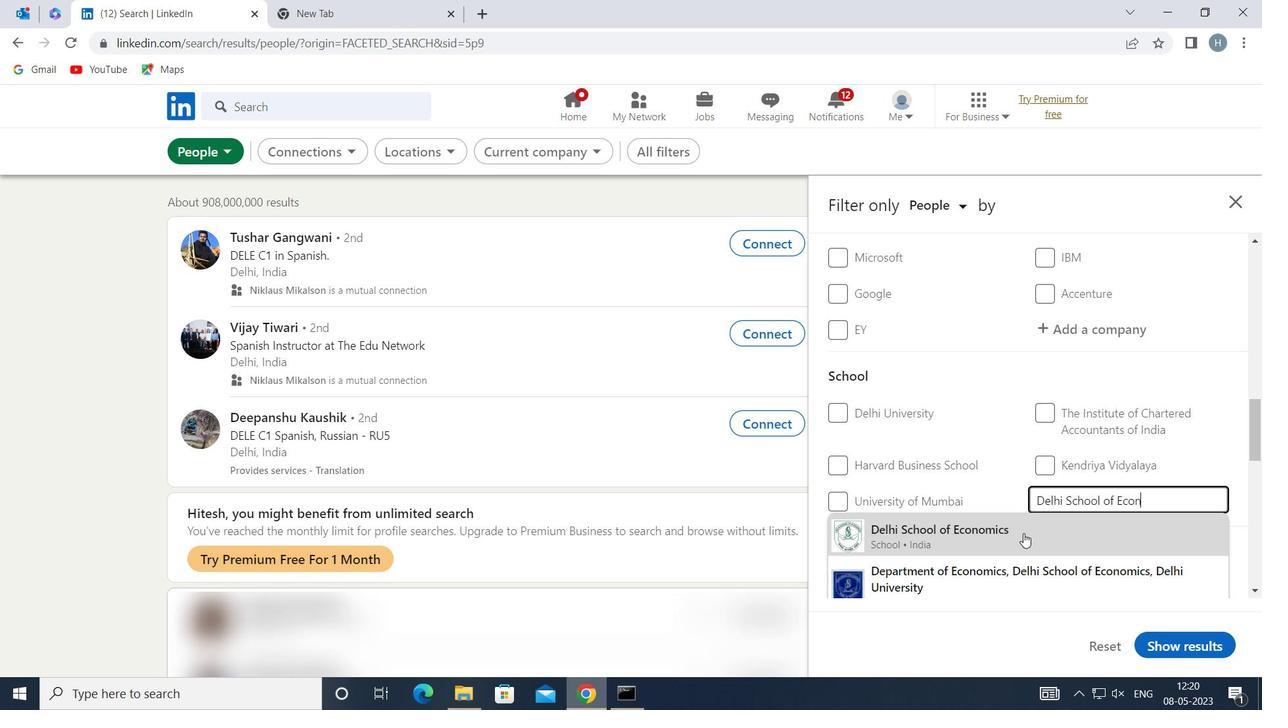 
Action: Mouse moved to (1002, 463)
Screenshot: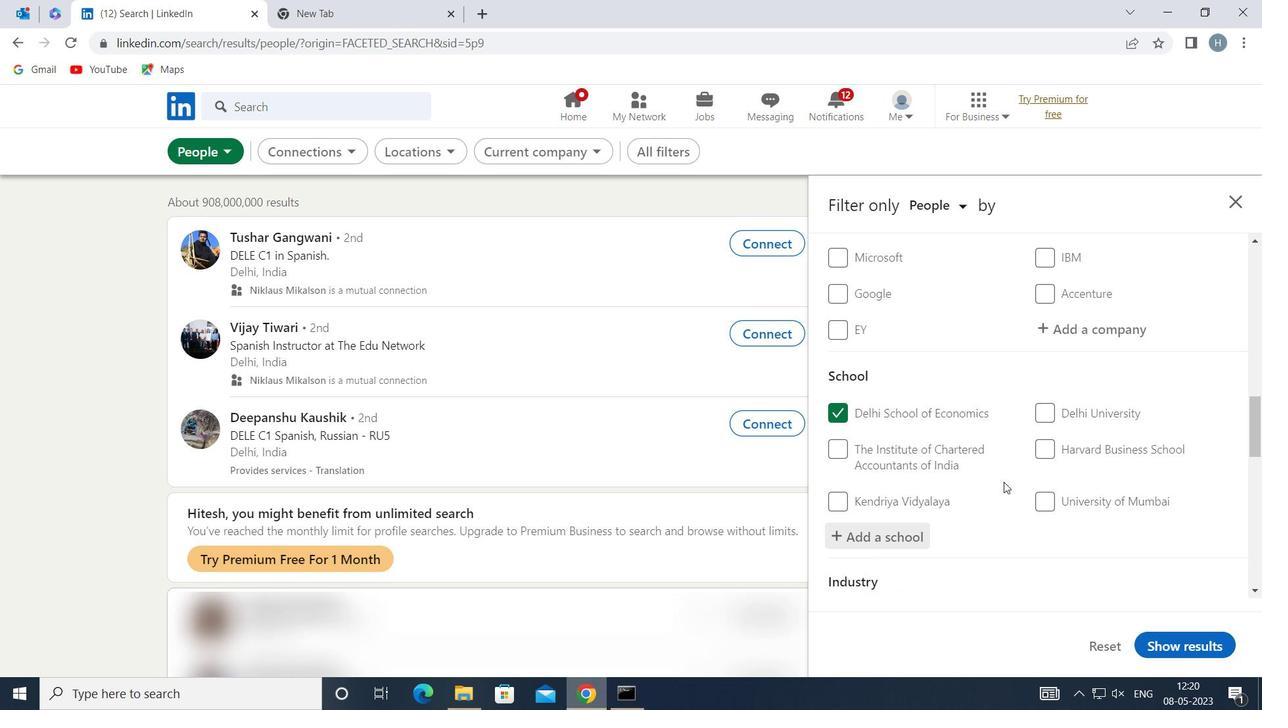 
Action: Mouse scrolled (1002, 462) with delta (0, 0)
Screenshot: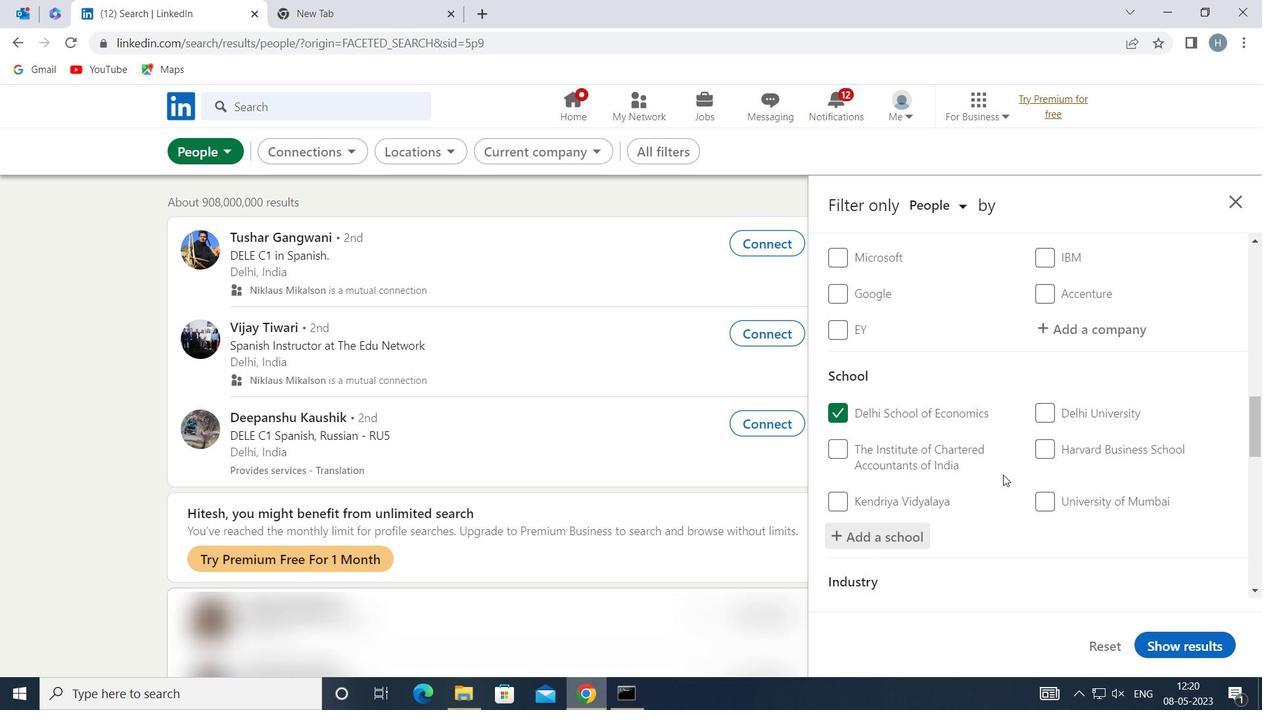 
Action: Mouse moved to (994, 442)
Screenshot: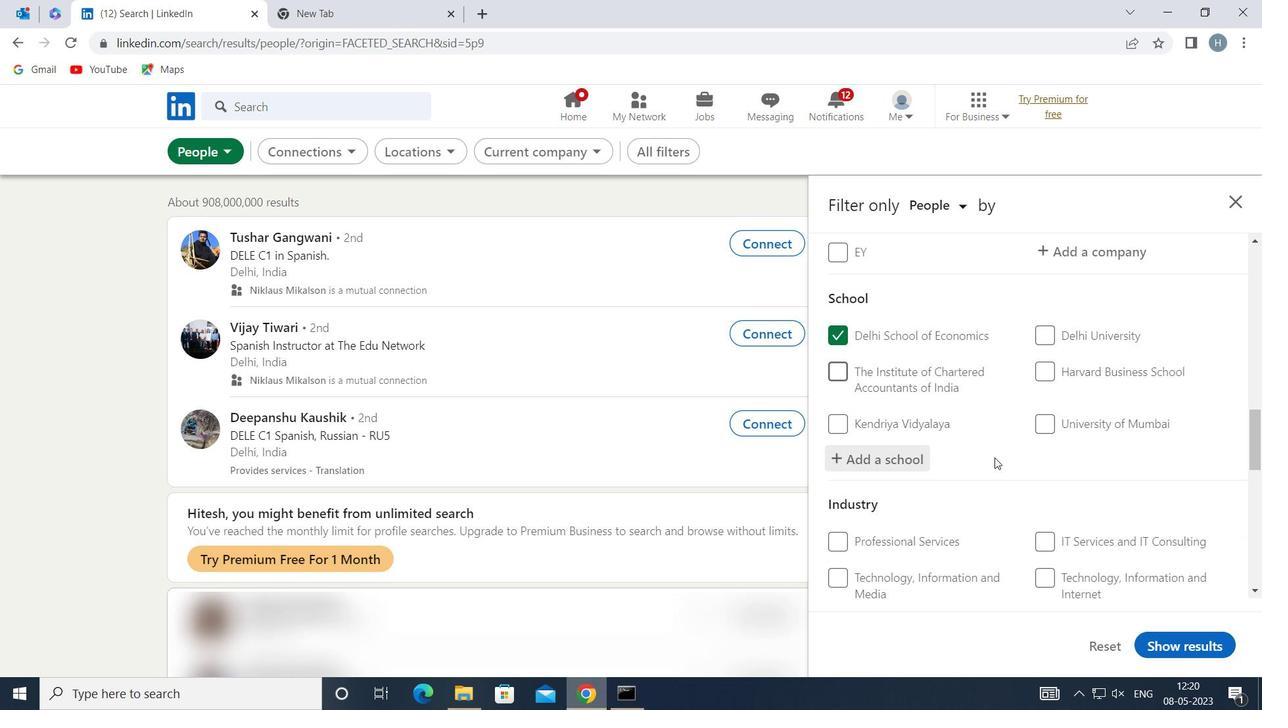 
Action: Mouse scrolled (994, 441) with delta (0, 0)
Screenshot: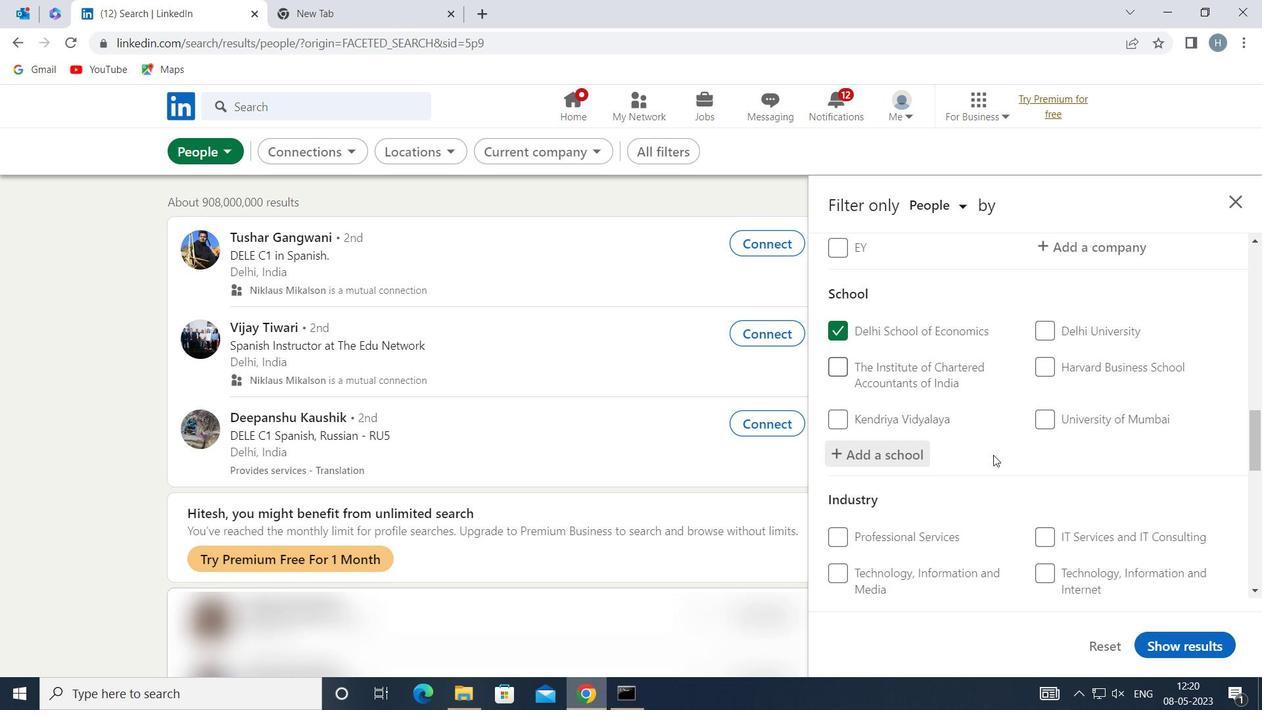 
Action: Mouse scrolled (994, 441) with delta (0, 0)
Screenshot: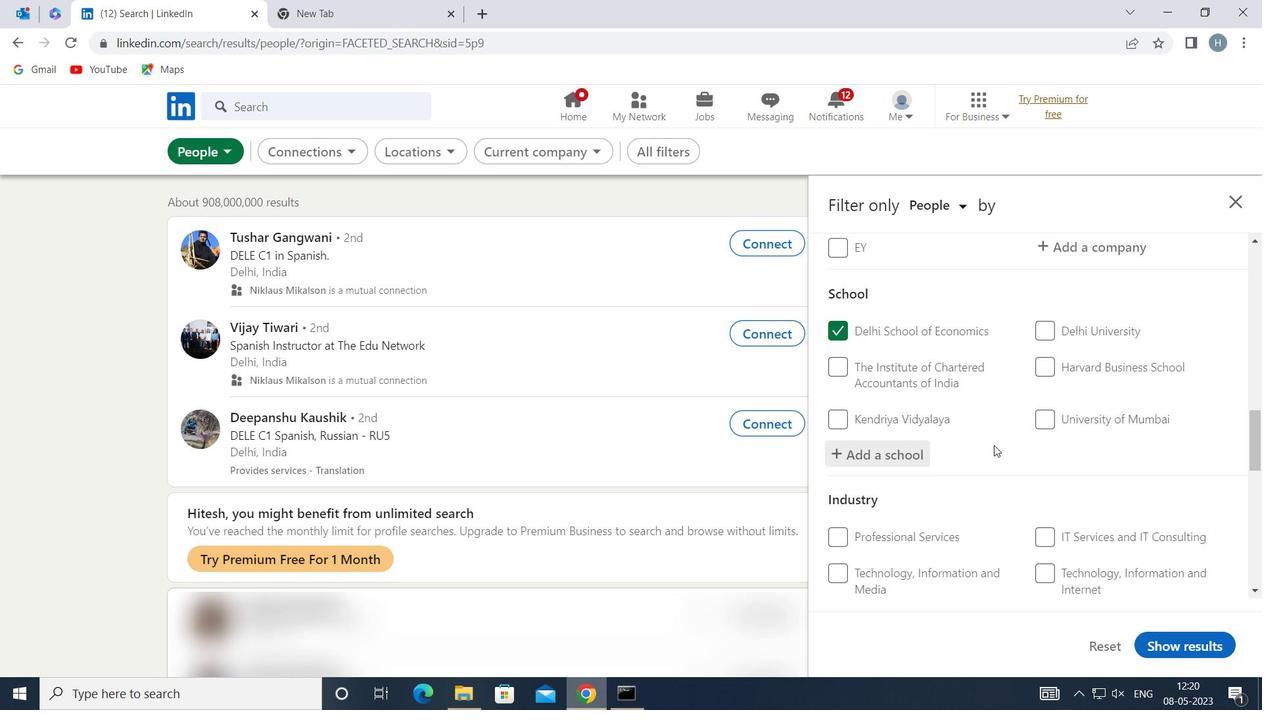 
Action: Mouse moved to (1090, 456)
Screenshot: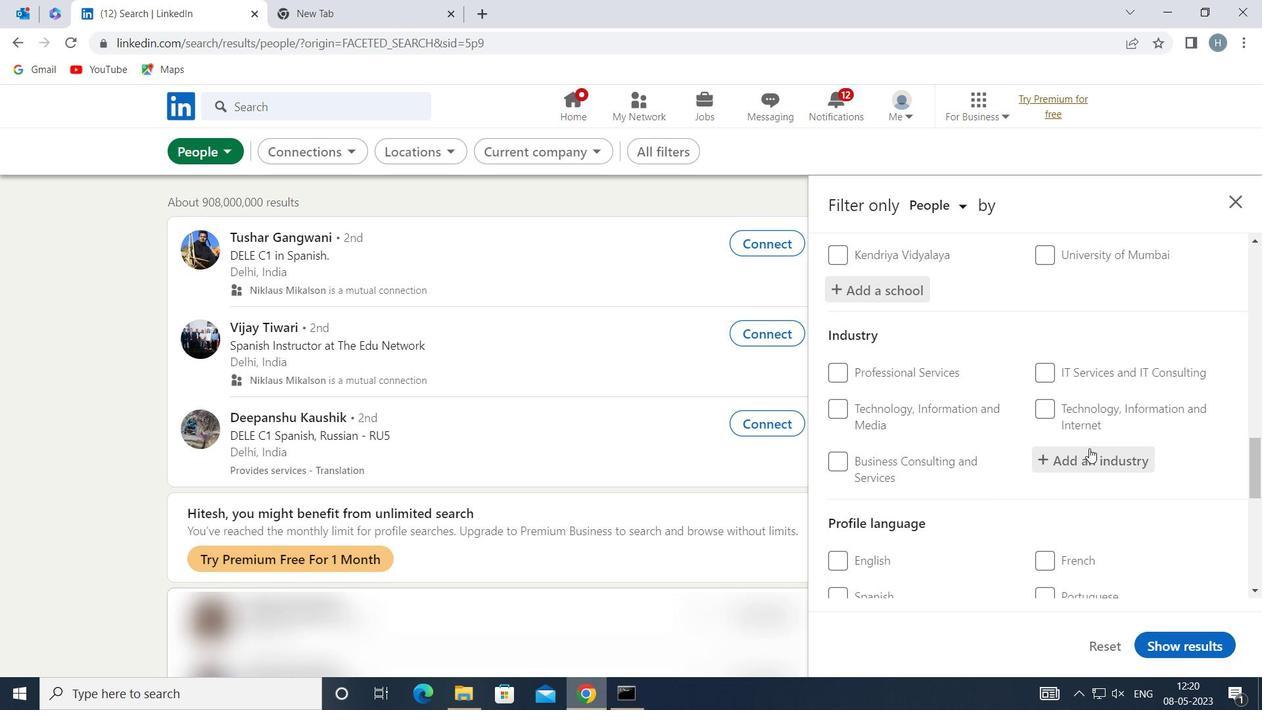 
Action: Mouse pressed left at (1090, 456)
Screenshot: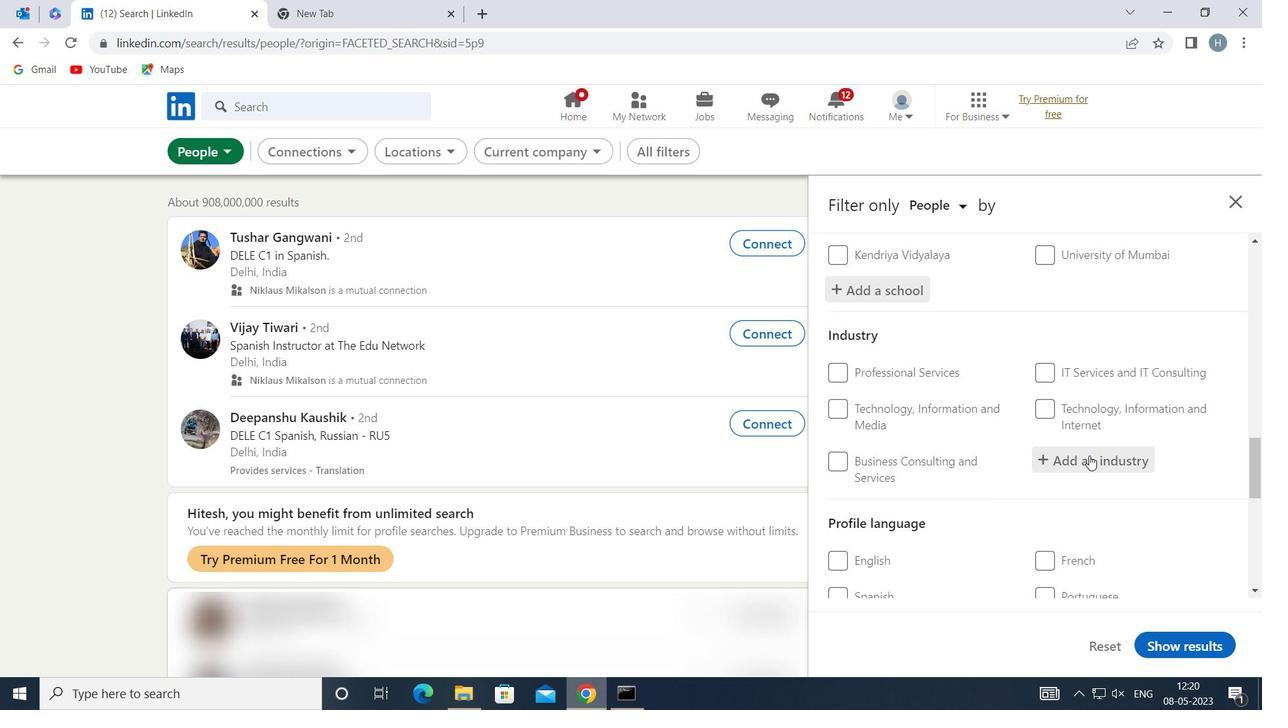 
Action: Mouse moved to (1086, 455)
Screenshot: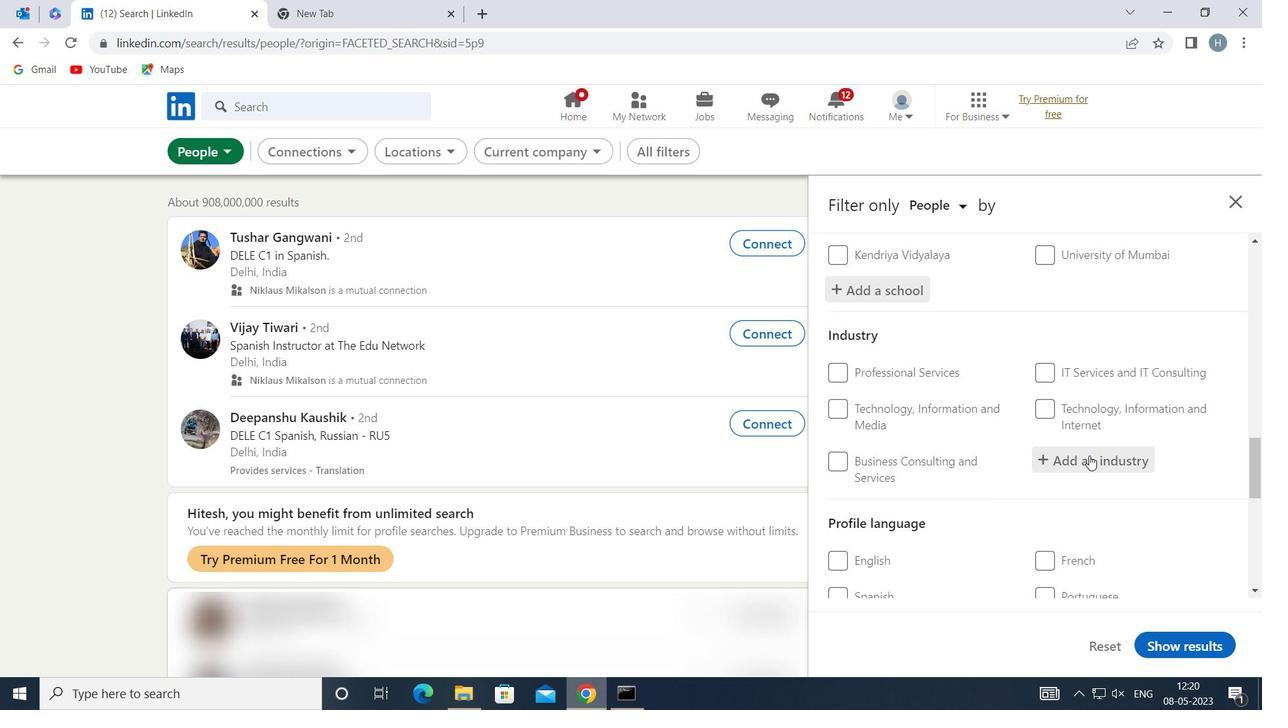 
Action: Key pressed <Key.shift>APPAREL<Key.space><Key.shift>M
Screenshot: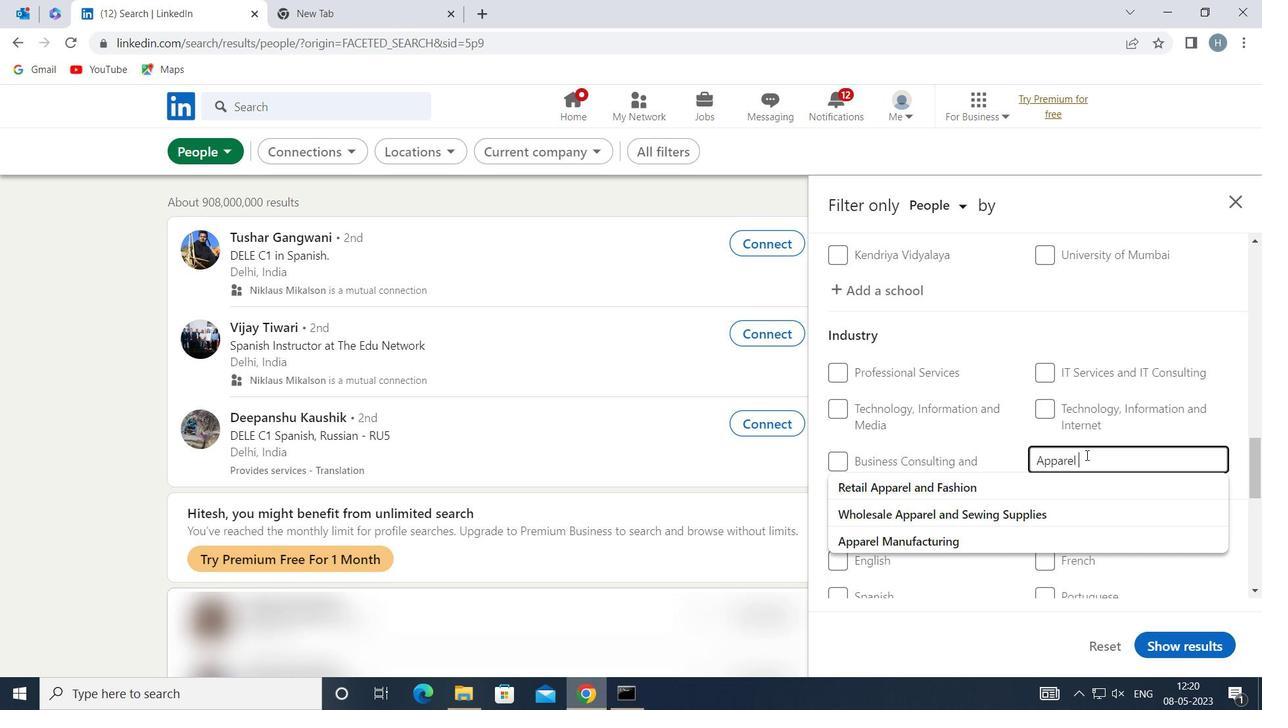 
Action: Mouse moved to (984, 483)
Screenshot: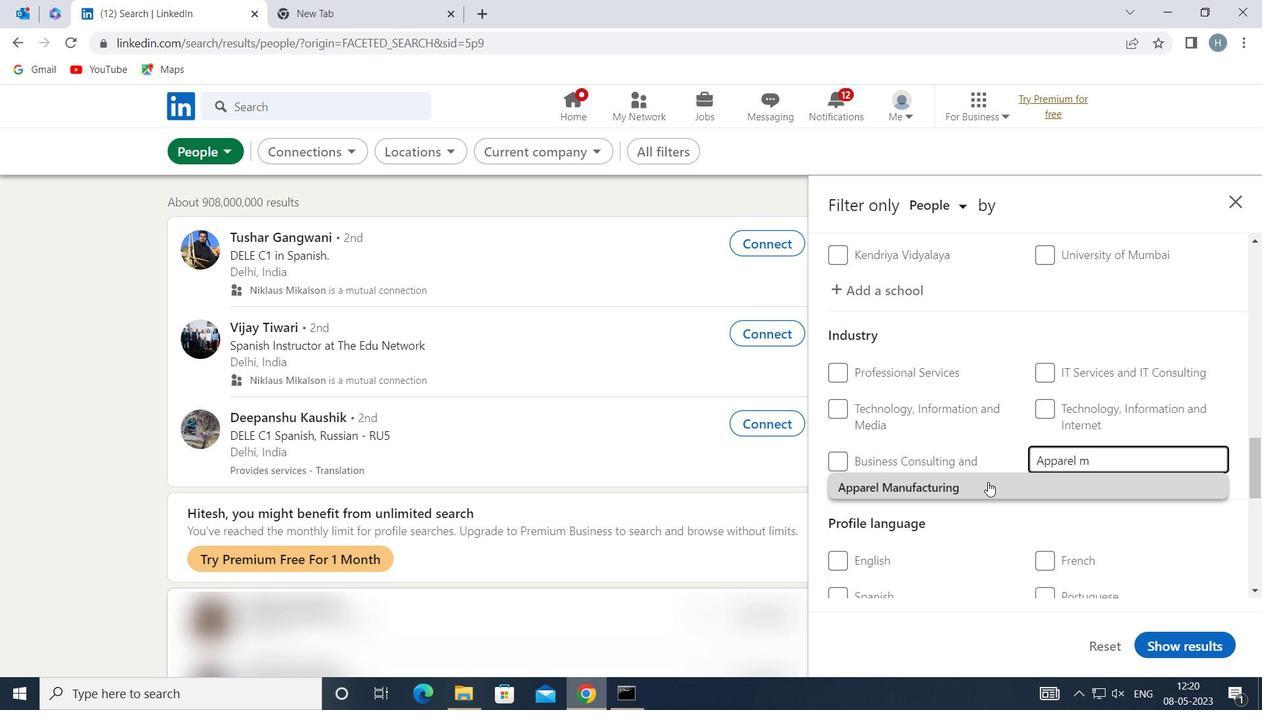 
Action: Mouse pressed left at (984, 483)
Screenshot: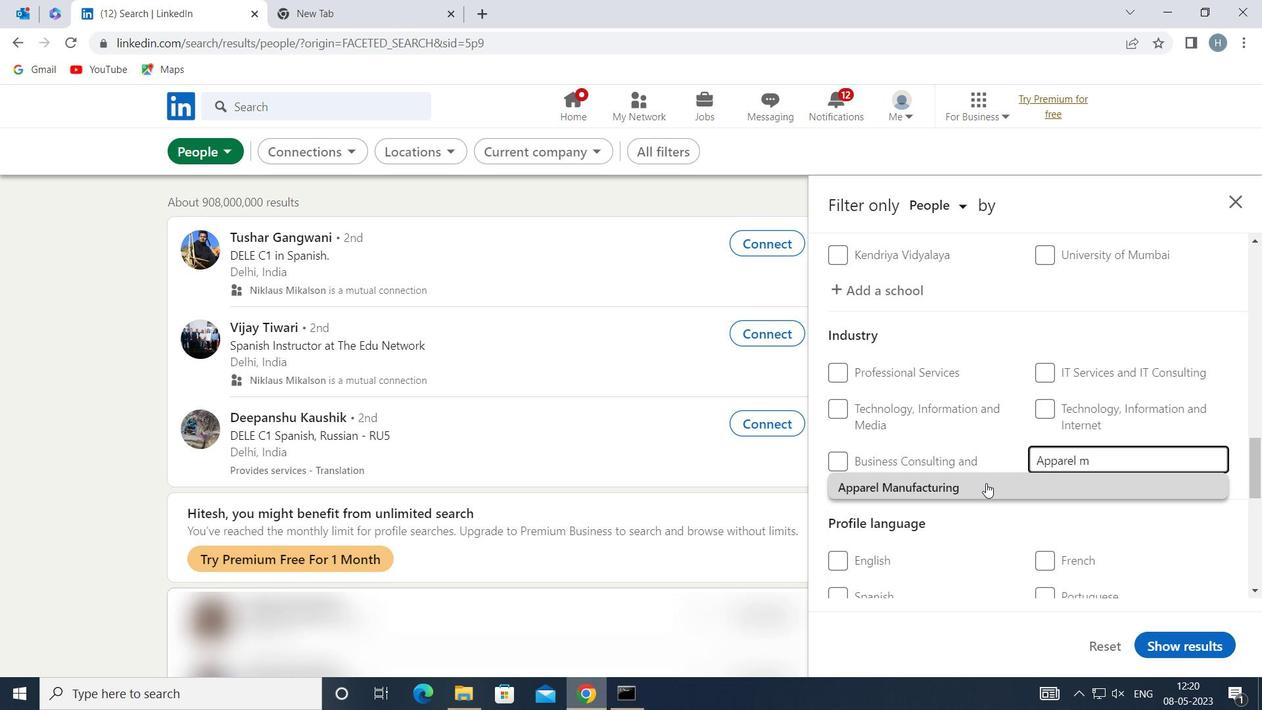 
Action: Mouse scrolled (984, 483) with delta (0, 0)
Screenshot: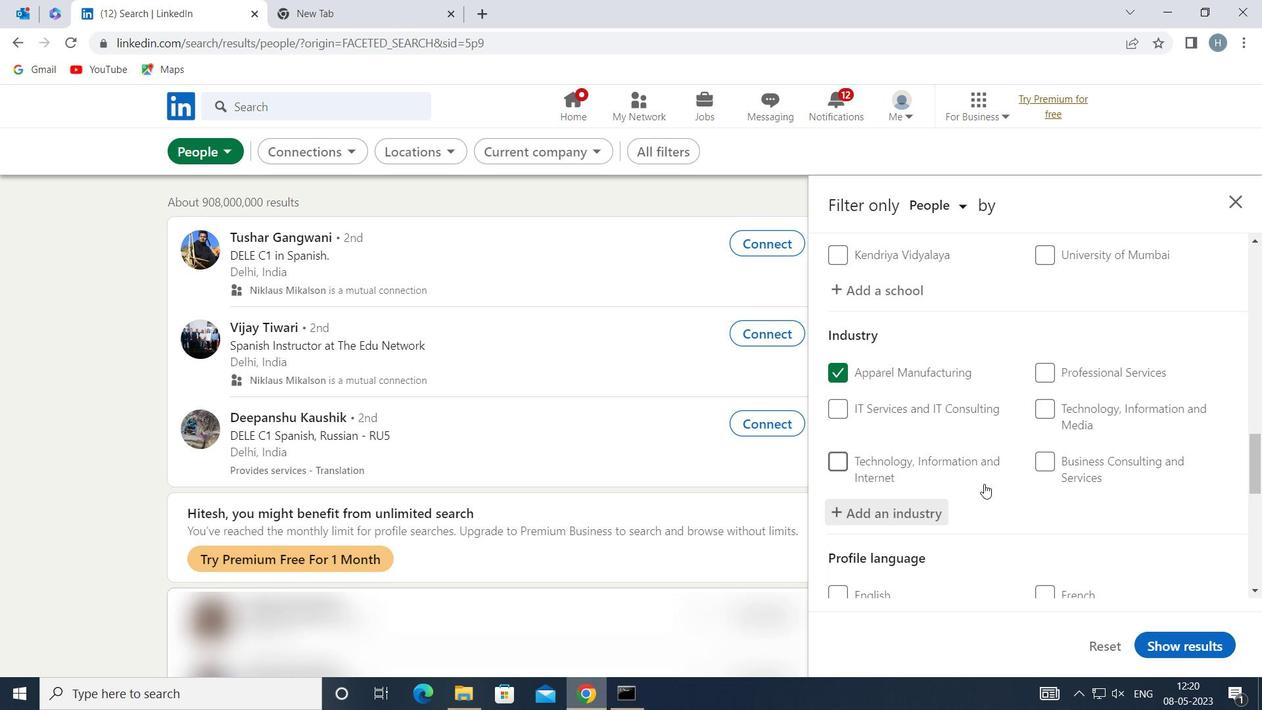 
Action: Mouse scrolled (984, 483) with delta (0, 0)
Screenshot: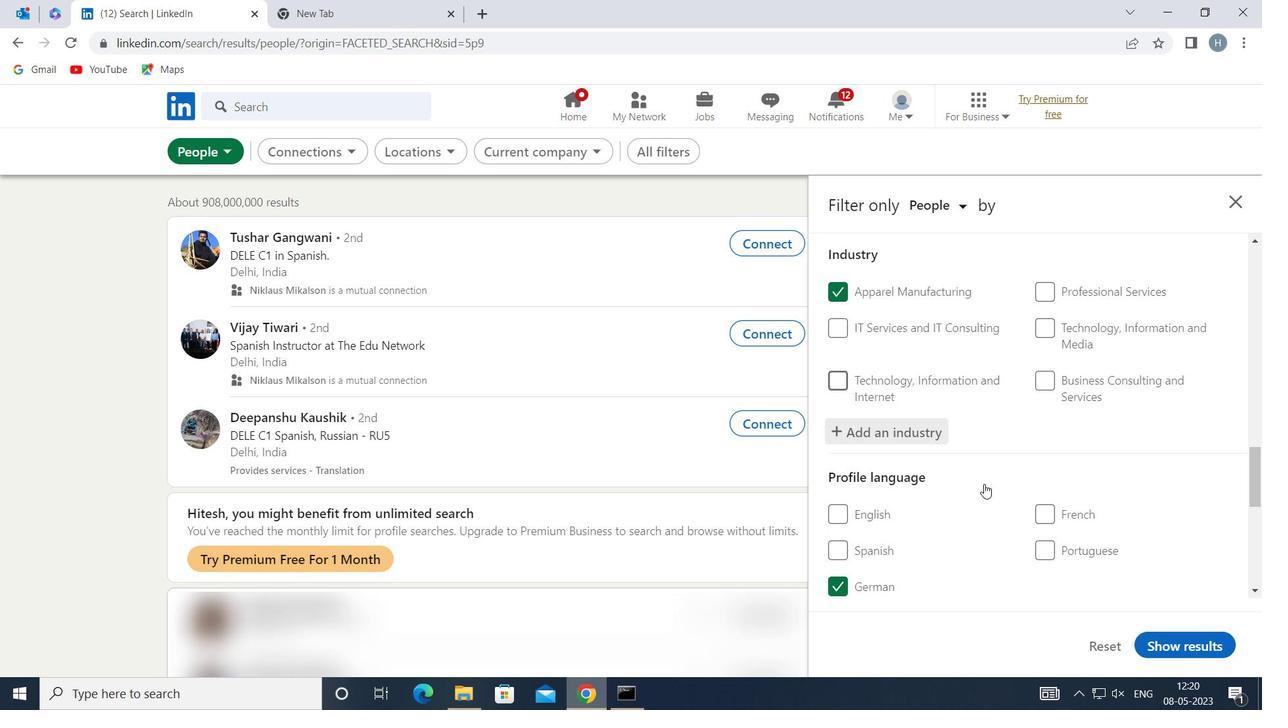 
Action: Mouse scrolled (984, 483) with delta (0, 0)
Screenshot: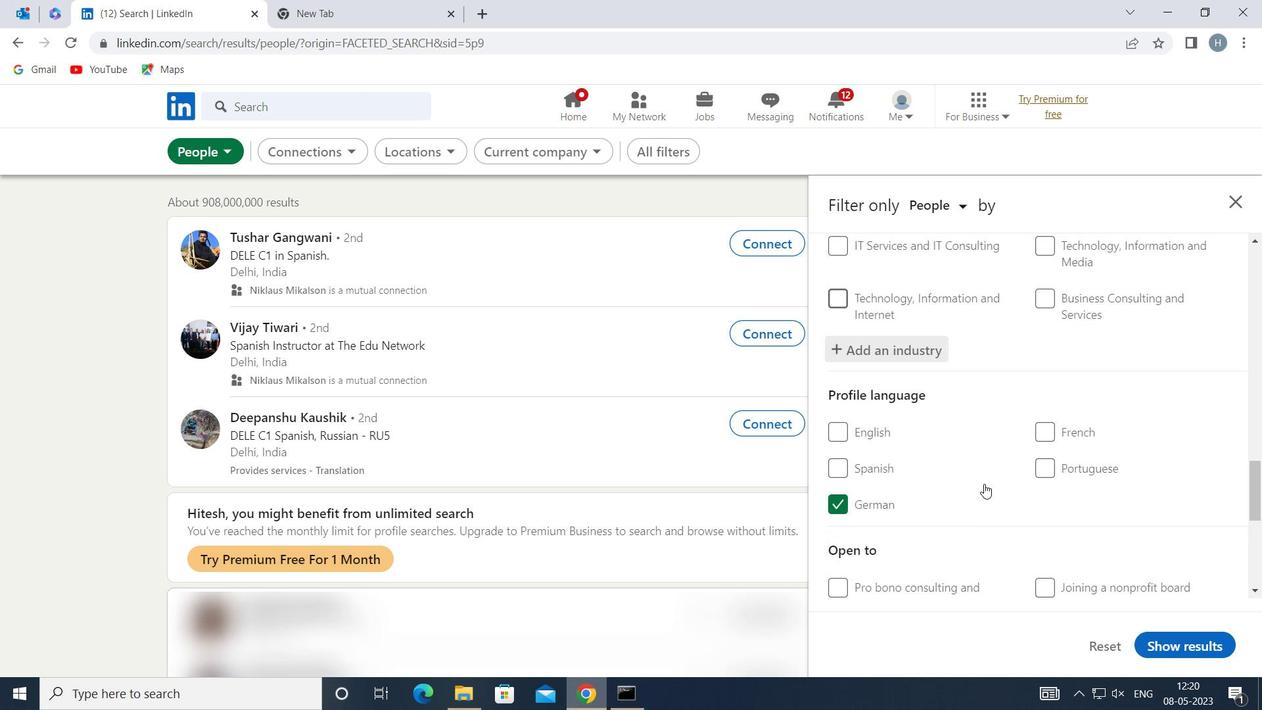
Action: Mouse moved to (984, 483)
Screenshot: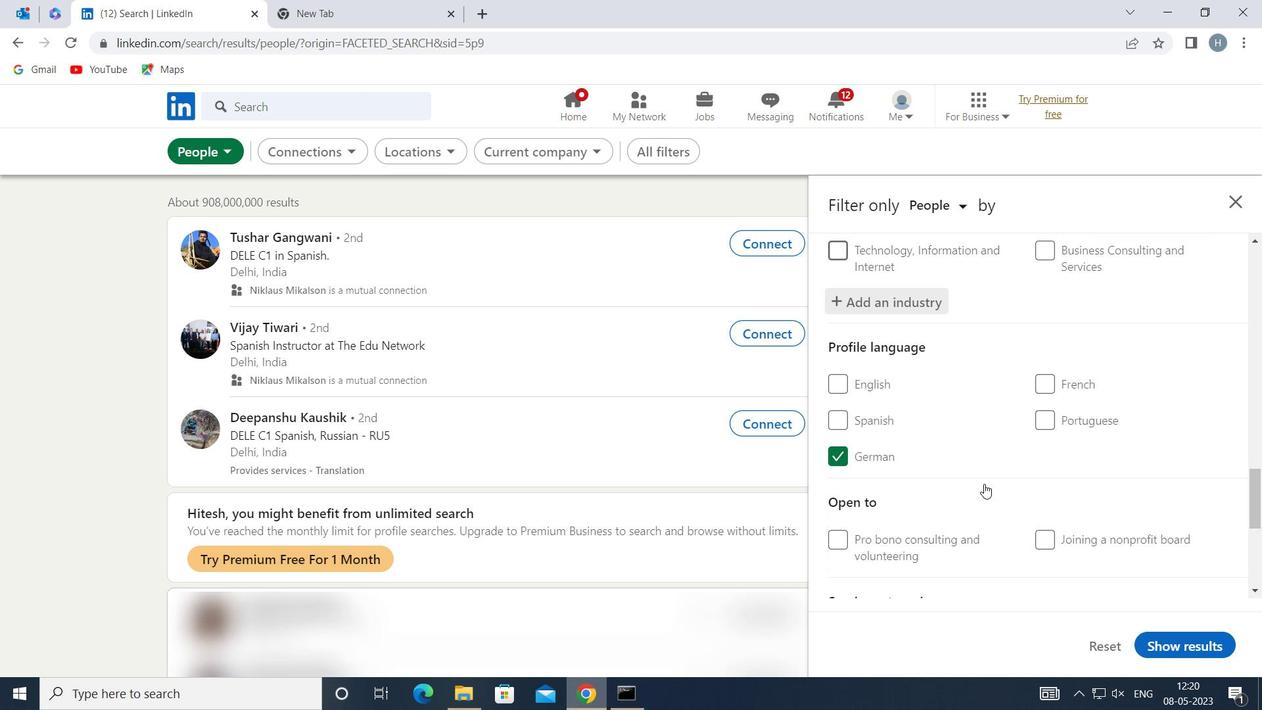 
Action: Mouse scrolled (984, 483) with delta (0, 0)
Screenshot: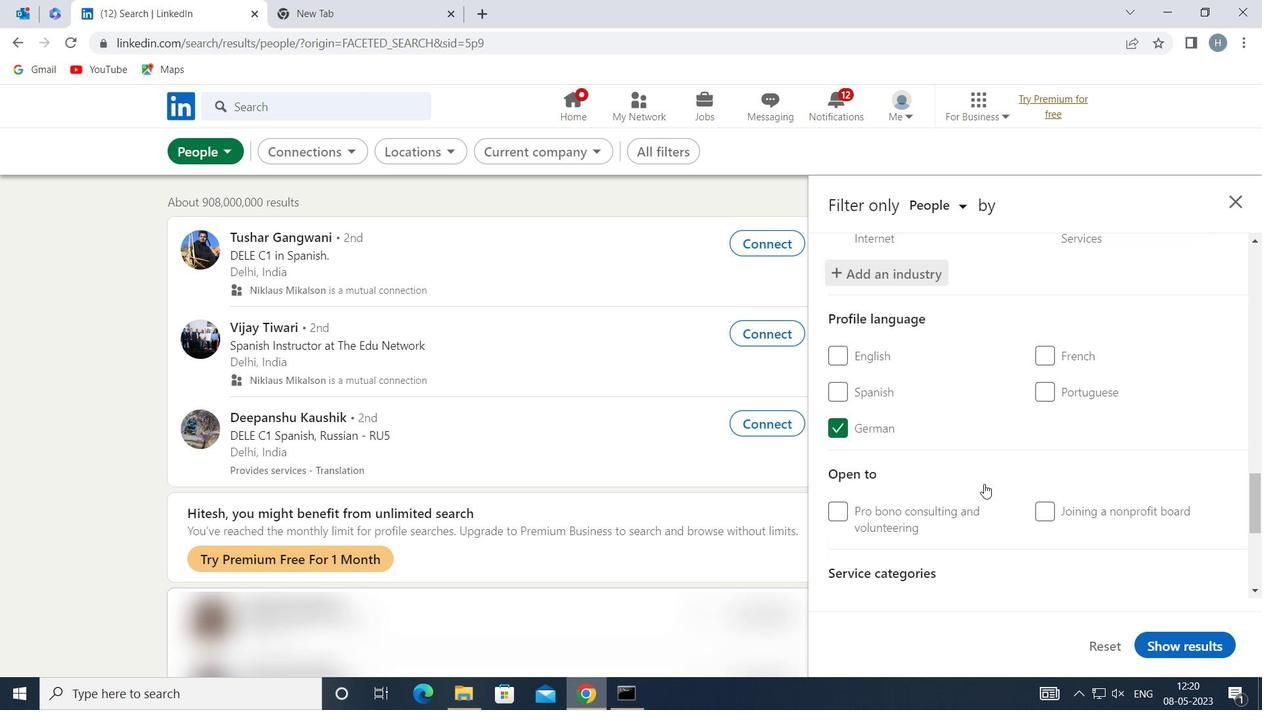 
Action: Mouse moved to (988, 481)
Screenshot: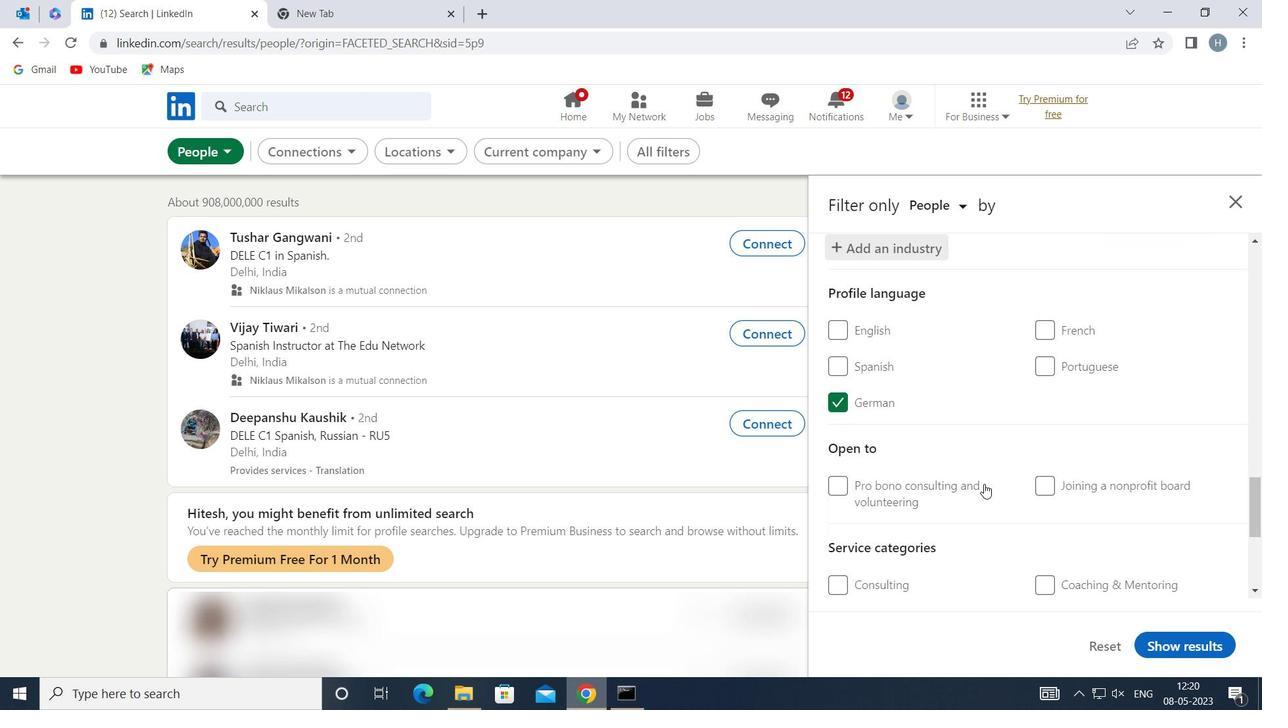 
Action: Mouse scrolled (988, 481) with delta (0, 0)
Screenshot: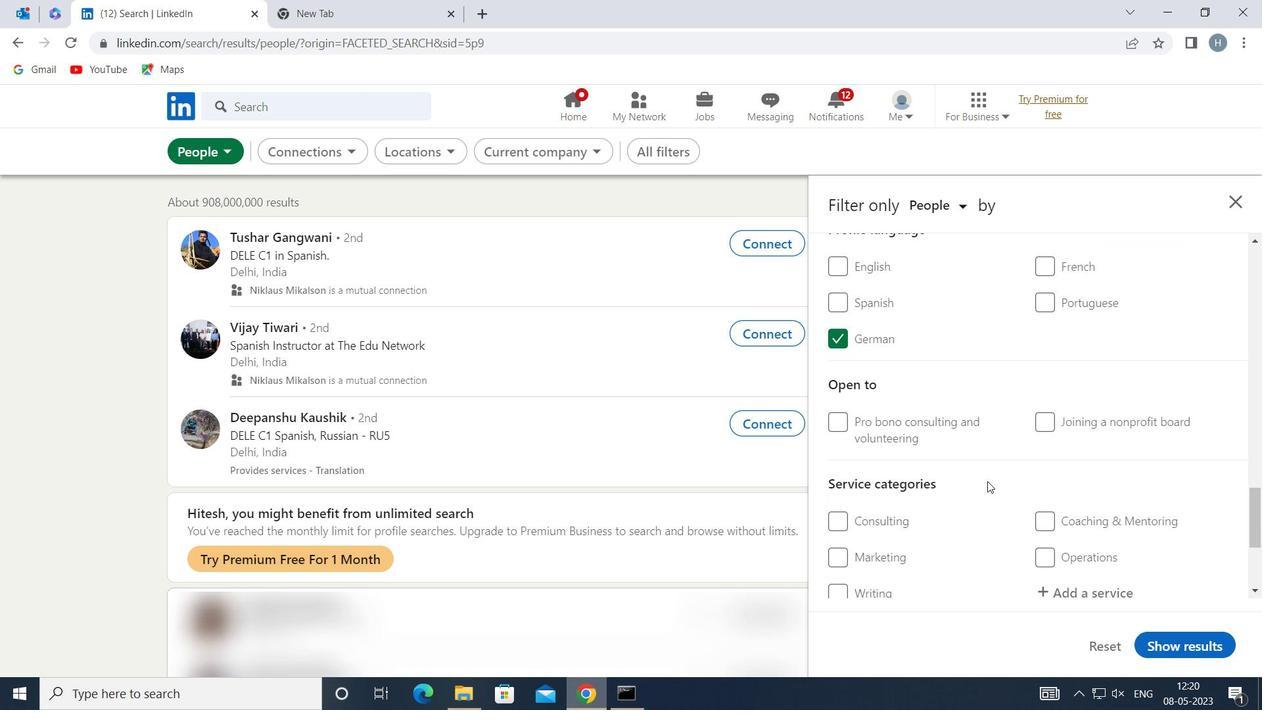 
Action: Mouse scrolled (988, 481) with delta (0, 0)
Screenshot: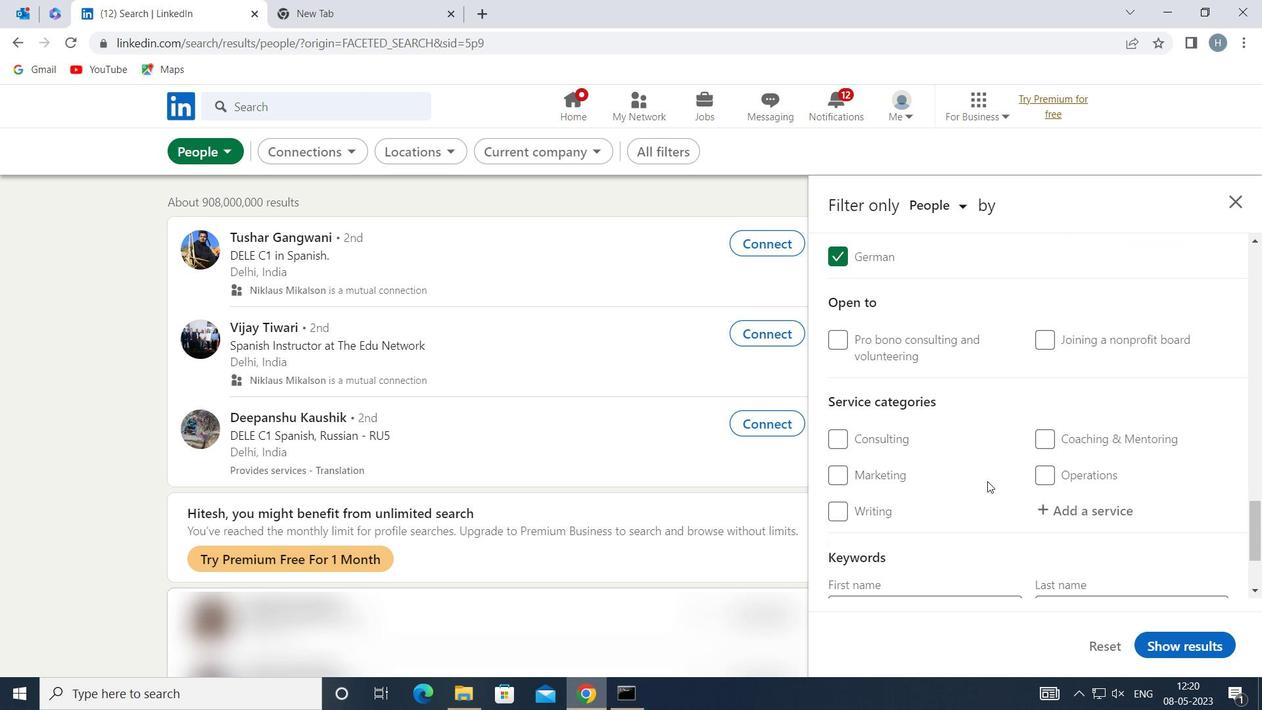 
Action: Mouse moved to (1111, 420)
Screenshot: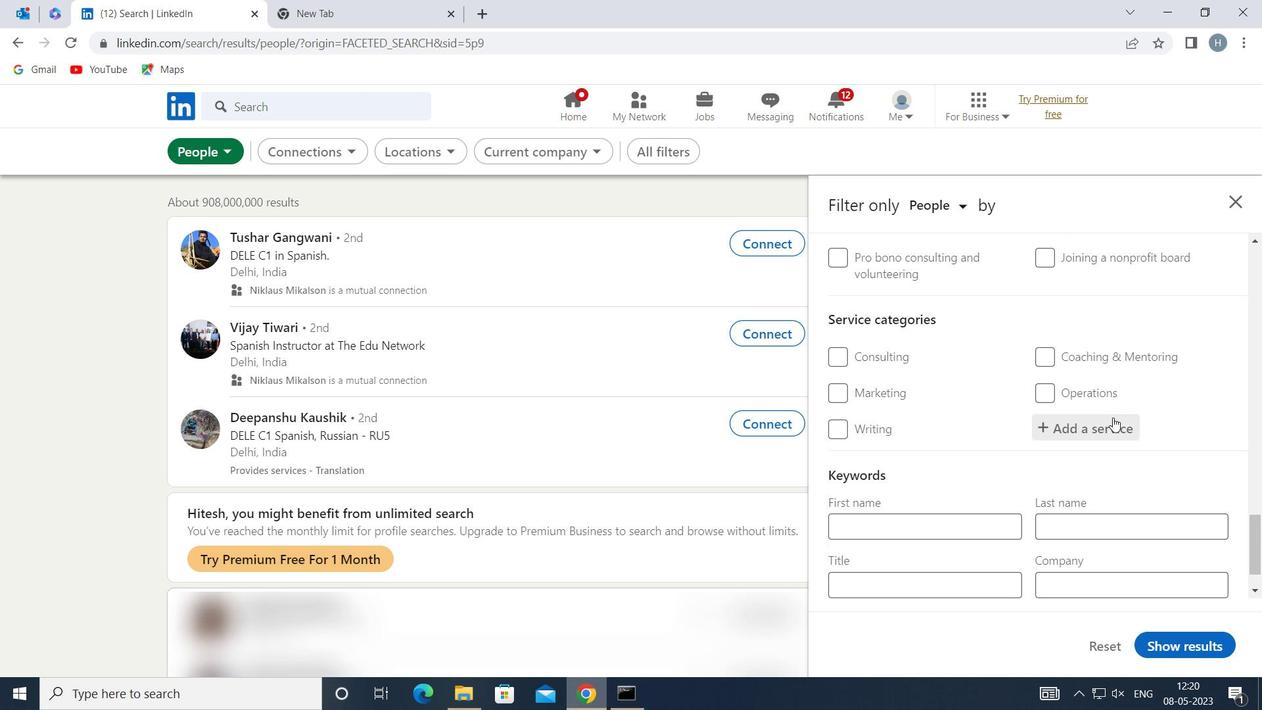 
Action: Mouse pressed left at (1111, 420)
Screenshot: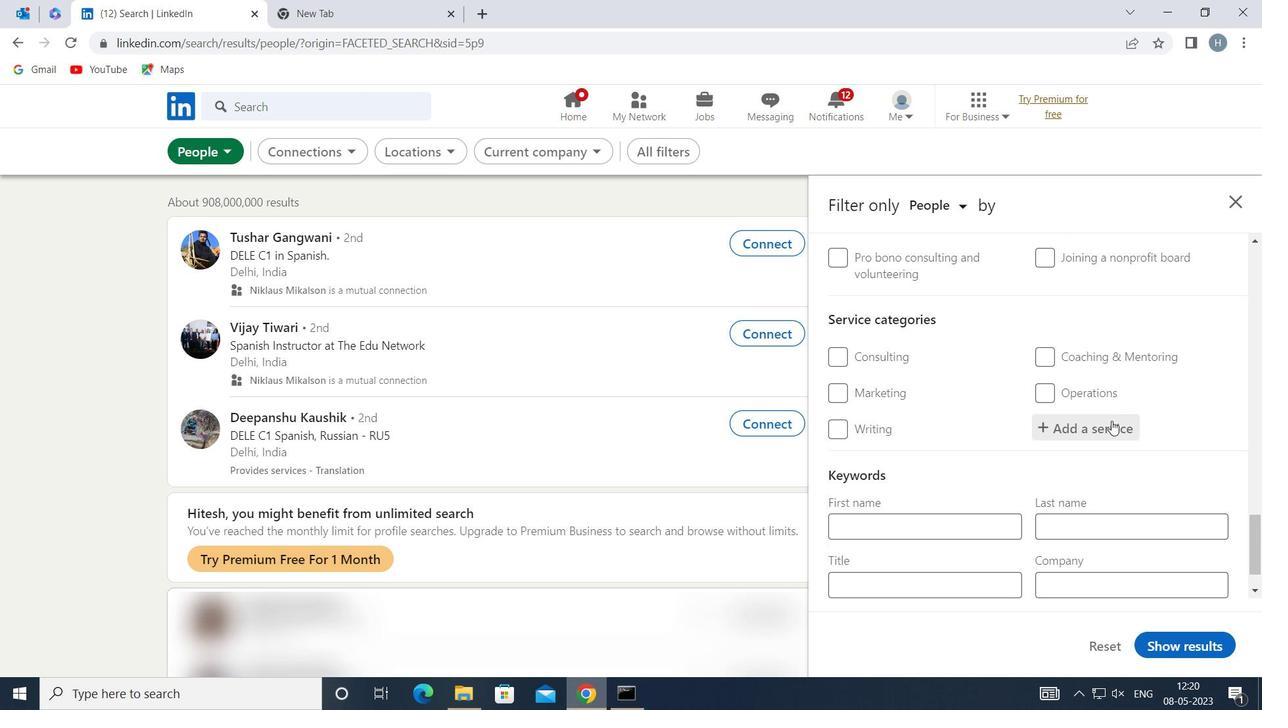 
Action: Key pressed <Key.shift>HEALTHCARE<Key.space><Key.shift>CON
Screenshot: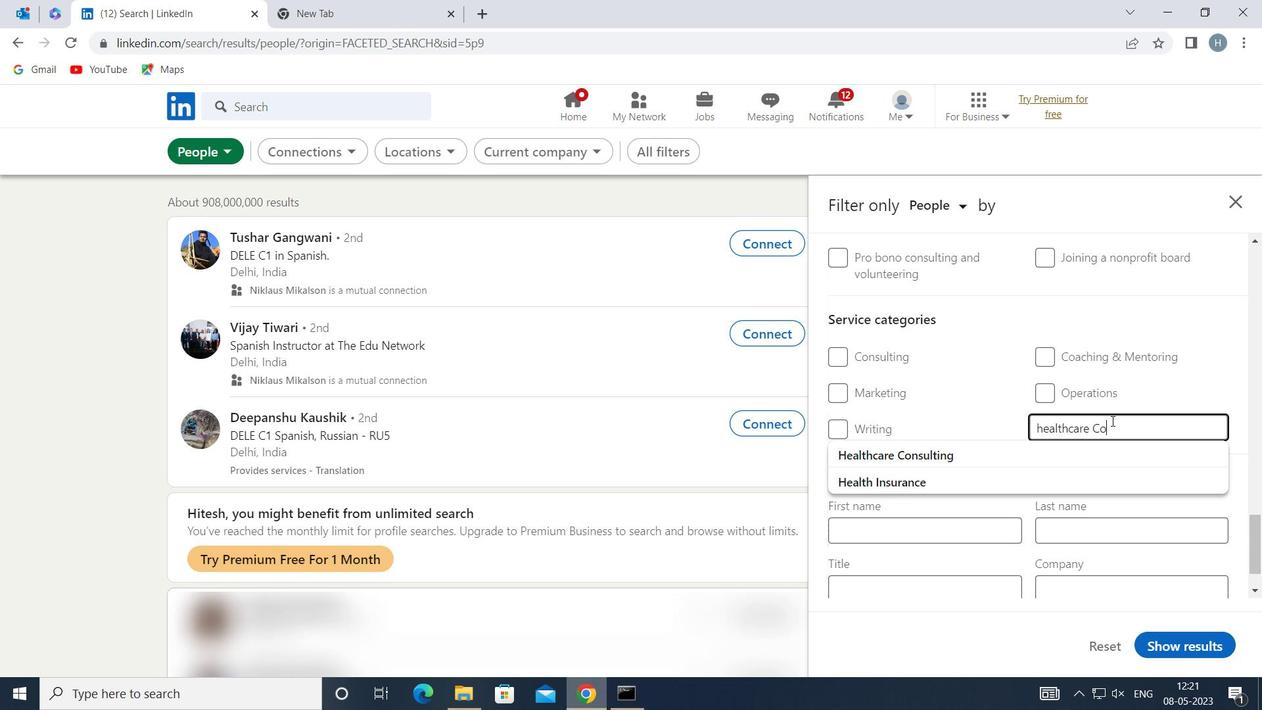 
Action: Mouse moved to (1017, 449)
Screenshot: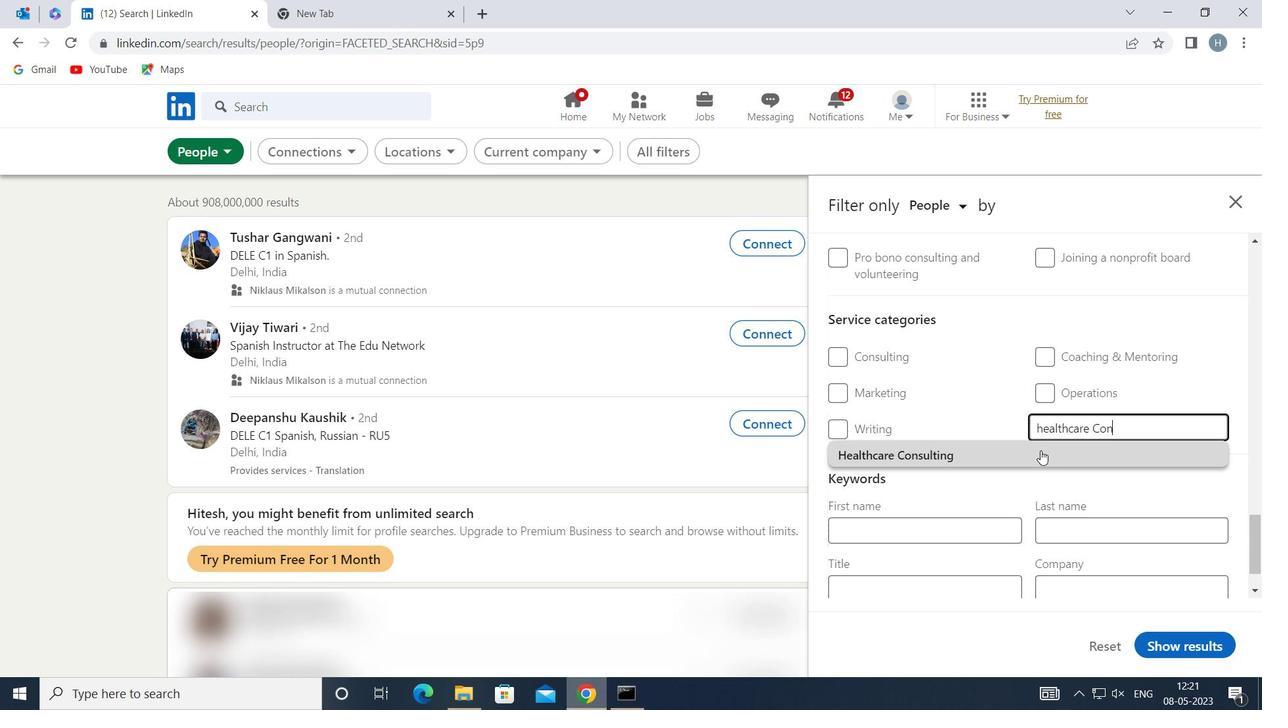 
Action: Mouse pressed left at (1017, 449)
Screenshot: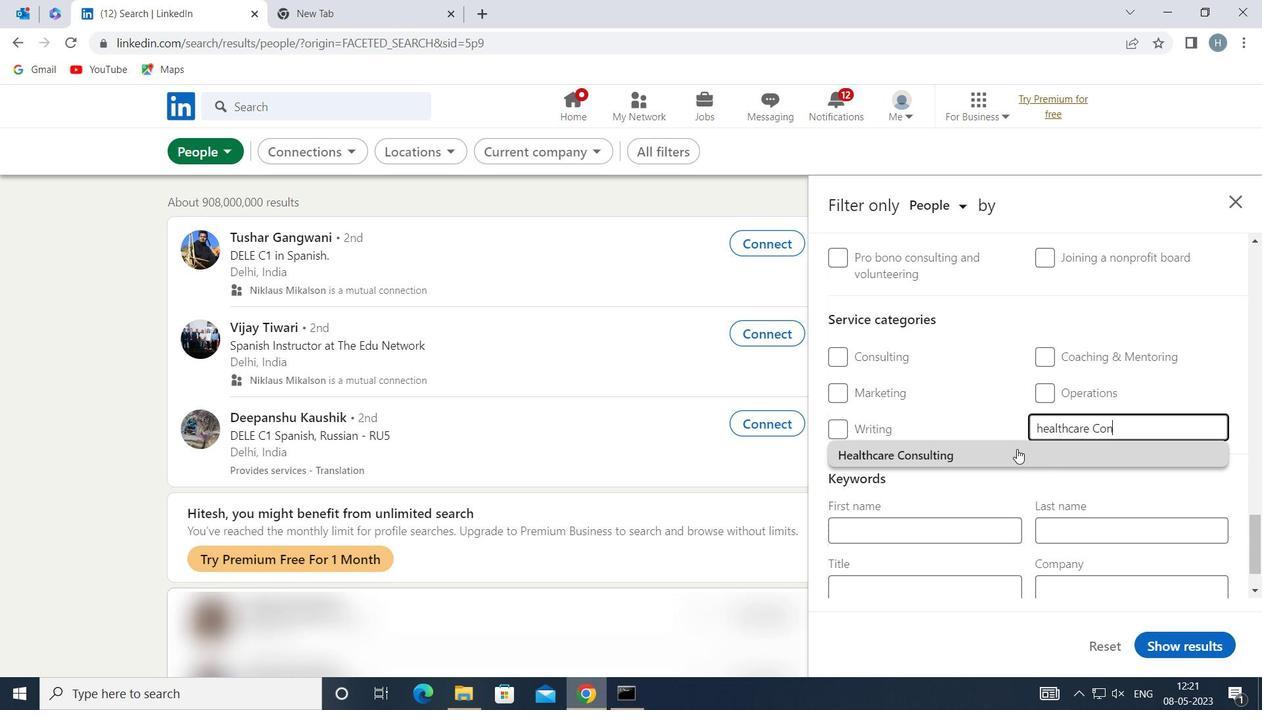 
Action: Mouse moved to (1017, 449)
Screenshot: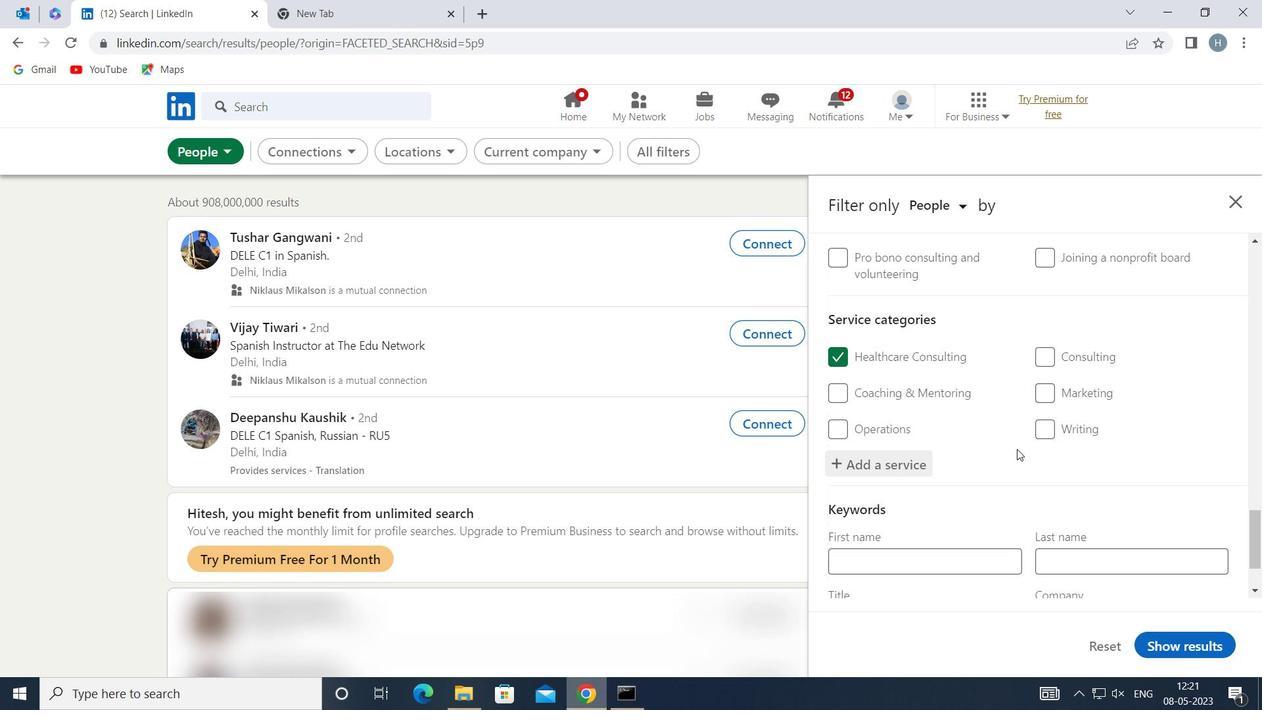 
Action: Mouse scrolled (1017, 449) with delta (0, 0)
Screenshot: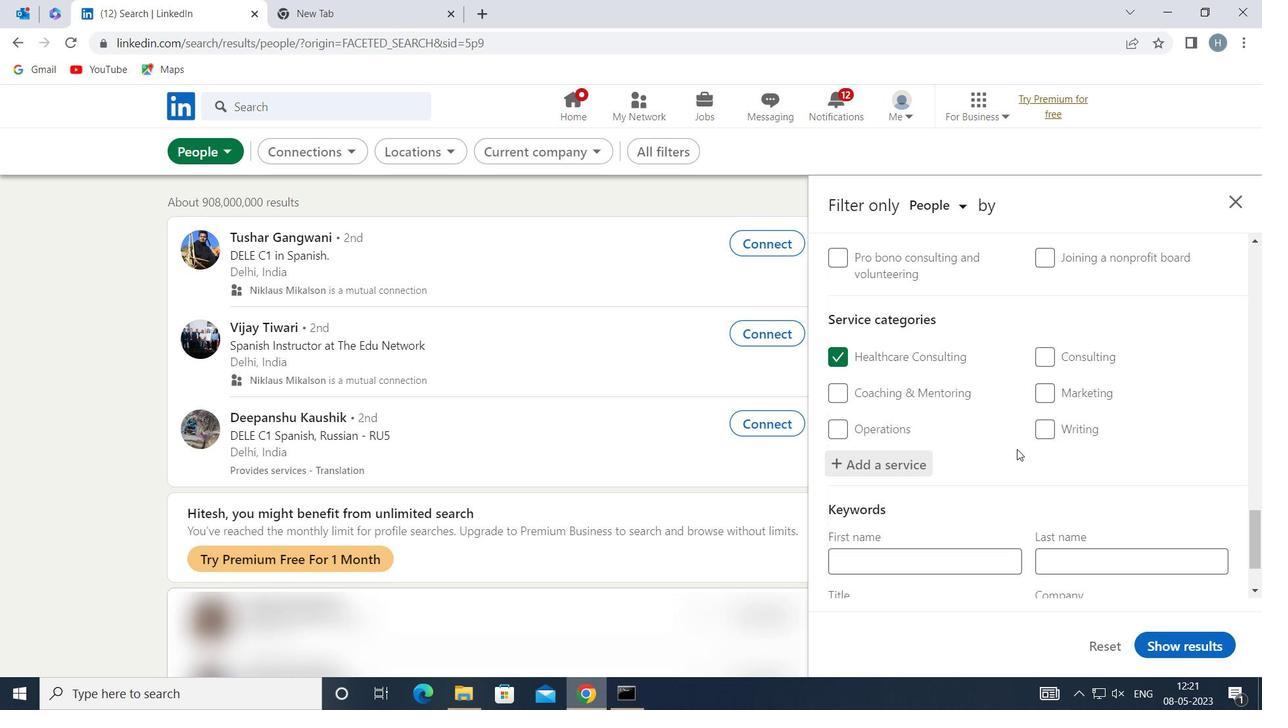
Action: Mouse scrolled (1017, 449) with delta (0, 0)
Screenshot: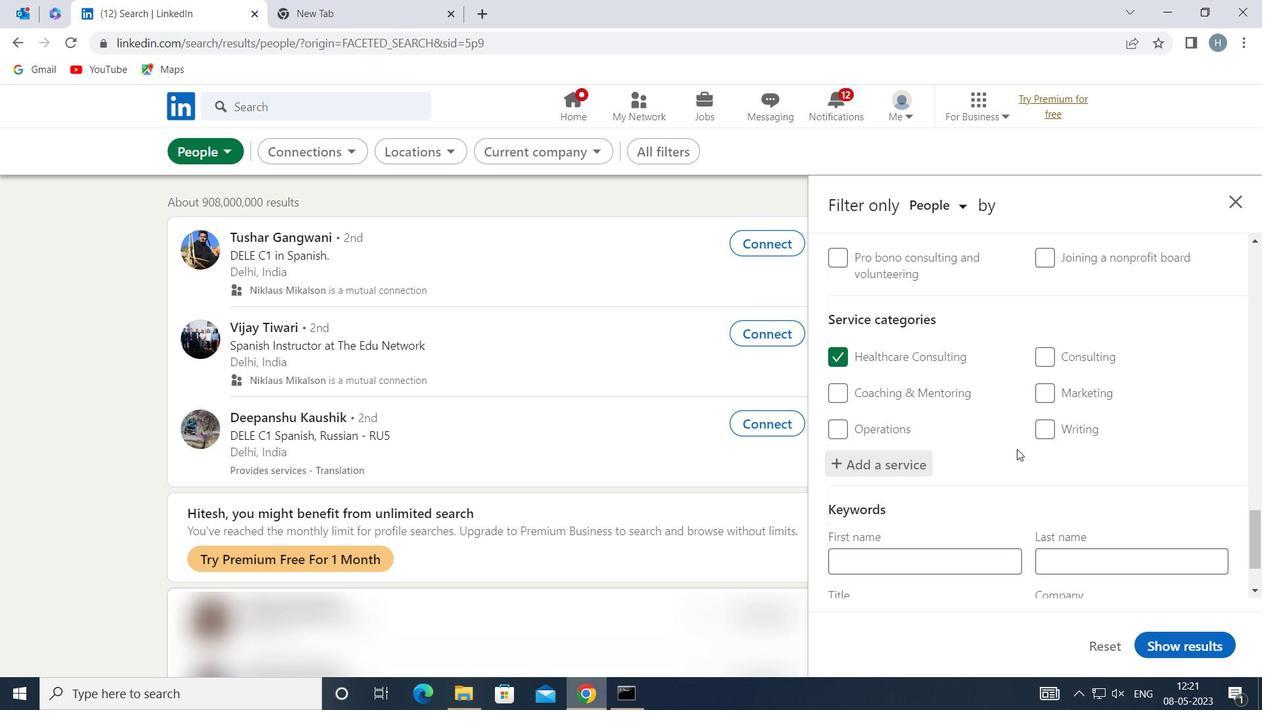 
Action: Mouse scrolled (1017, 449) with delta (0, 0)
Screenshot: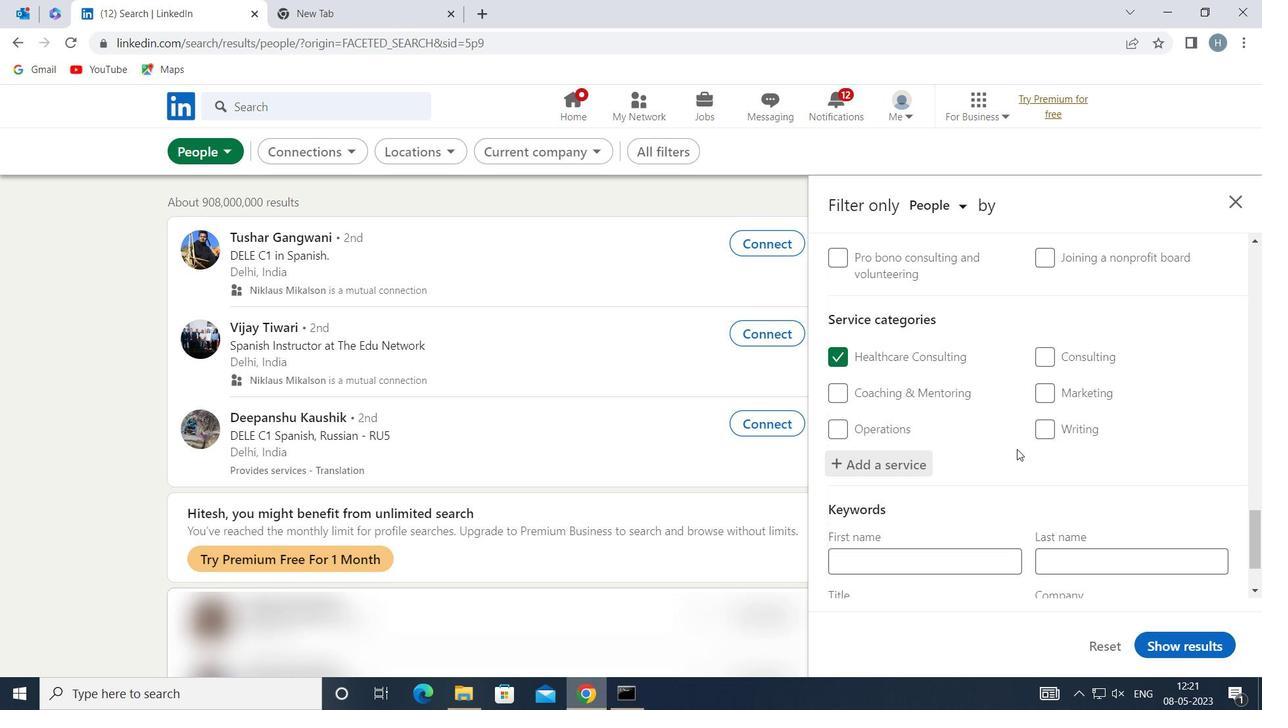 
Action: Mouse scrolled (1017, 449) with delta (0, 0)
Screenshot: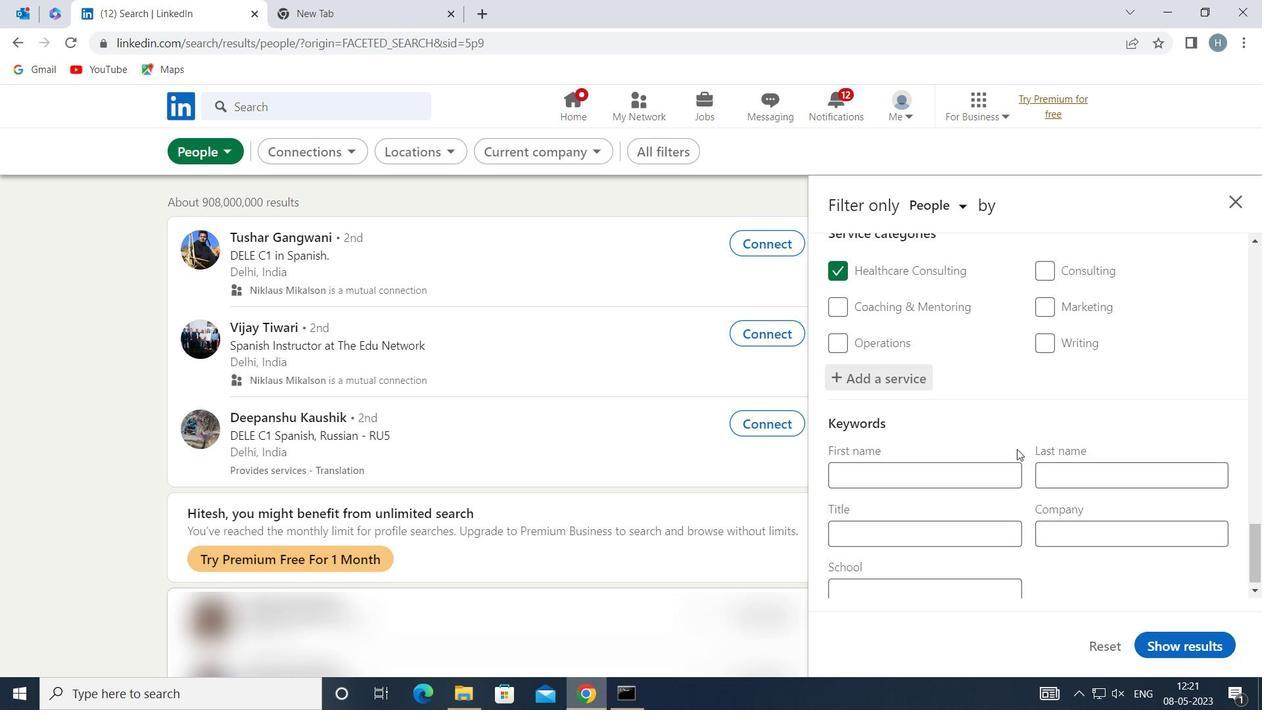 
Action: Mouse scrolled (1017, 449) with delta (0, 0)
Screenshot: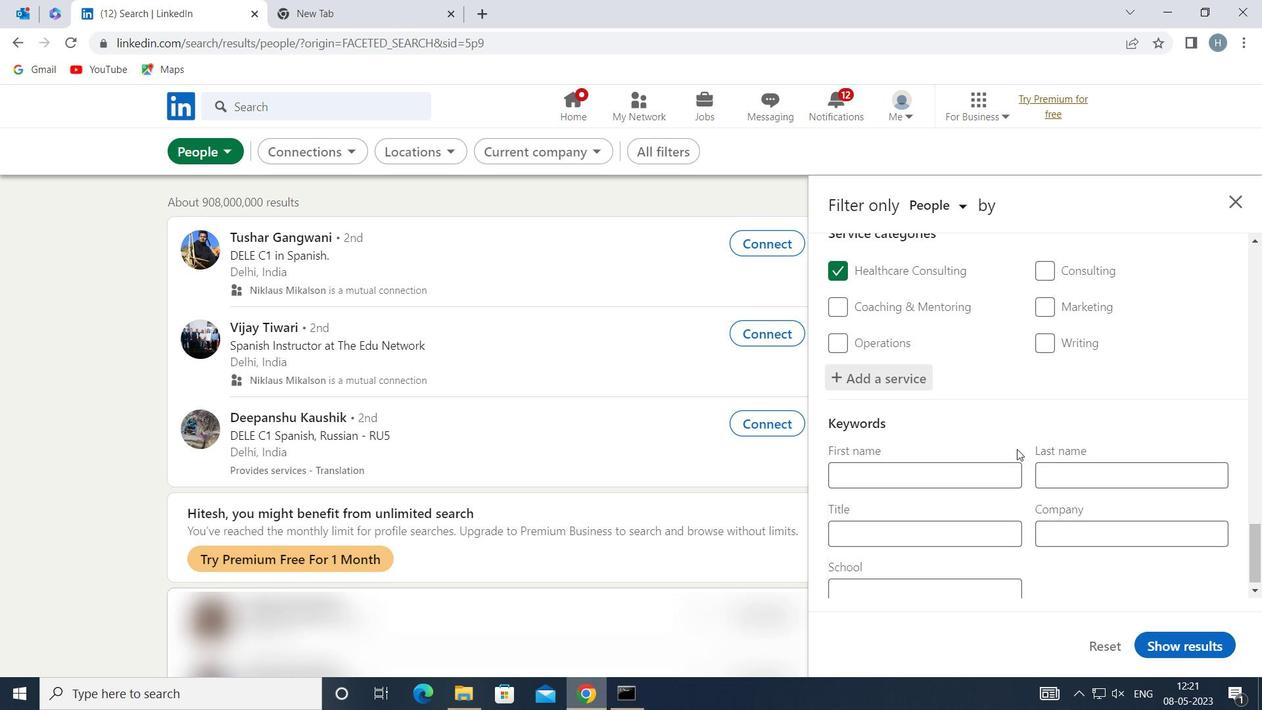 
Action: Mouse moved to (966, 522)
Screenshot: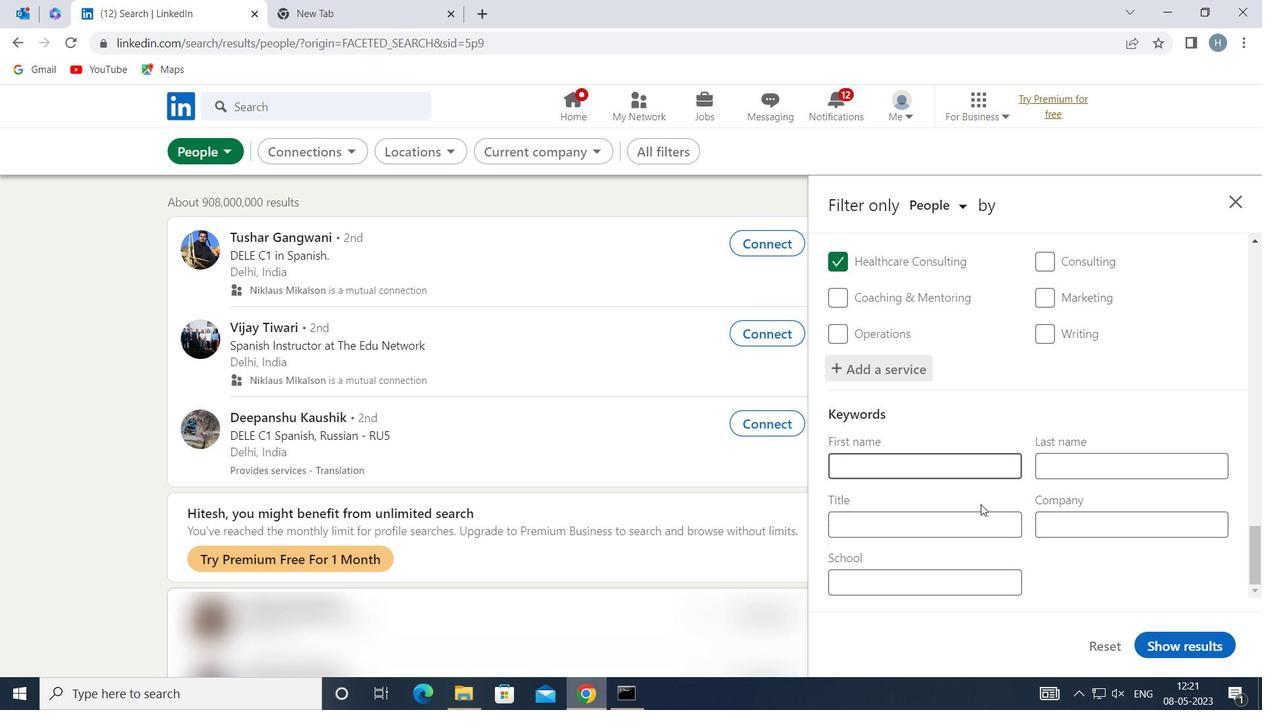 
Action: Mouse pressed left at (966, 522)
Screenshot: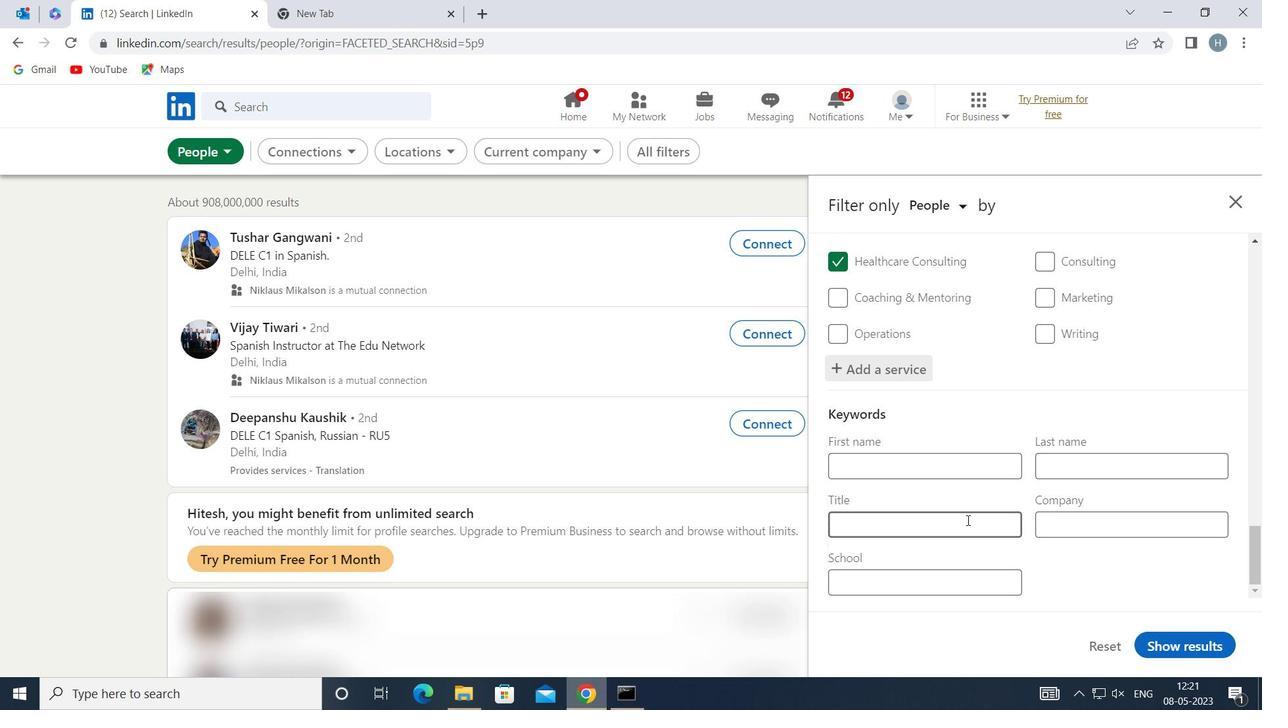 
Action: Mouse moved to (965, 522)
Screenshot: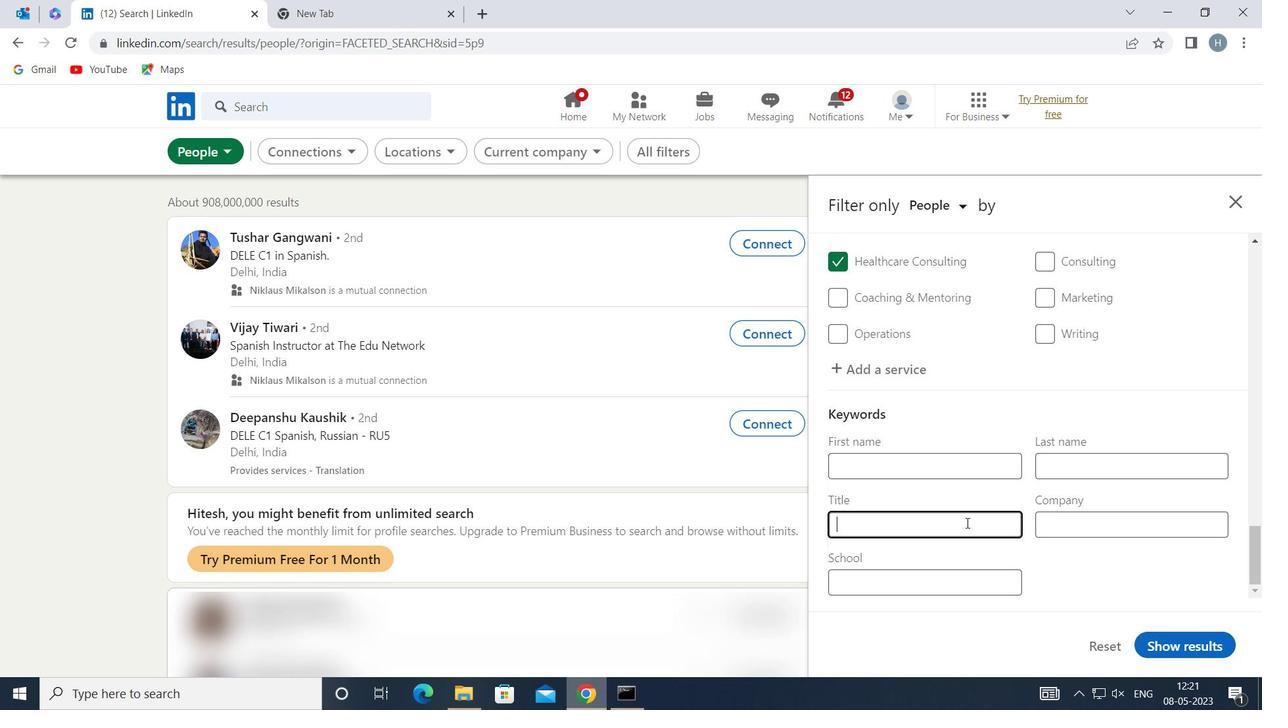 
Action: Key pressed <Key.shift>ACCOUNT<Key.space><Key.shift>REPRESENTATIVE
Screenshot: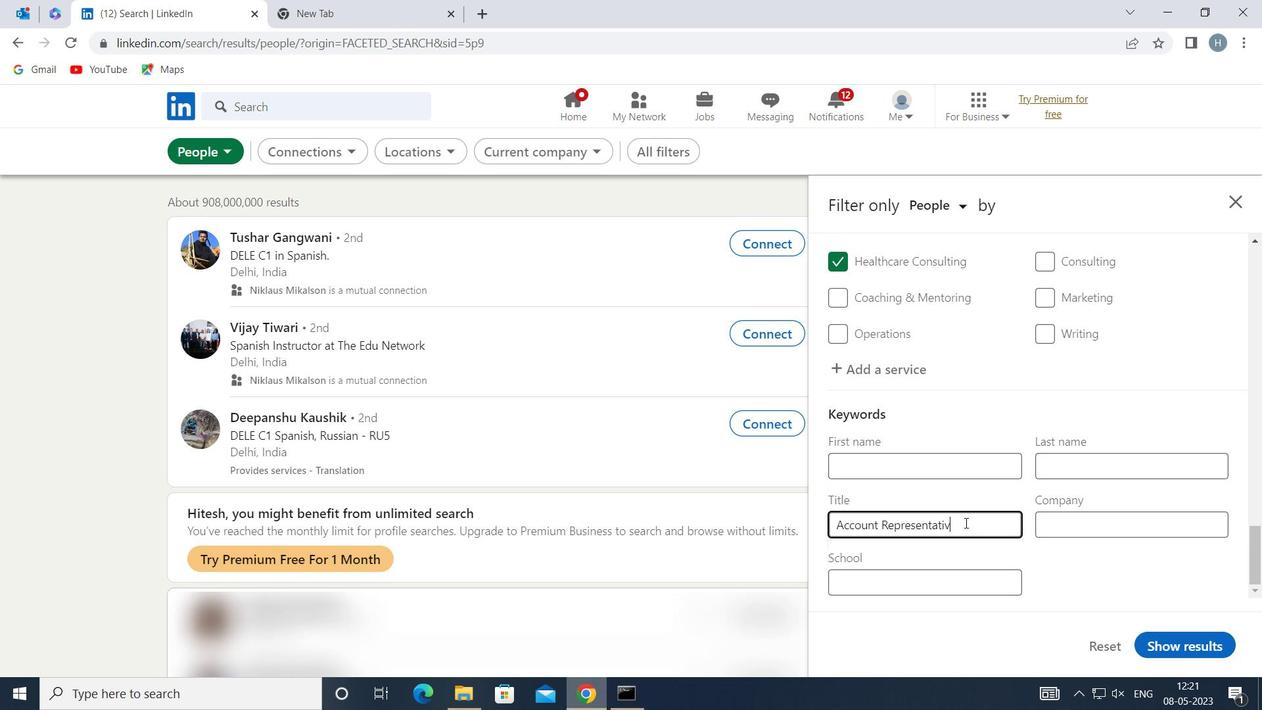 
Action: Mouse moved to (1178, 645)
Screenshot: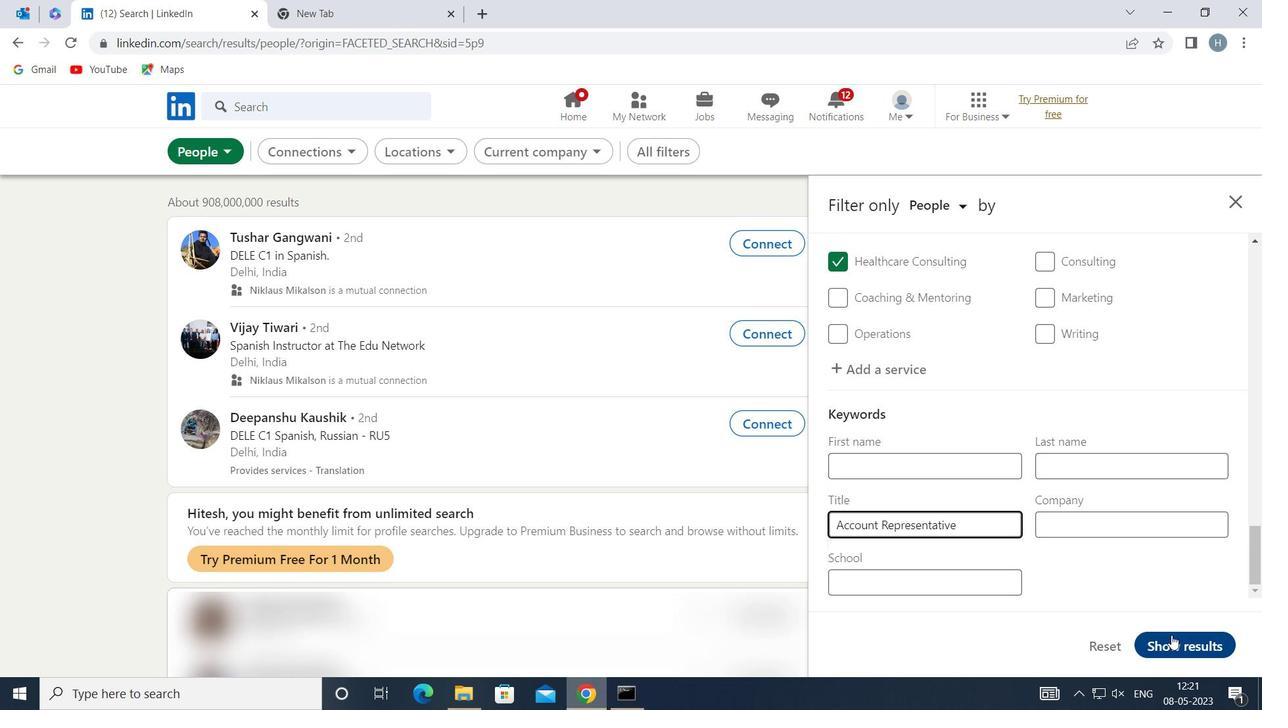 
Action: Mouse pressed left at (1178, 645)
Screenshot: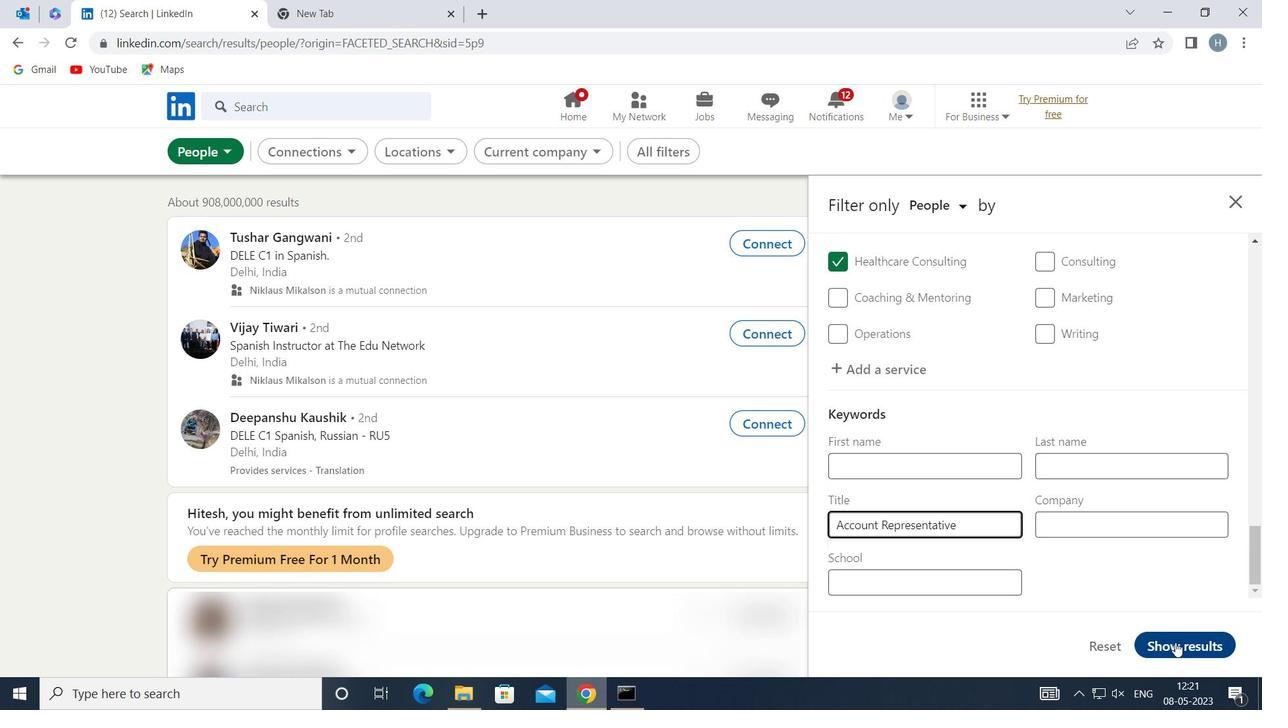 
Action: Mouse moved to (817, 362)
Screenshot: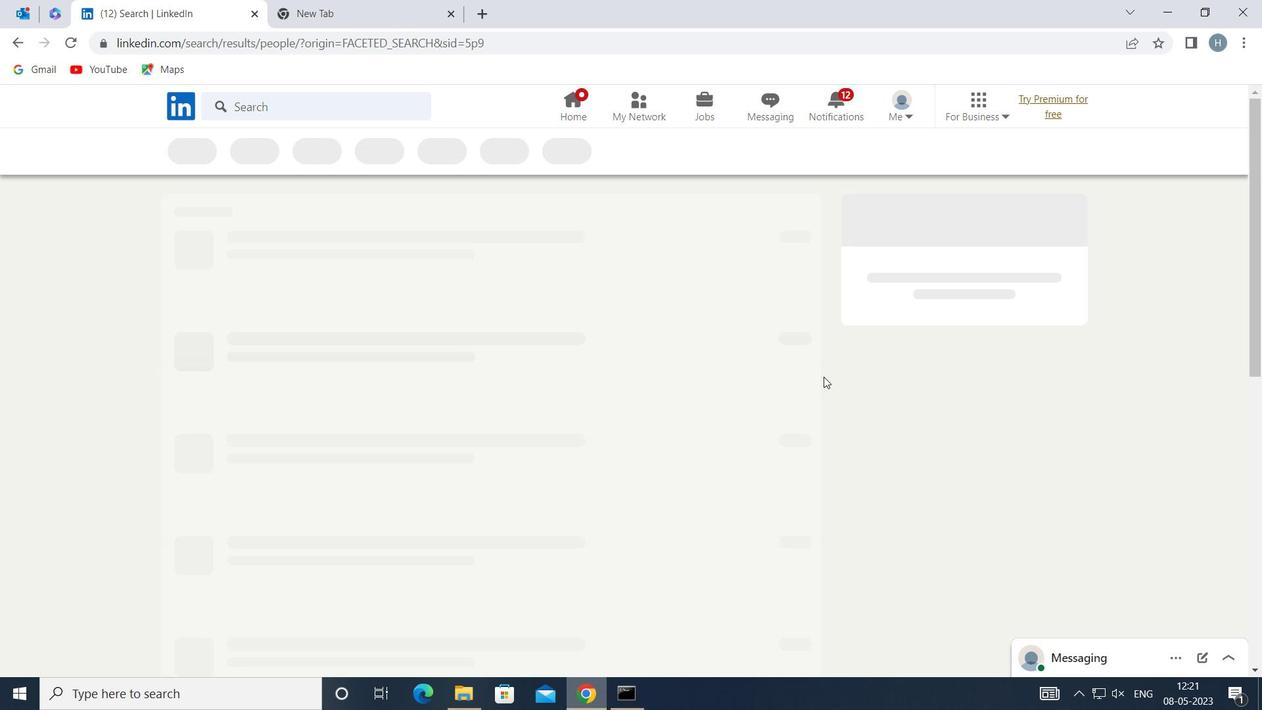 
